 Task: Search one way flight ticket for 3 adults, 3 children in premium economy from Providence: Rhode Island T. F. Green International Airport to Rock Springs: Southwest Wyoming Regional Airport (rock Springs Sweetwater County Airport) on 8-5-2023. Choice of flights is Spirit. Number of bags: 9 checked bags. Price is upto 79000. Outbound departure time preference is 20:45.
Action: Mouse moved to (374, 364)
Screenshot: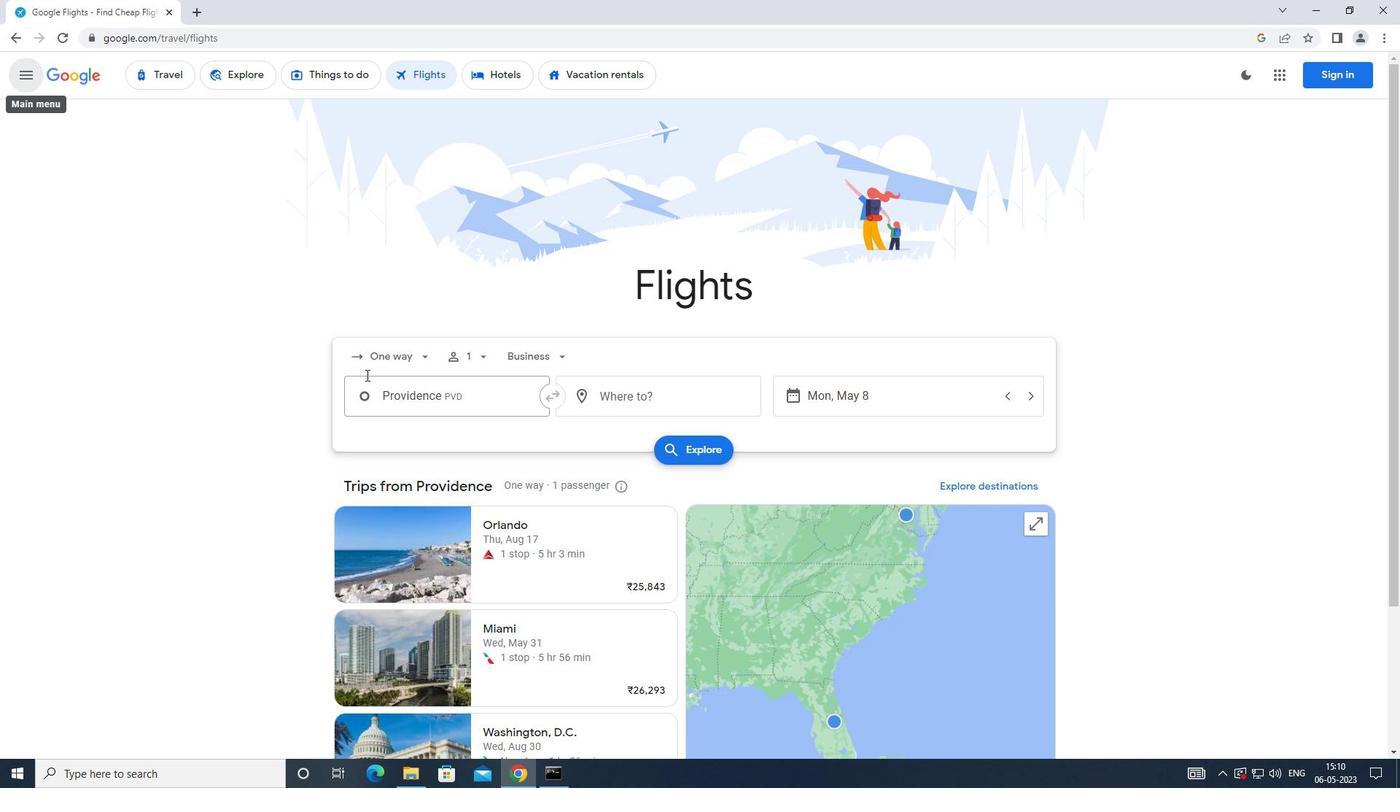 
Action: Mouse pressed left at (374, 364)
Screenshot: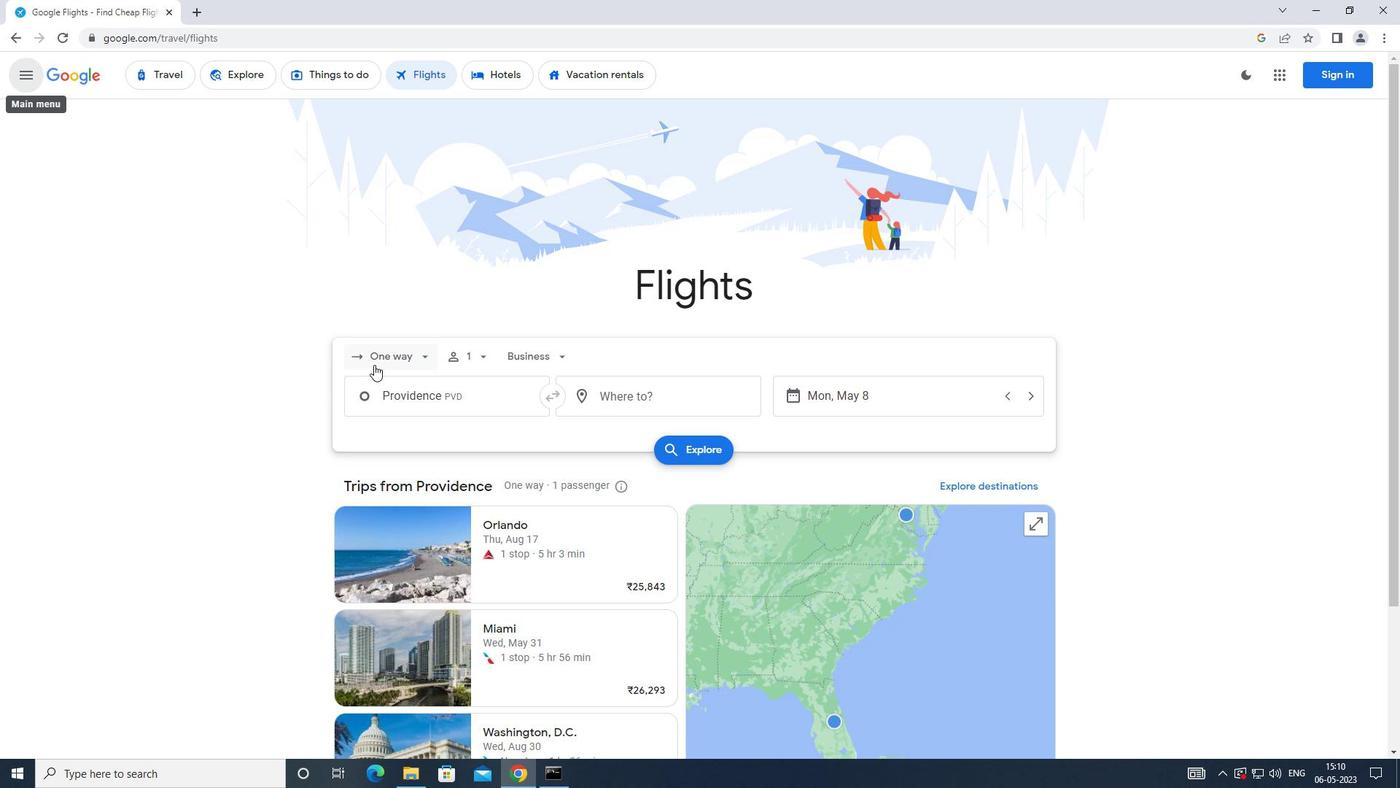 
Action: Mouse moved to (408, 436)
Screenshot: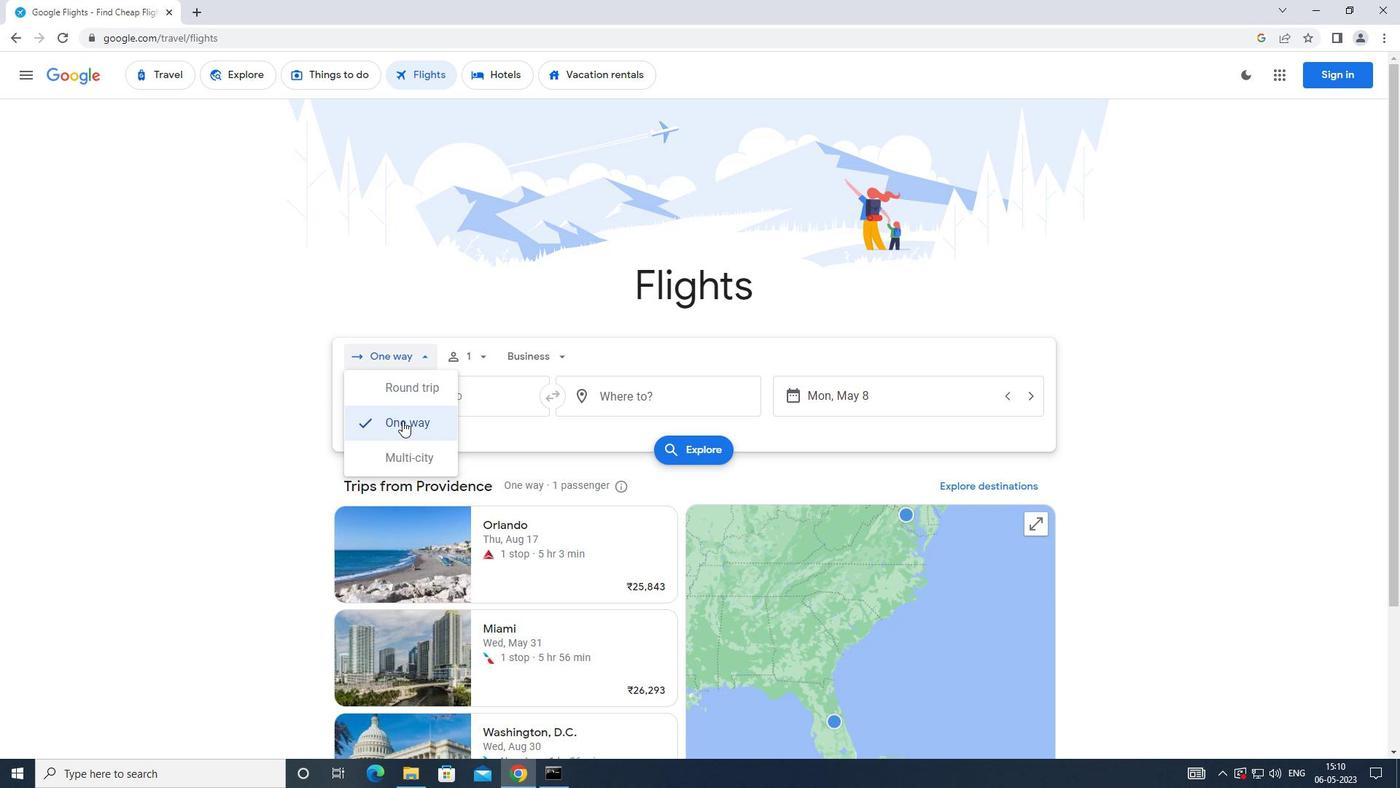 
Action: Mouse pressed left at (408, 436)
Screenshot: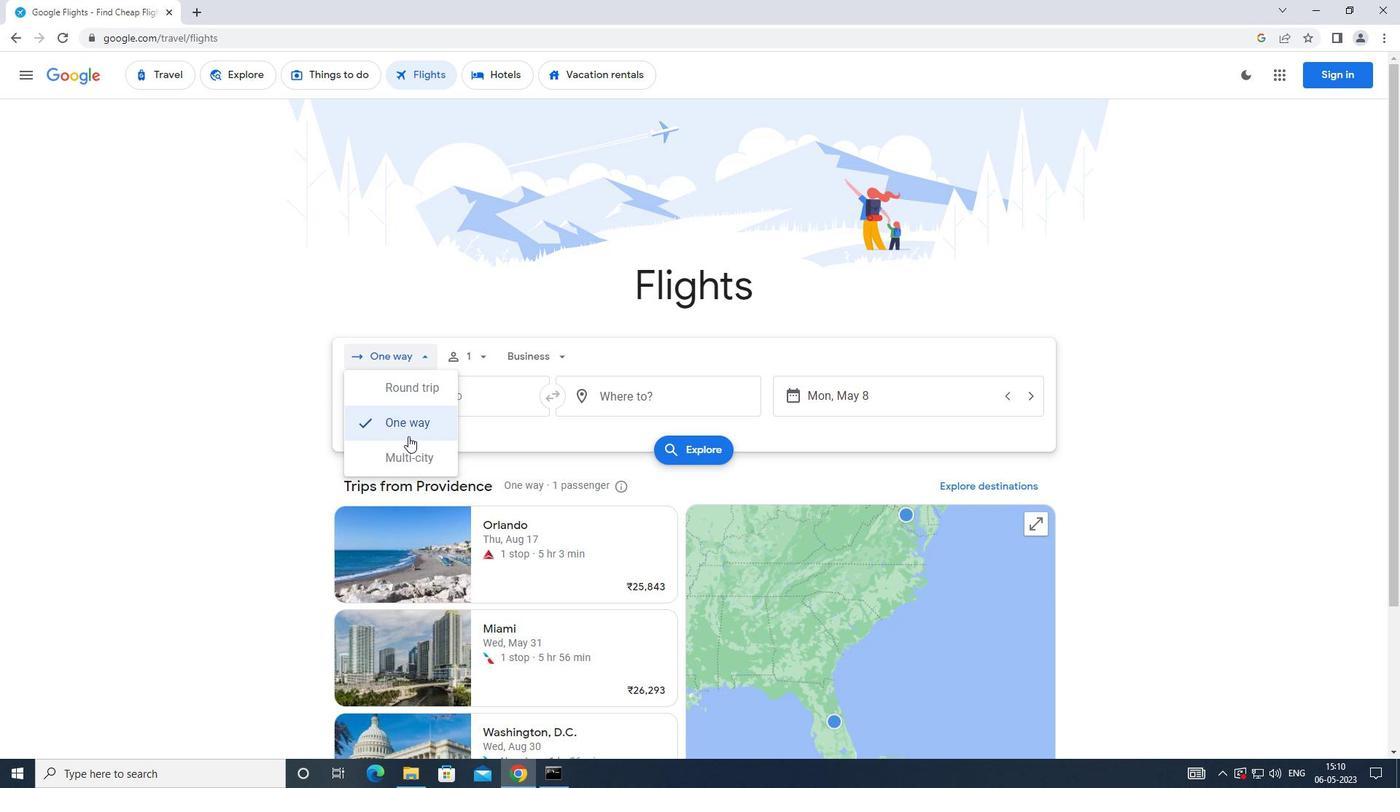 
Action: Mouse moved to (456, 364)
Screenshot: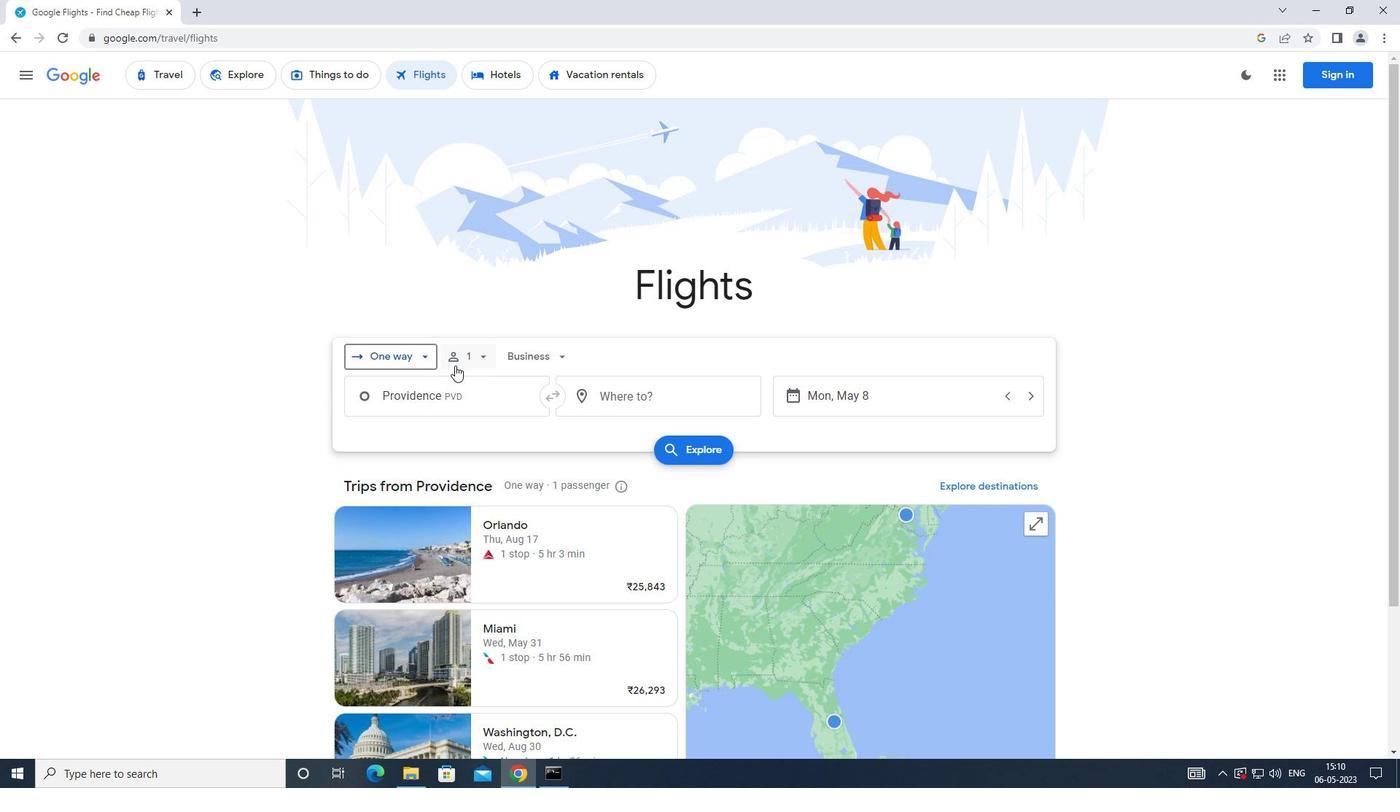 
Action: Mouse pressed left at (456, 364)
Screenshot: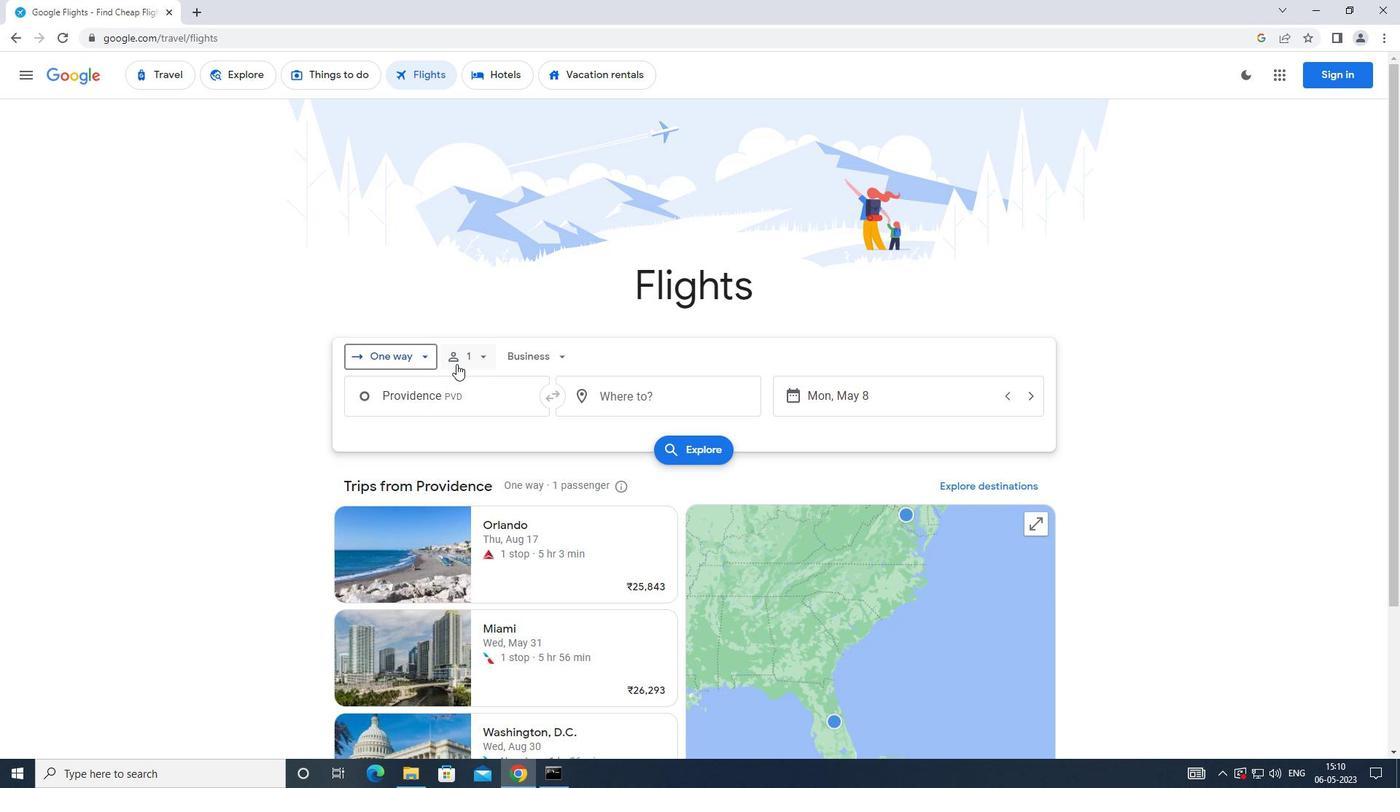 
Action: Mouse moved to (597, 394)
Screenshot: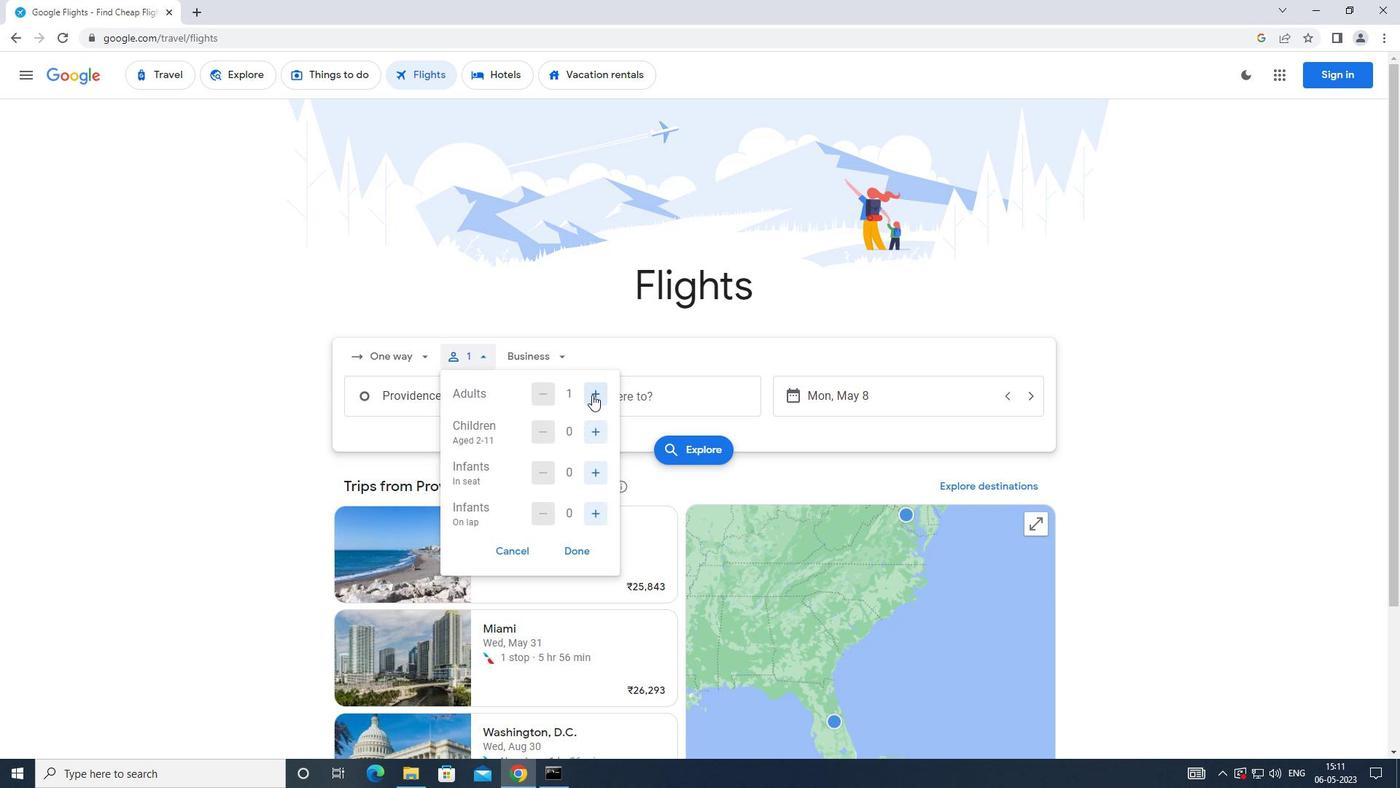 
Action: Mouse pressed left at (597, 394)
Screenshot: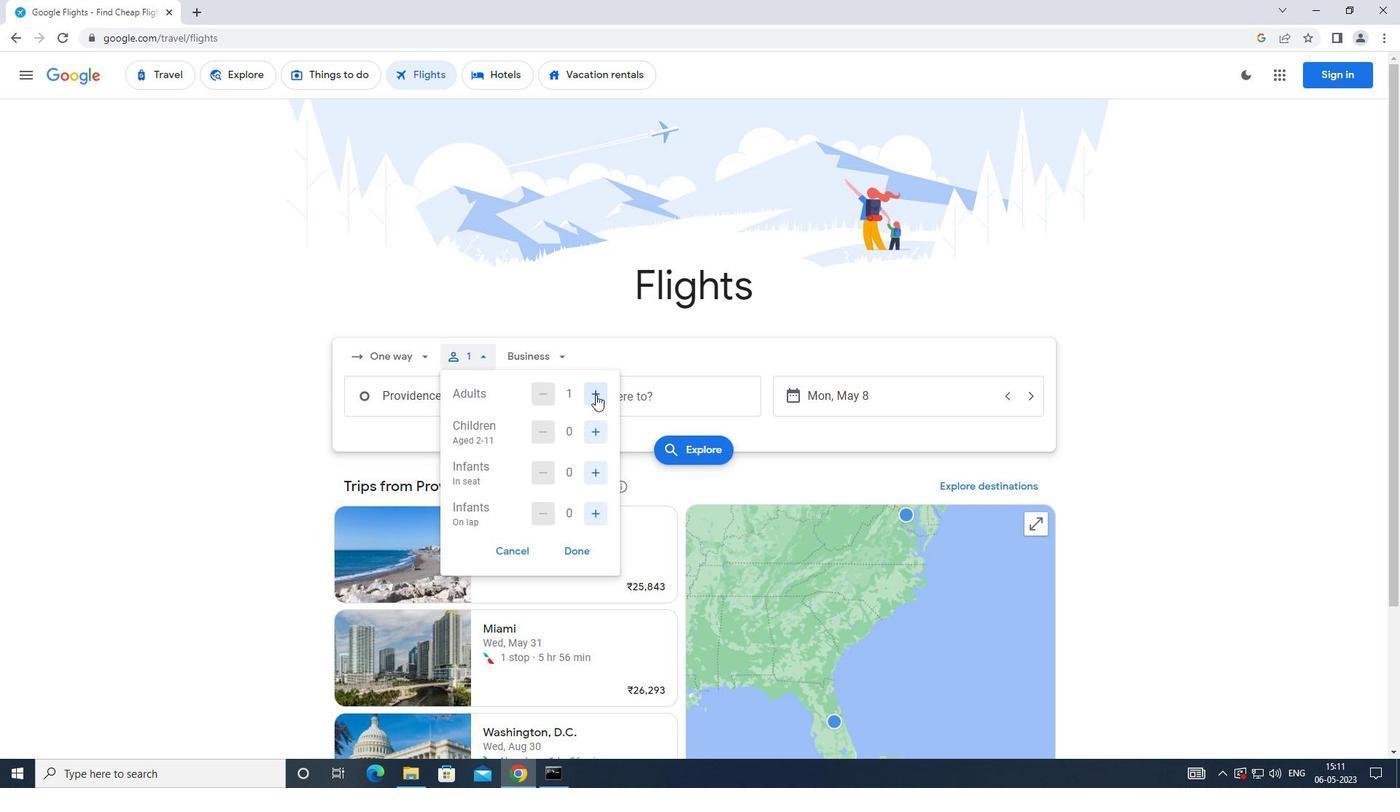 
Action: Mouse moved to (599, 394)
Screenshot: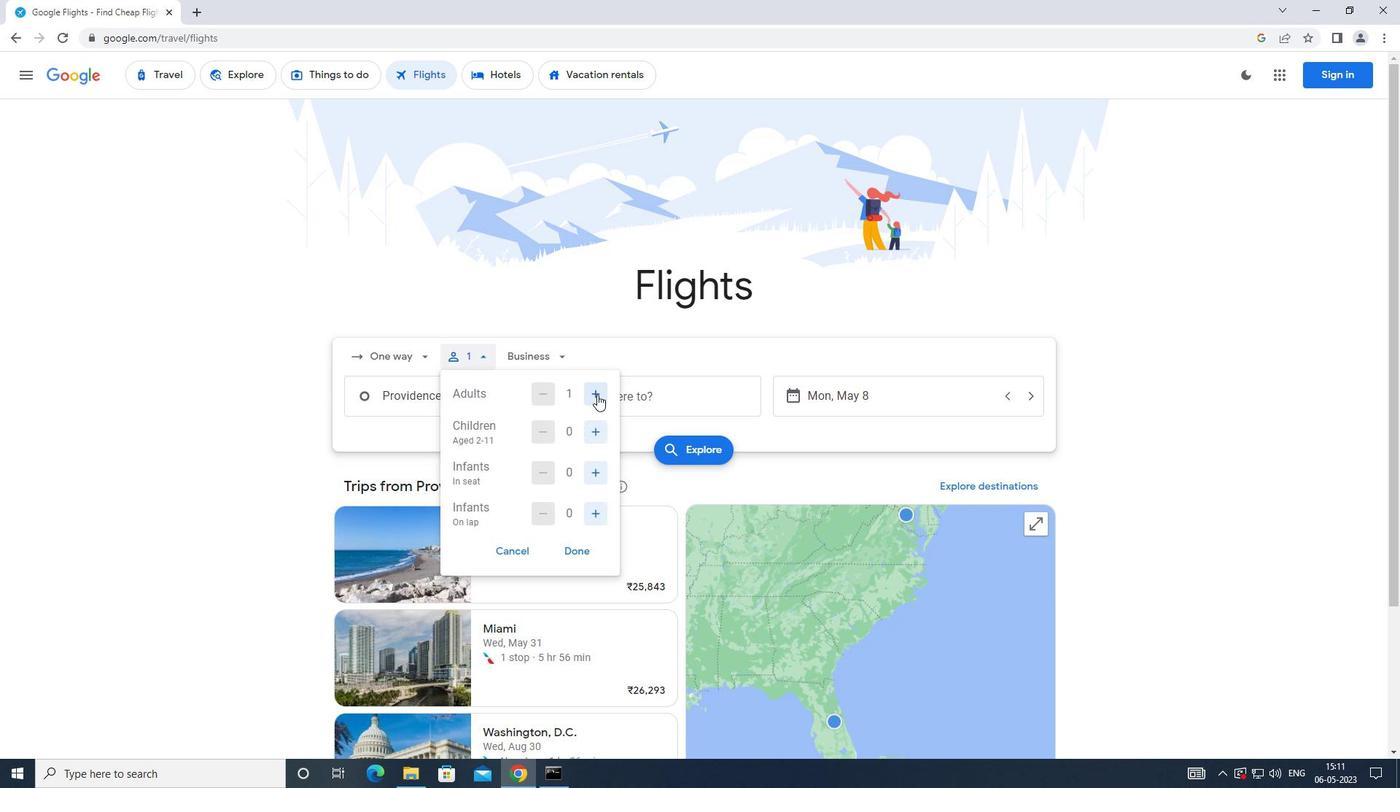 
Action: Mouse pressed left at (599, 394)
Screenshot: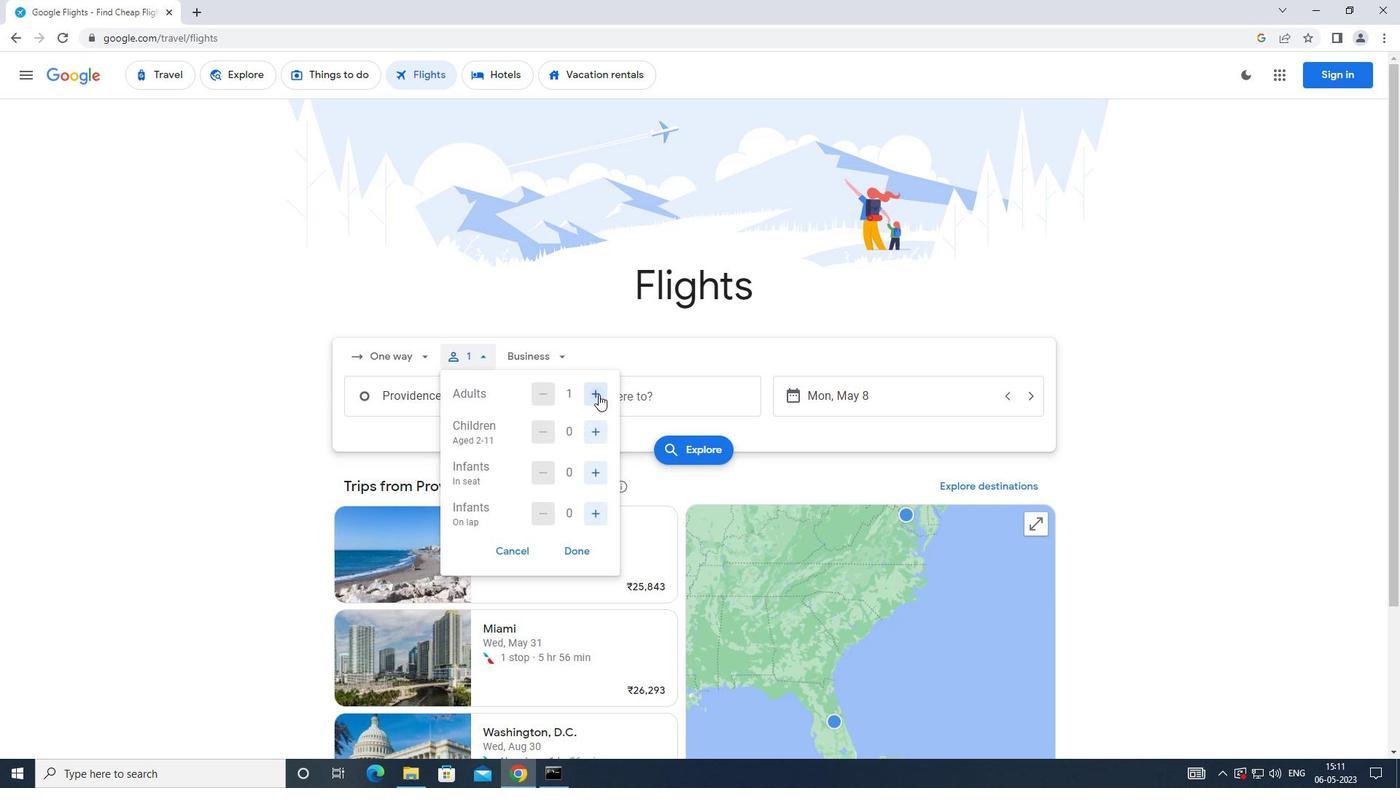 
Action: Mouse moved to (583, 431)
Screenshot: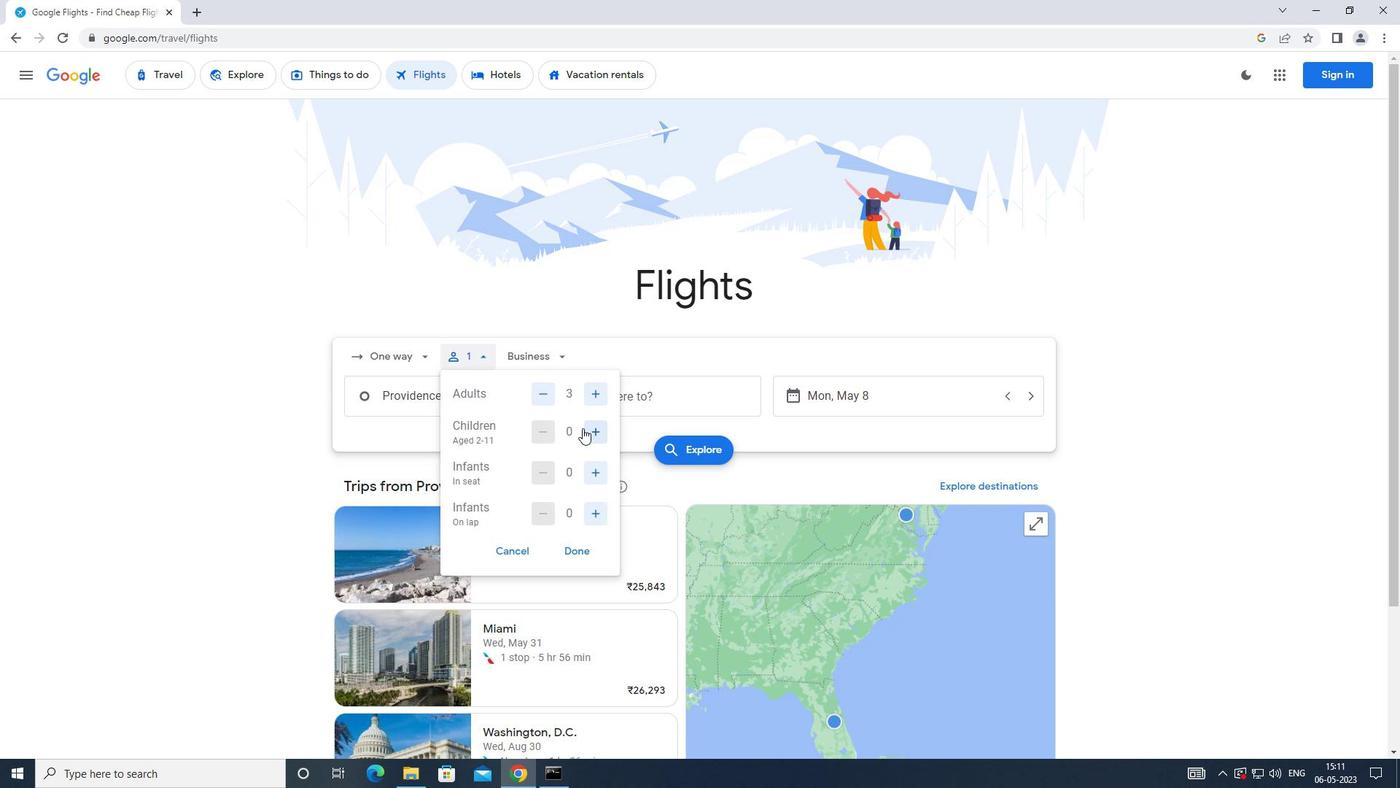 
Action: Mouse pressed left at (583, 431)
Screenshot: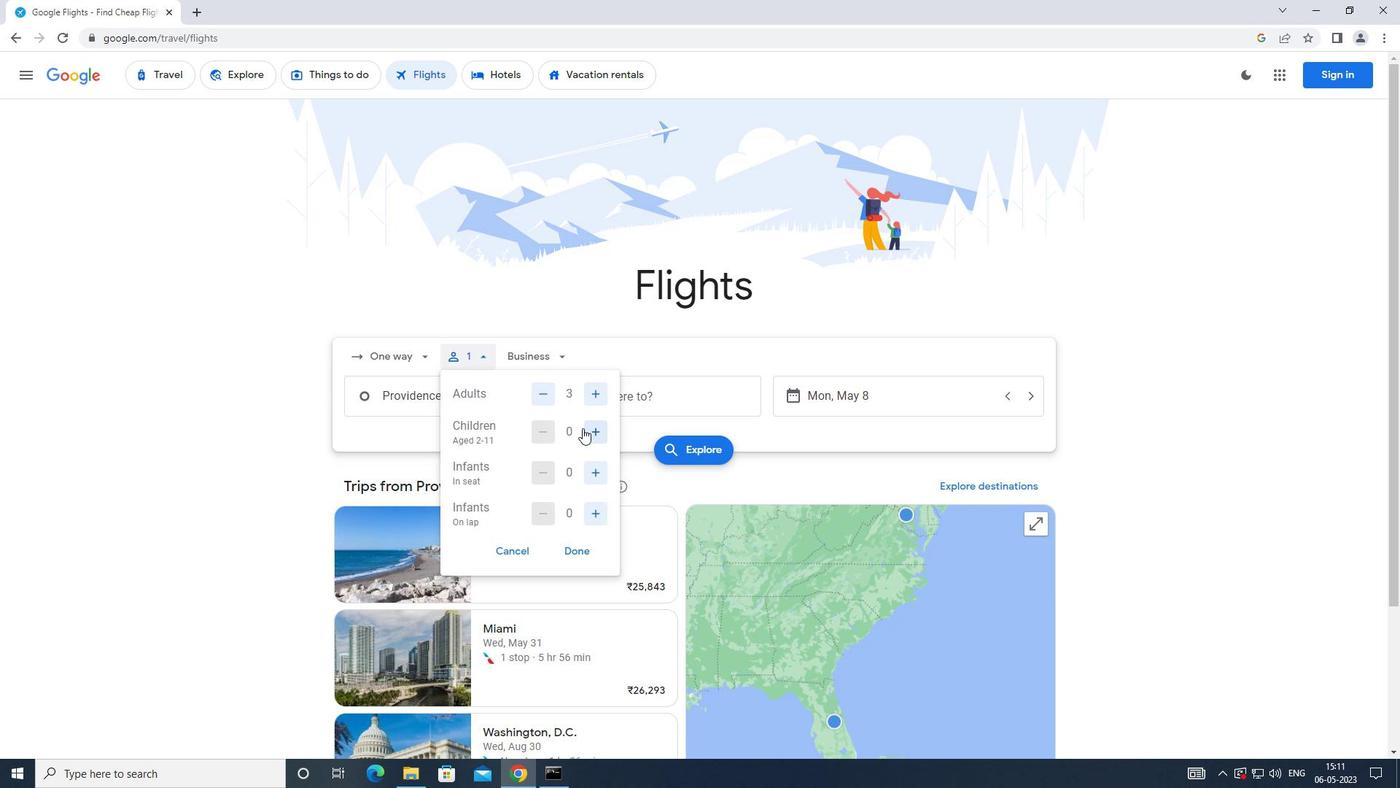 
Action: Mouse pressed left at (583, 431)
Screenshot: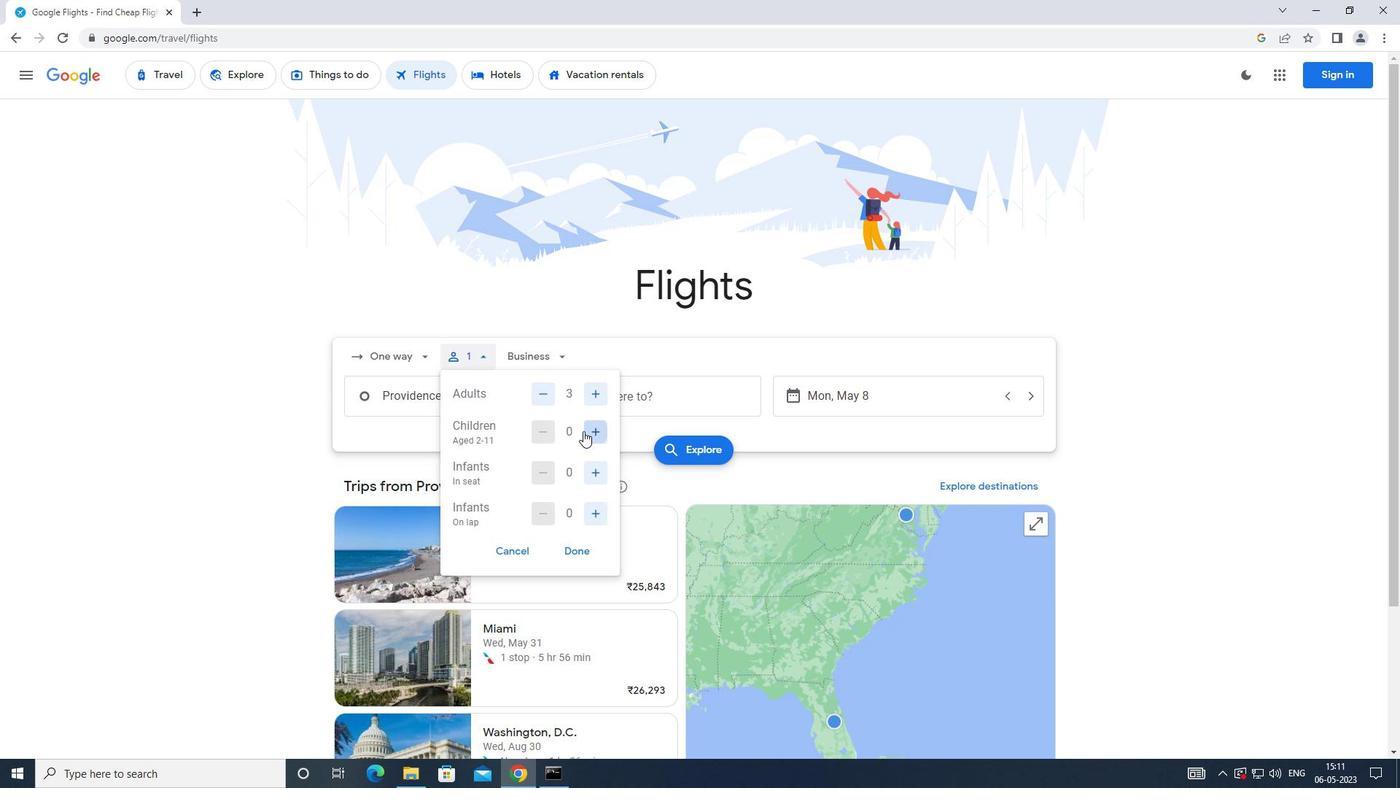 
Action: Mouse pressed left at (583, 431)
Screenshot: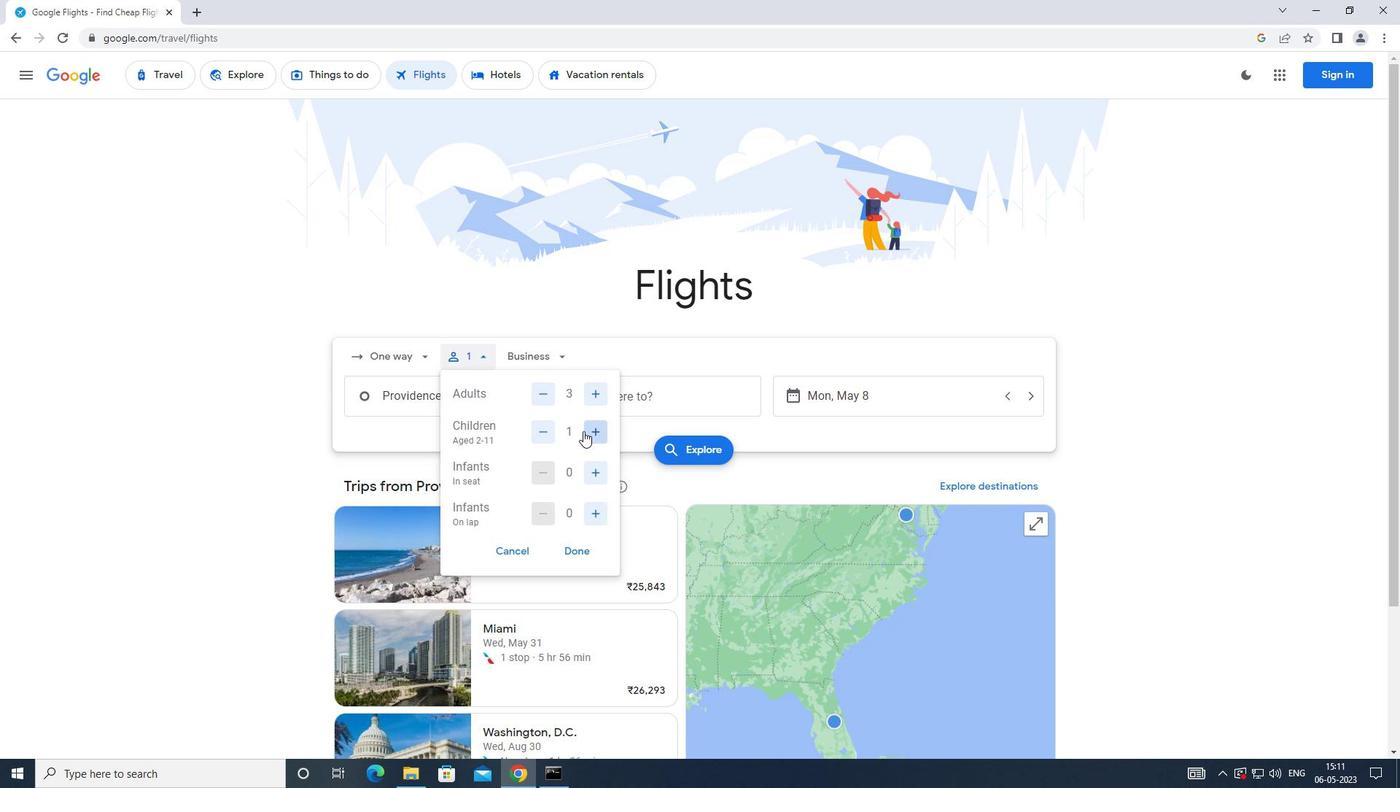 
Action: Mouse pressed left at (583, 431)
Screenshot: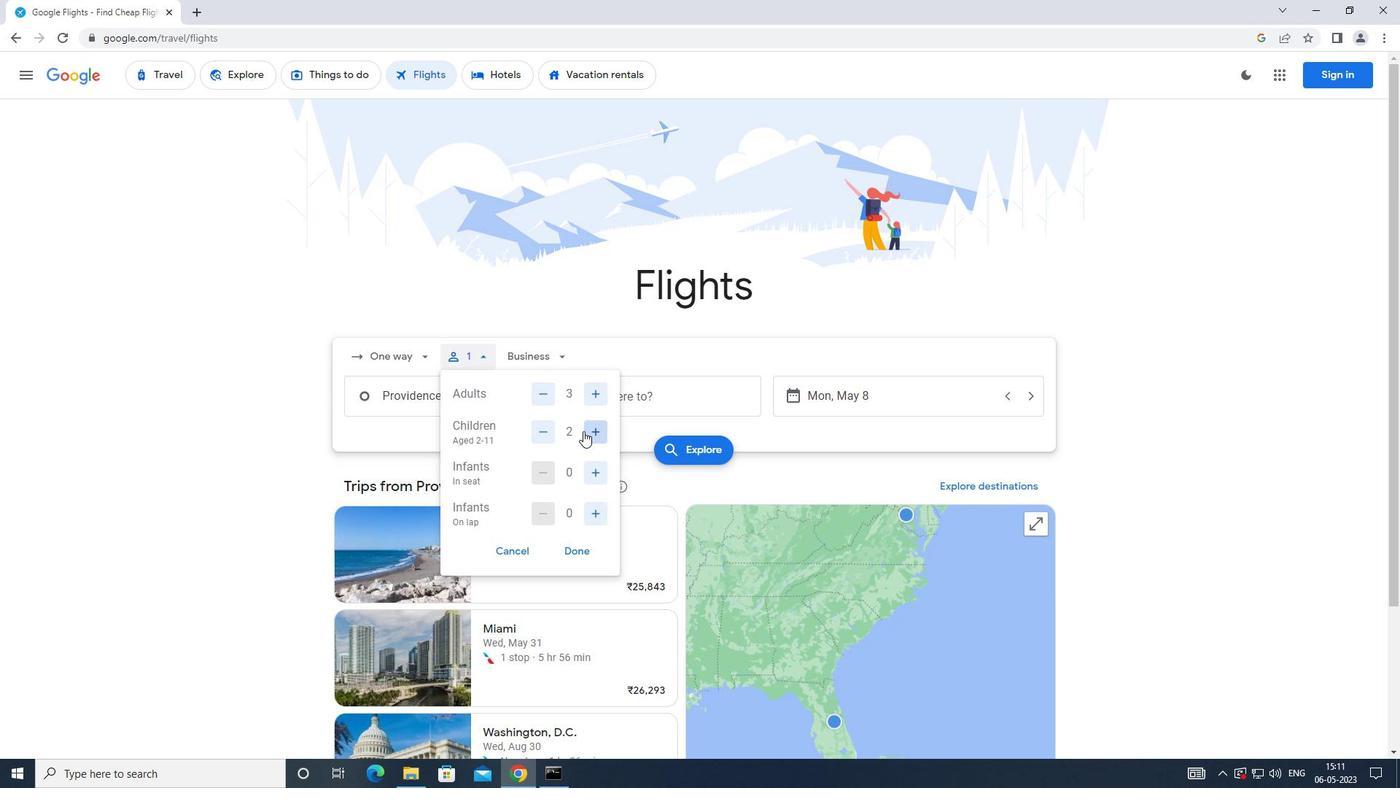 
Action: Mouse moved to (543, 431)
Screenshot: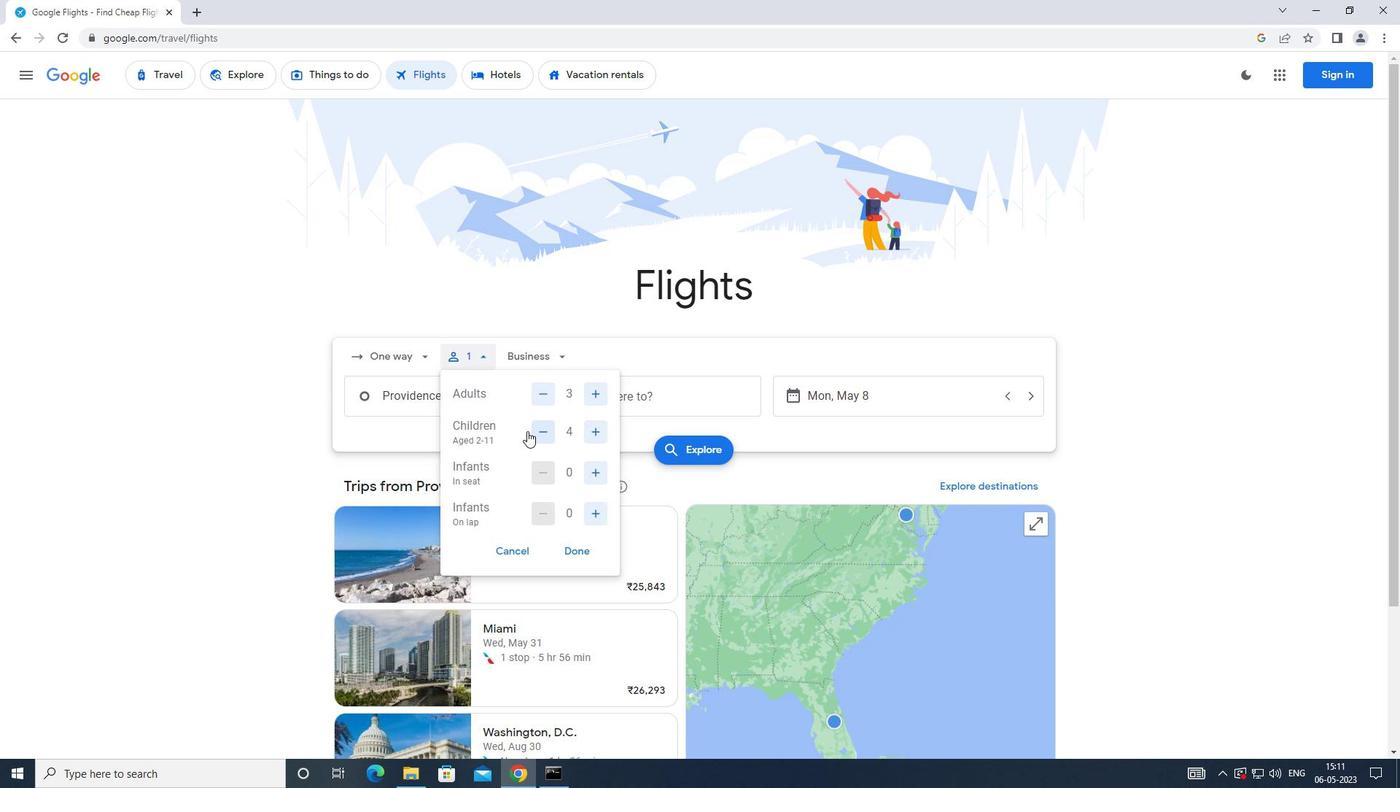 
Action: Mouse pressed left at (543, 431)
Screenshot: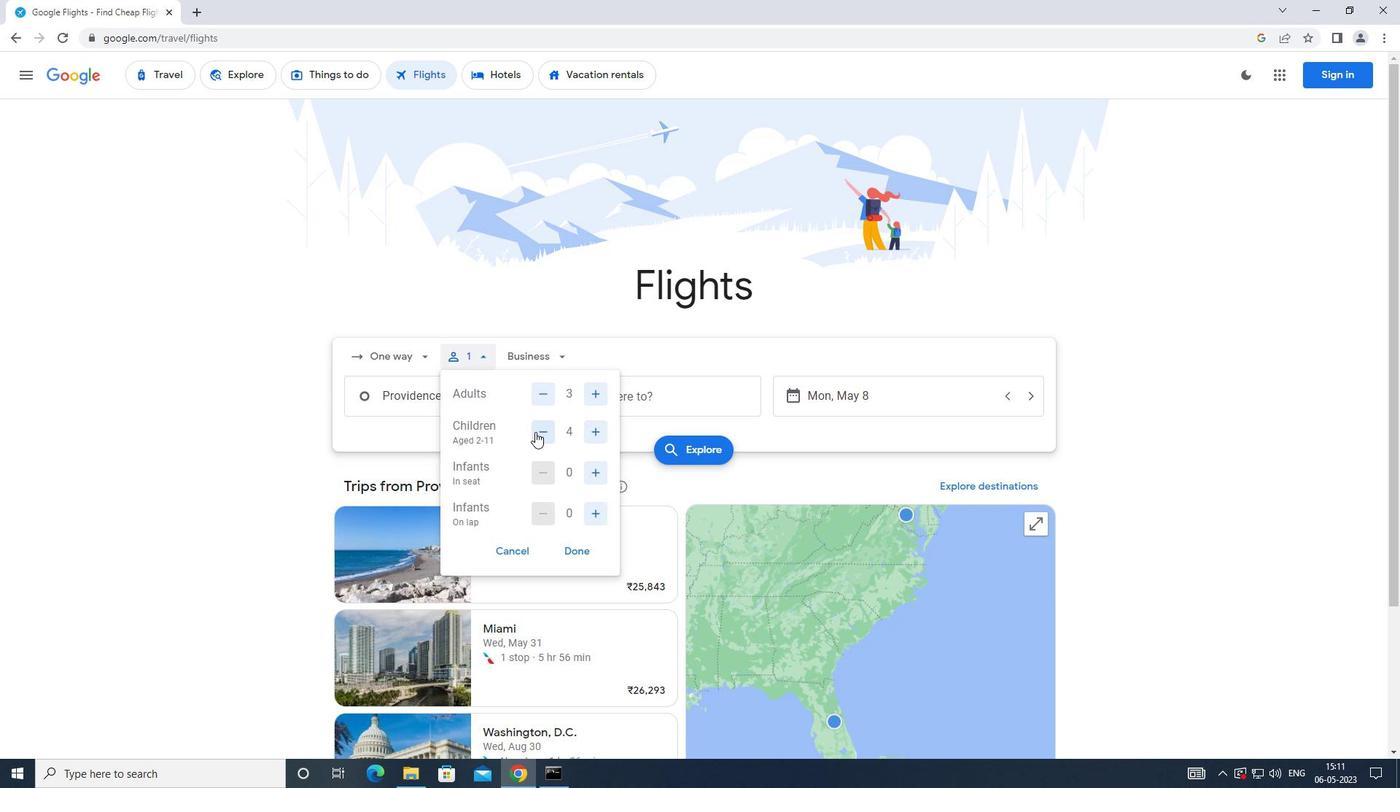 
Action: Mouse moved to (590, 559)
Screenshot: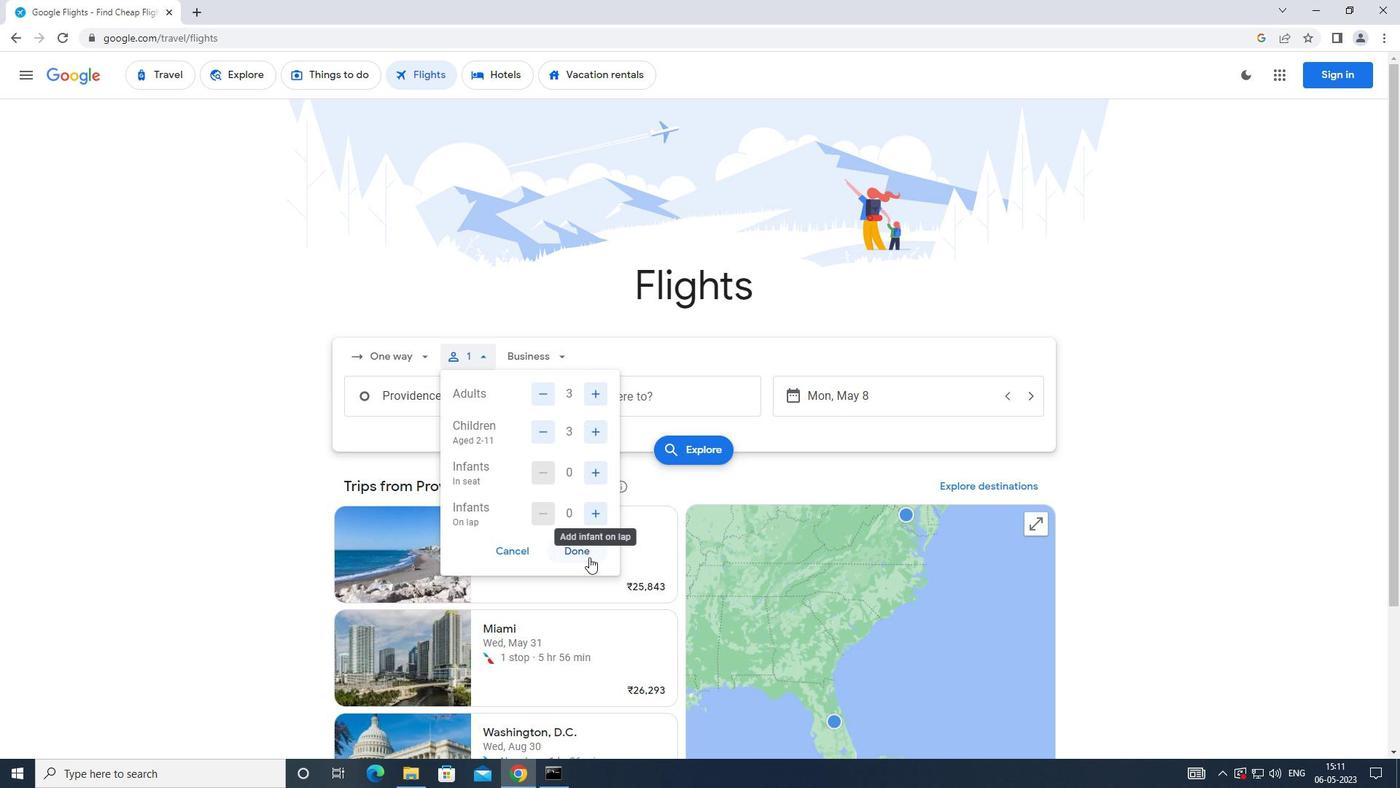 
Action: Mouse pressed left at (590, 559)
Screenshot: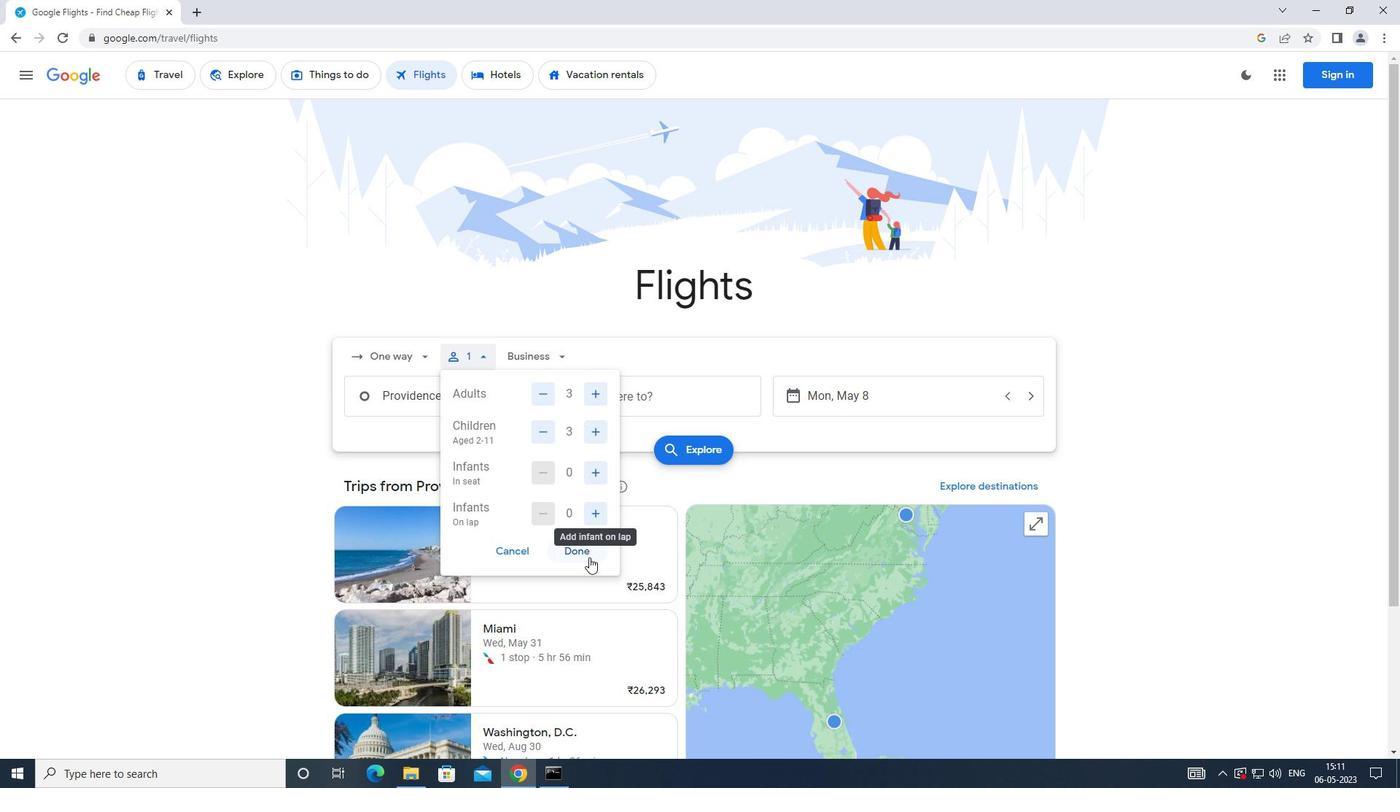 
Action: Mouse moved to (539, 367)
Screenshot: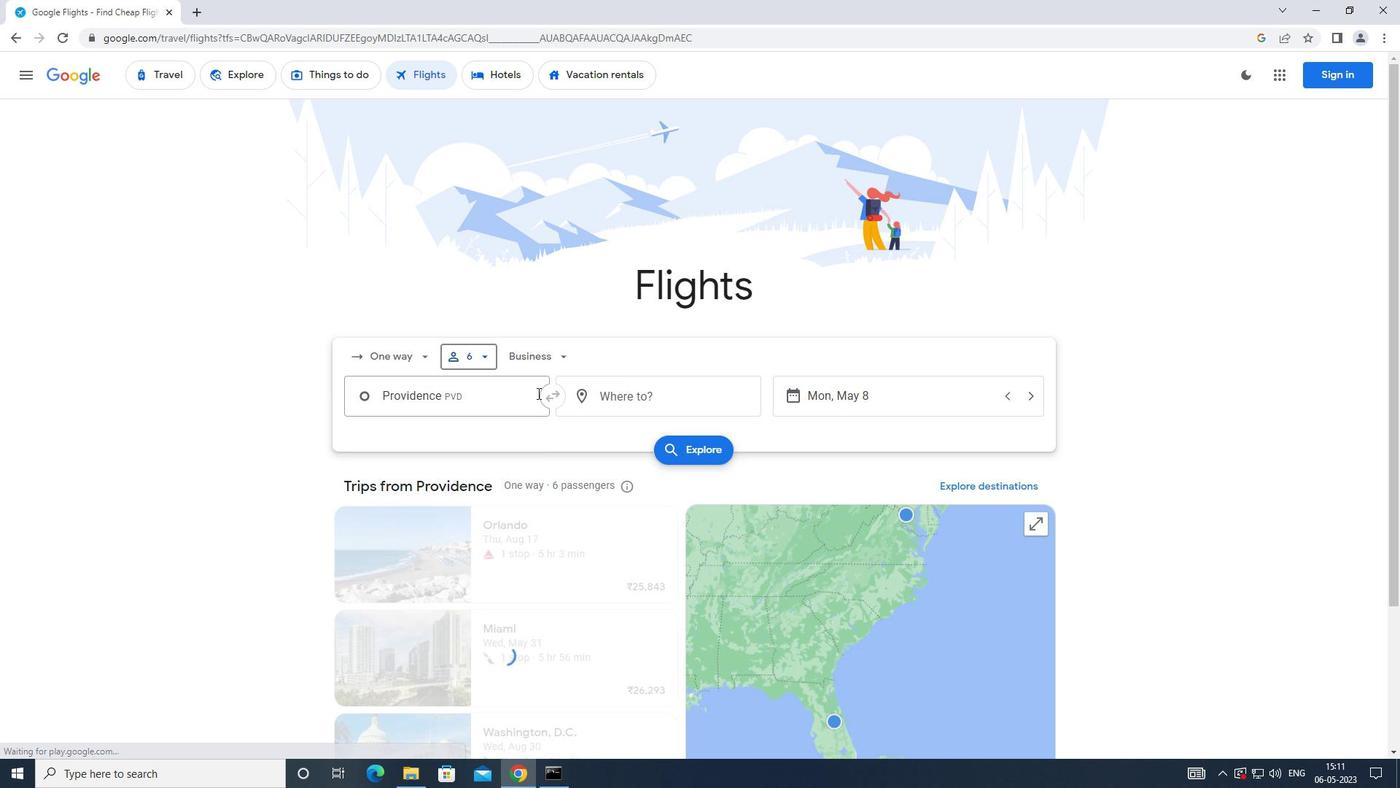 
Action: Mouse pressed left at (539, 367)
Screenshot: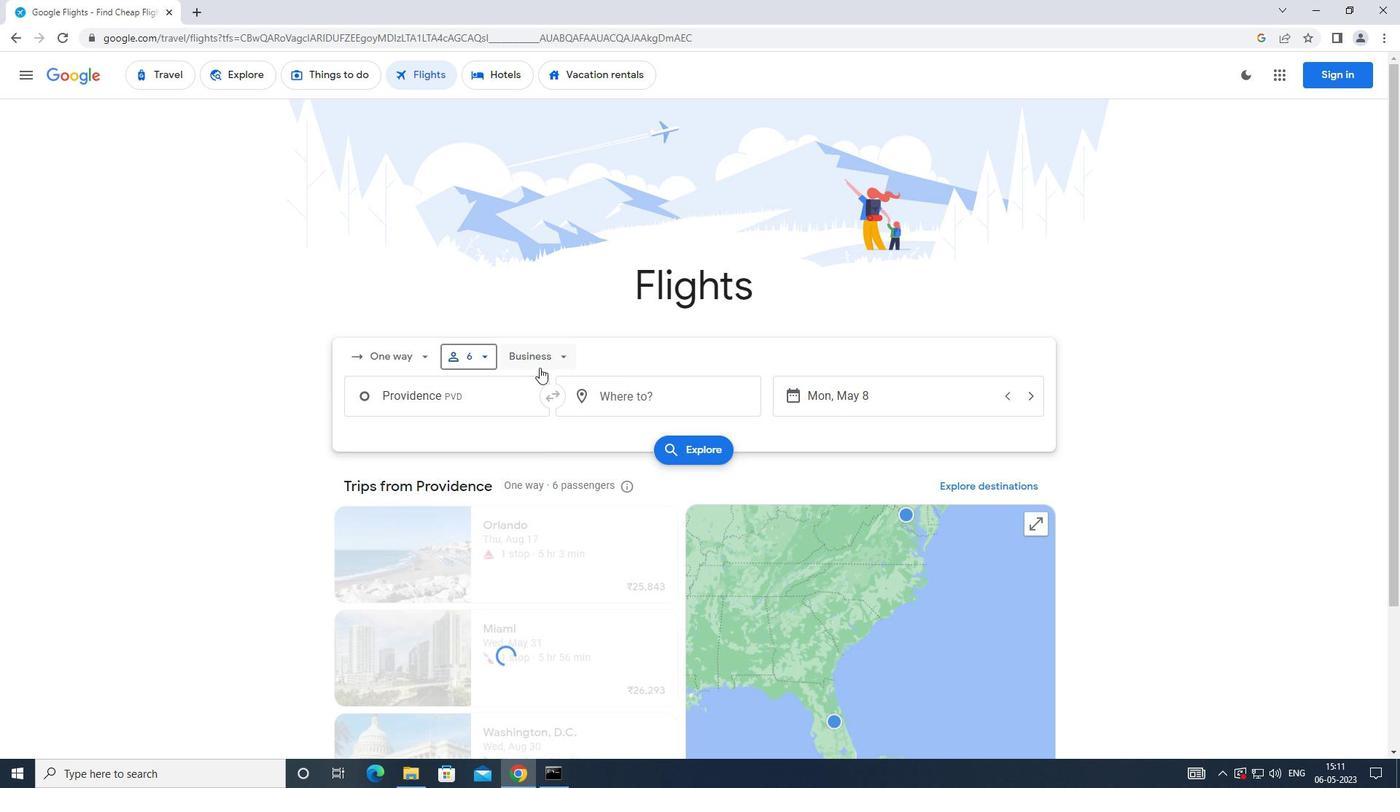 
Action: Mouse moved to (562, 435)
Screenshot: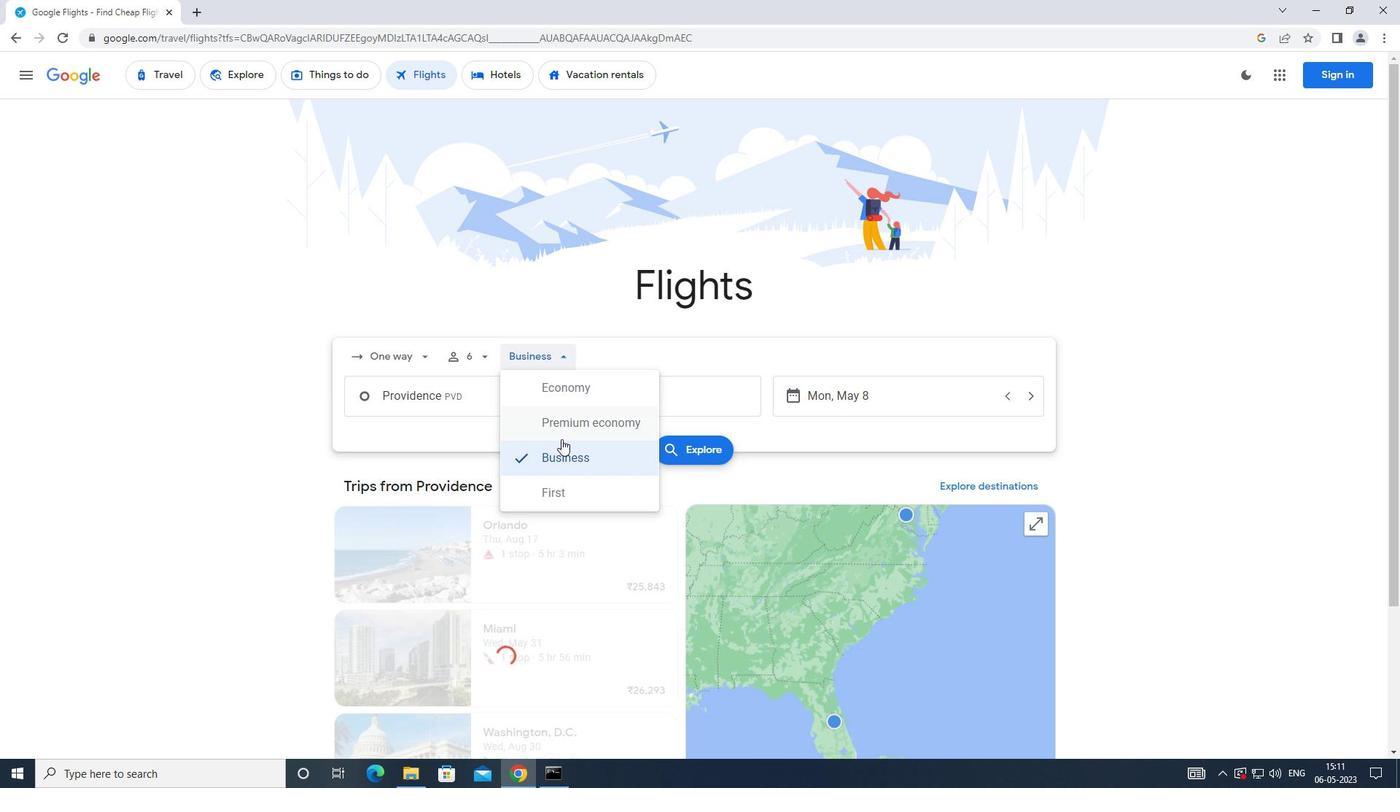 
Action: Mouse pressed left at (562, 435)
Screenshot: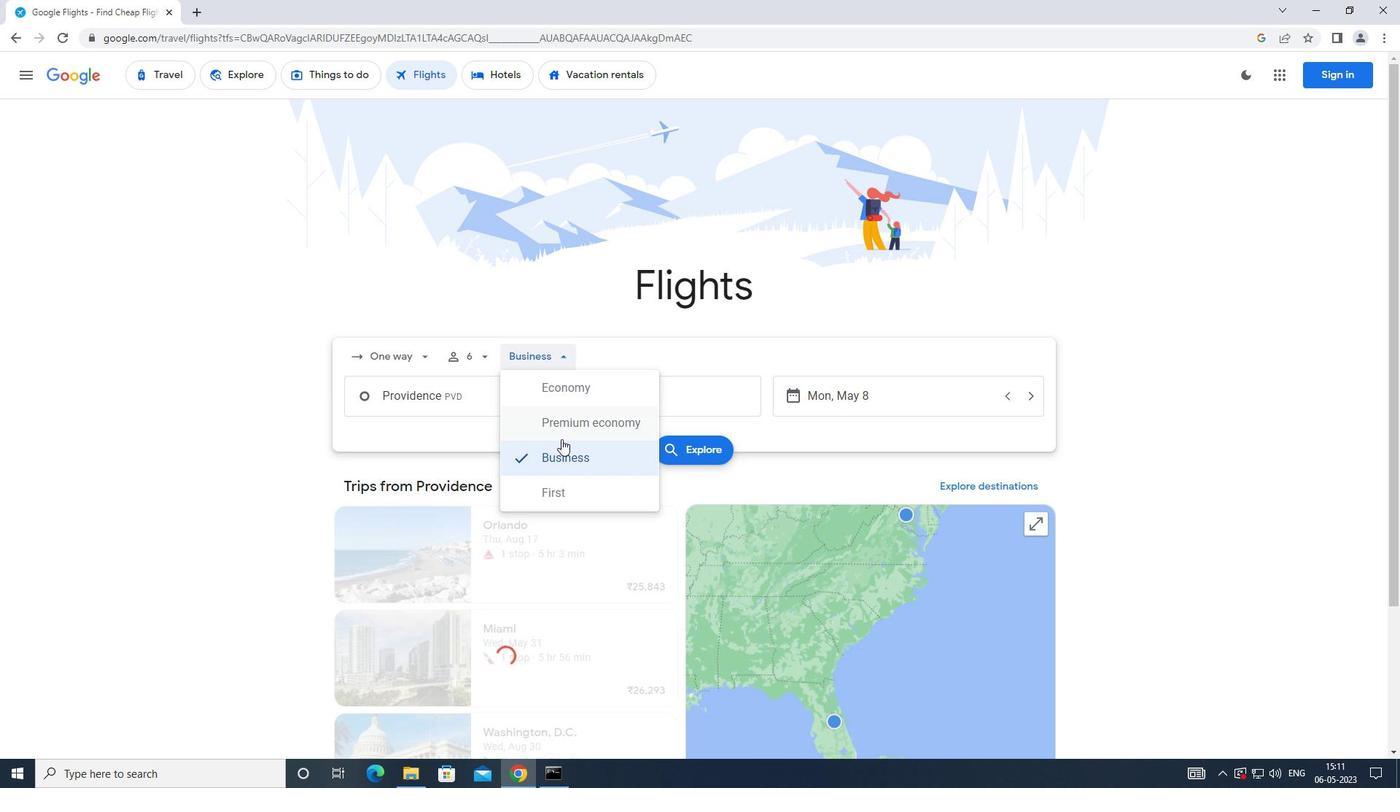 
Action: Mouse moved to (471, 409)
Screenshot: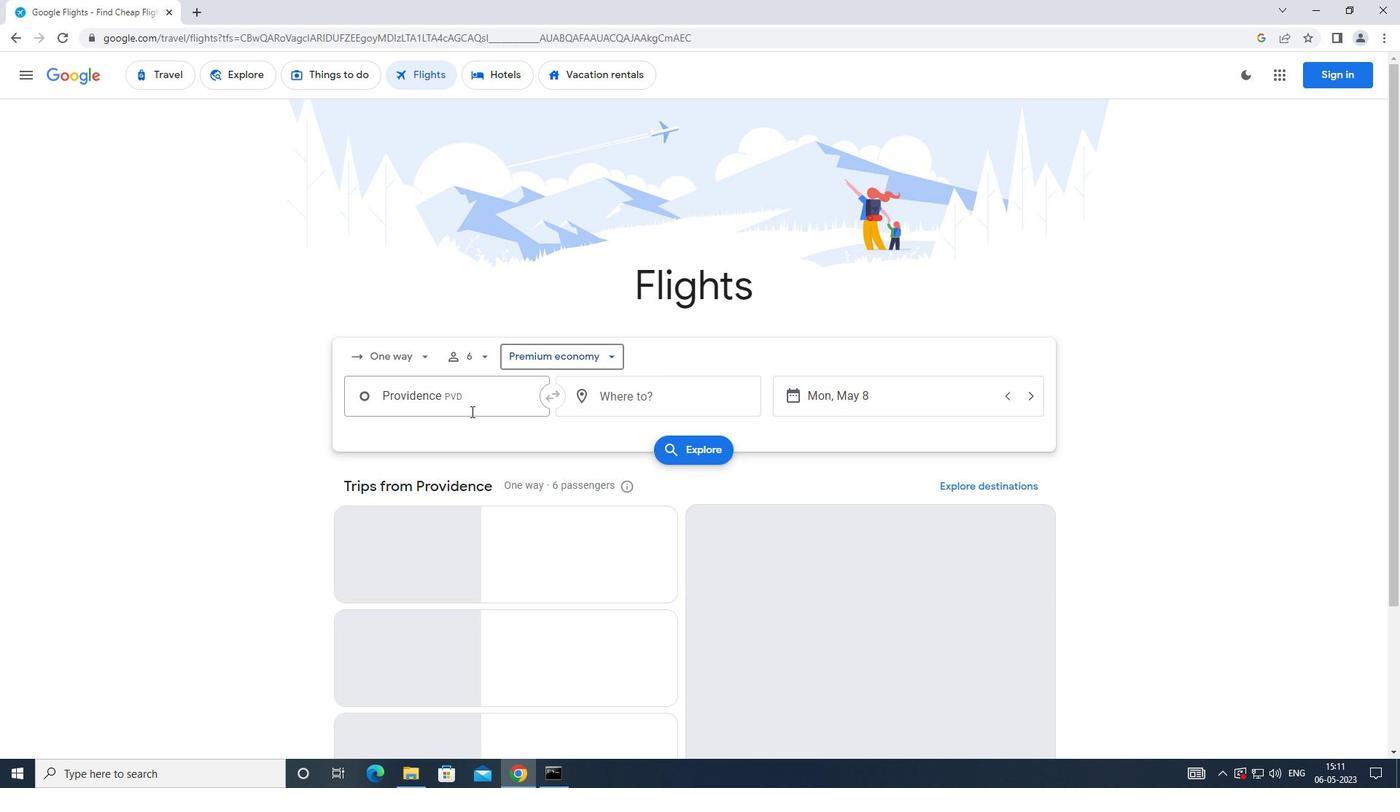 
Action: Mouse pressed left at (471, 409)
Screenshot: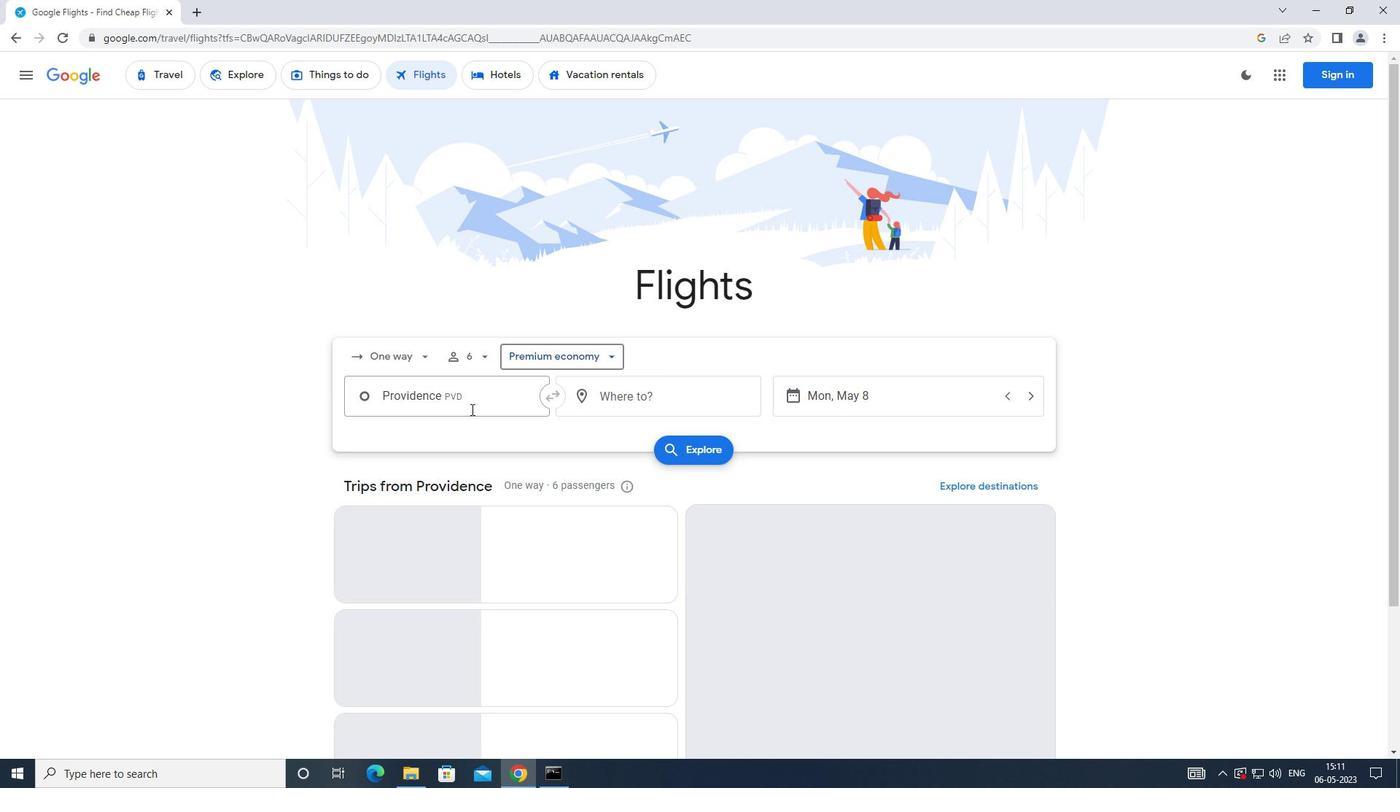 
Action: Mouse moved to (491, 477)
Screenshot: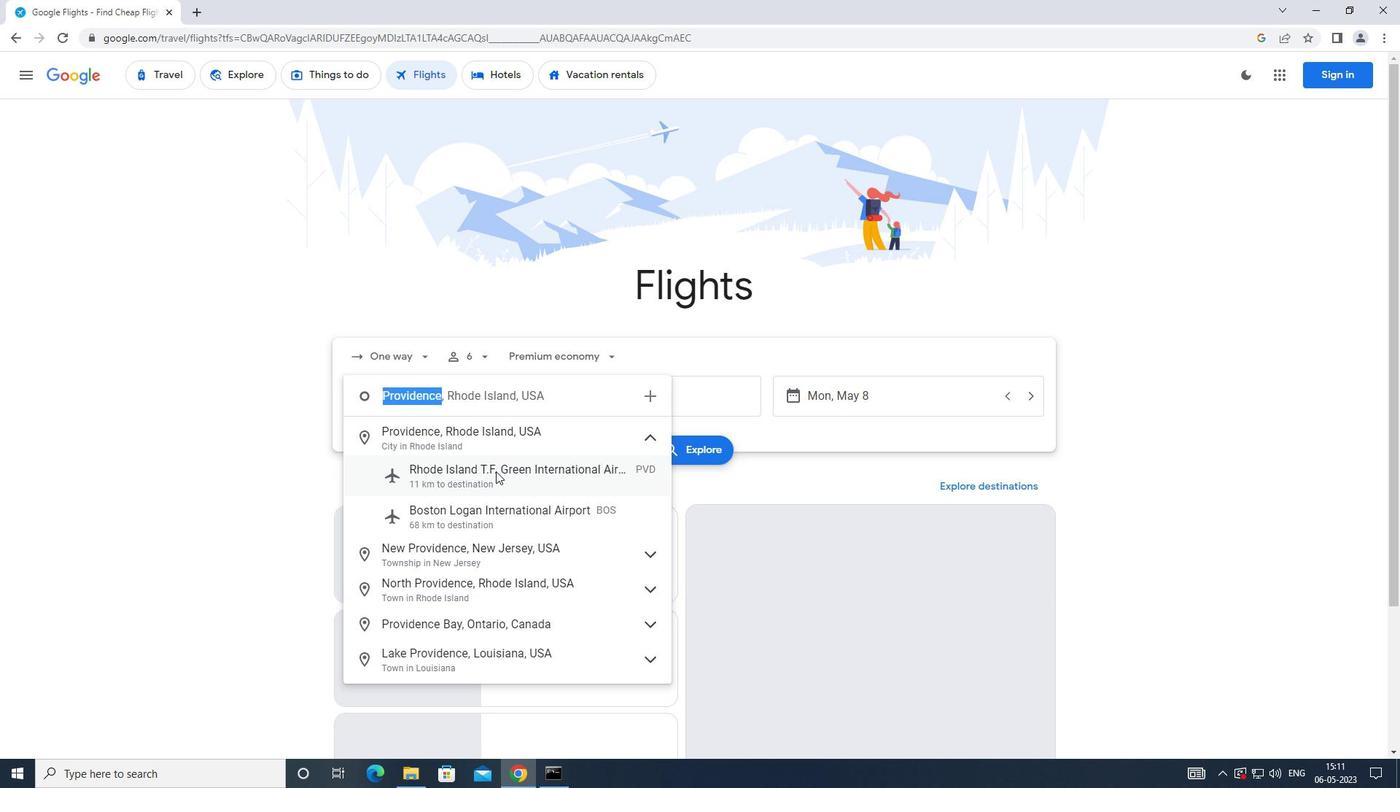 
Action: Mouse pressed left at (491, 477)
Screenshot: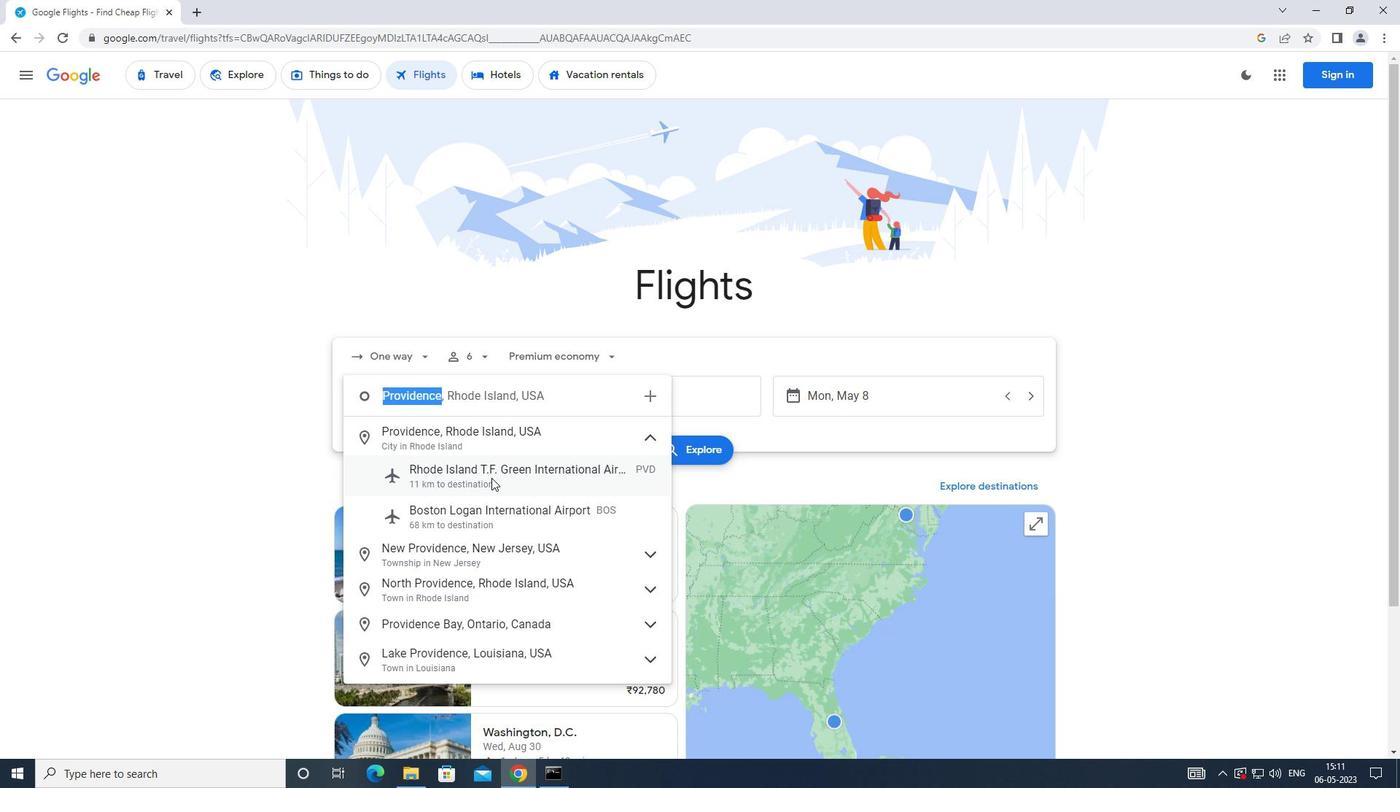 
Action: Mouse moved to (596, 402)
Screenshot: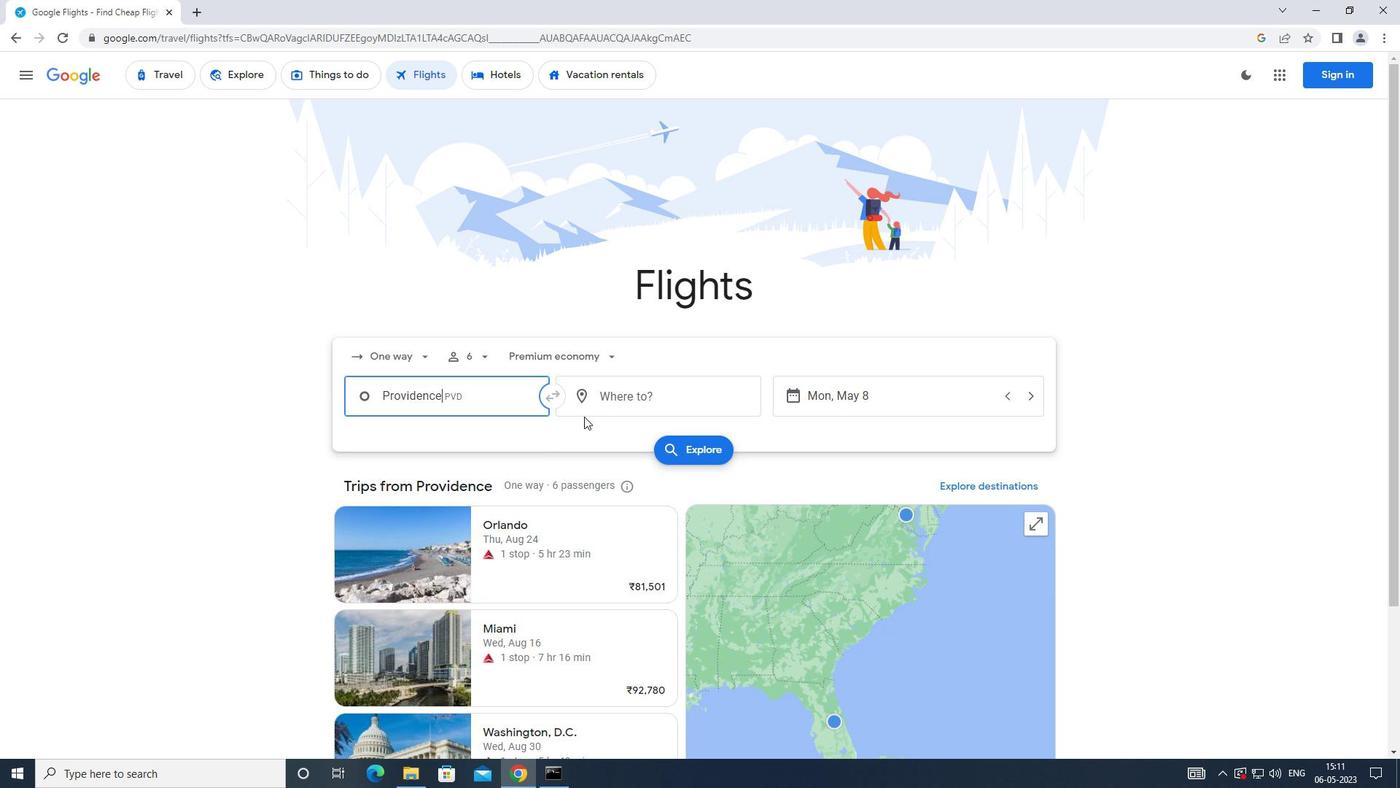 
Action: Mouse pressed left at (596, 402)
Screenshot: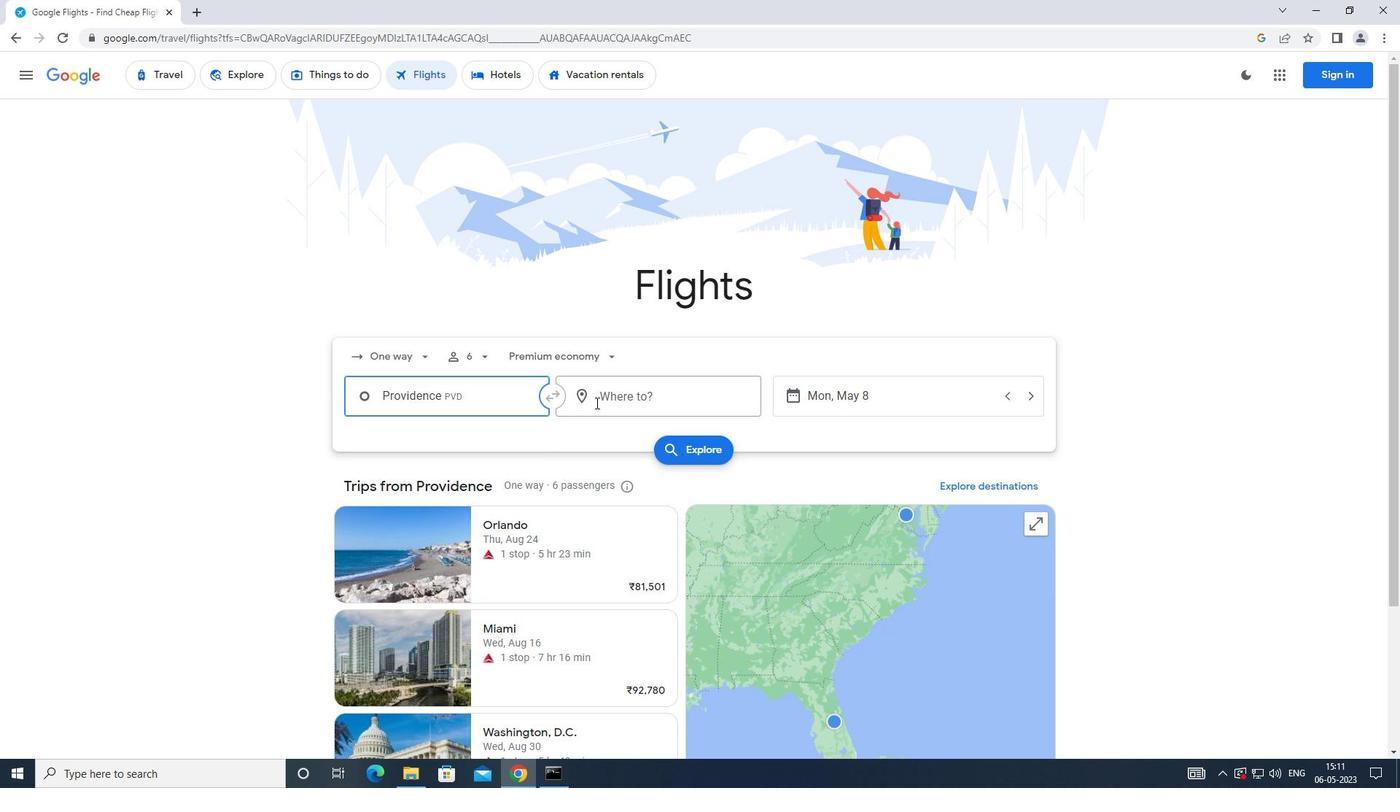 
Action: Mouse moved to (548, 417)
Screenshot: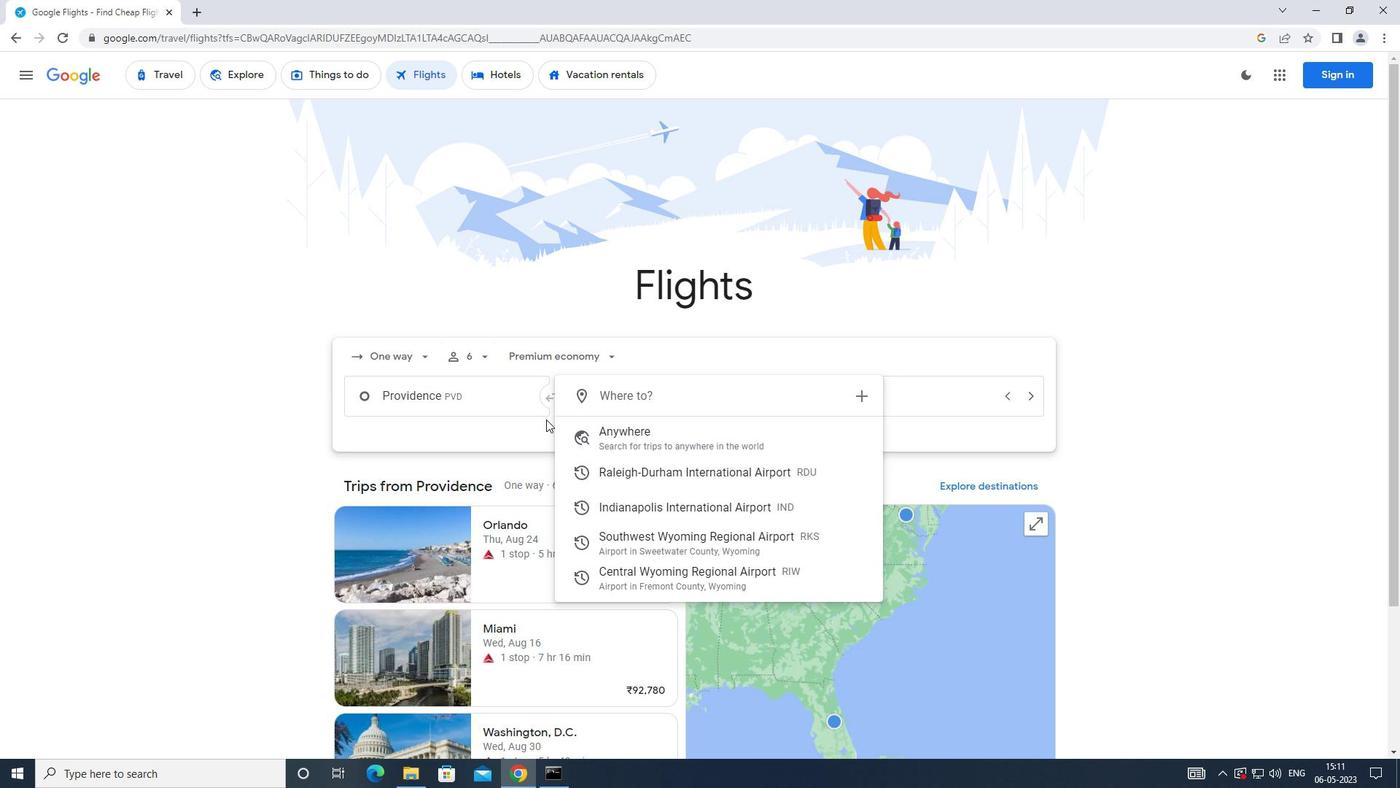 
Action: Key pressed <Key.caps_lock>s<Key.caps_lock>u<Key.backspace>outhwest
Screenshot: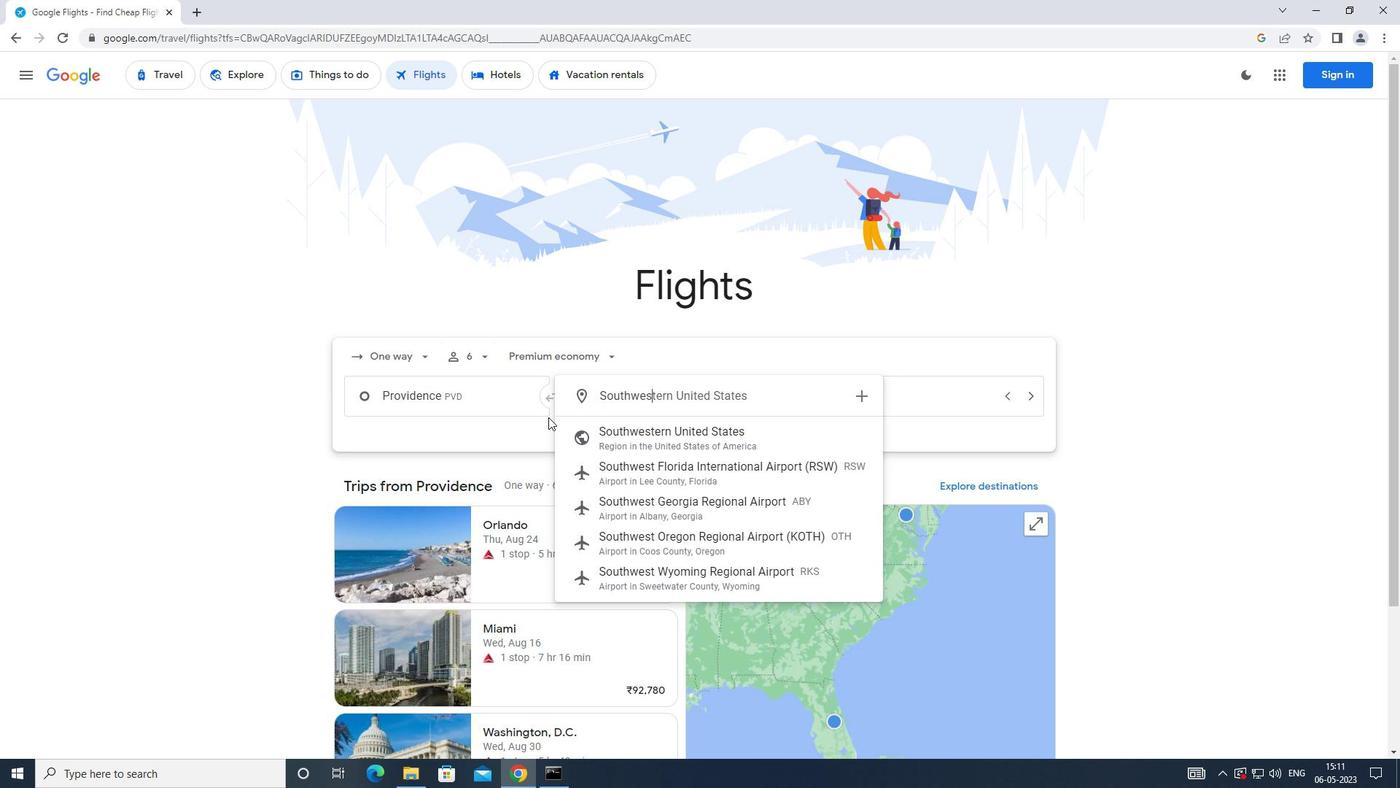 
Action: Mouse moved to (598, 577)
Screenshot: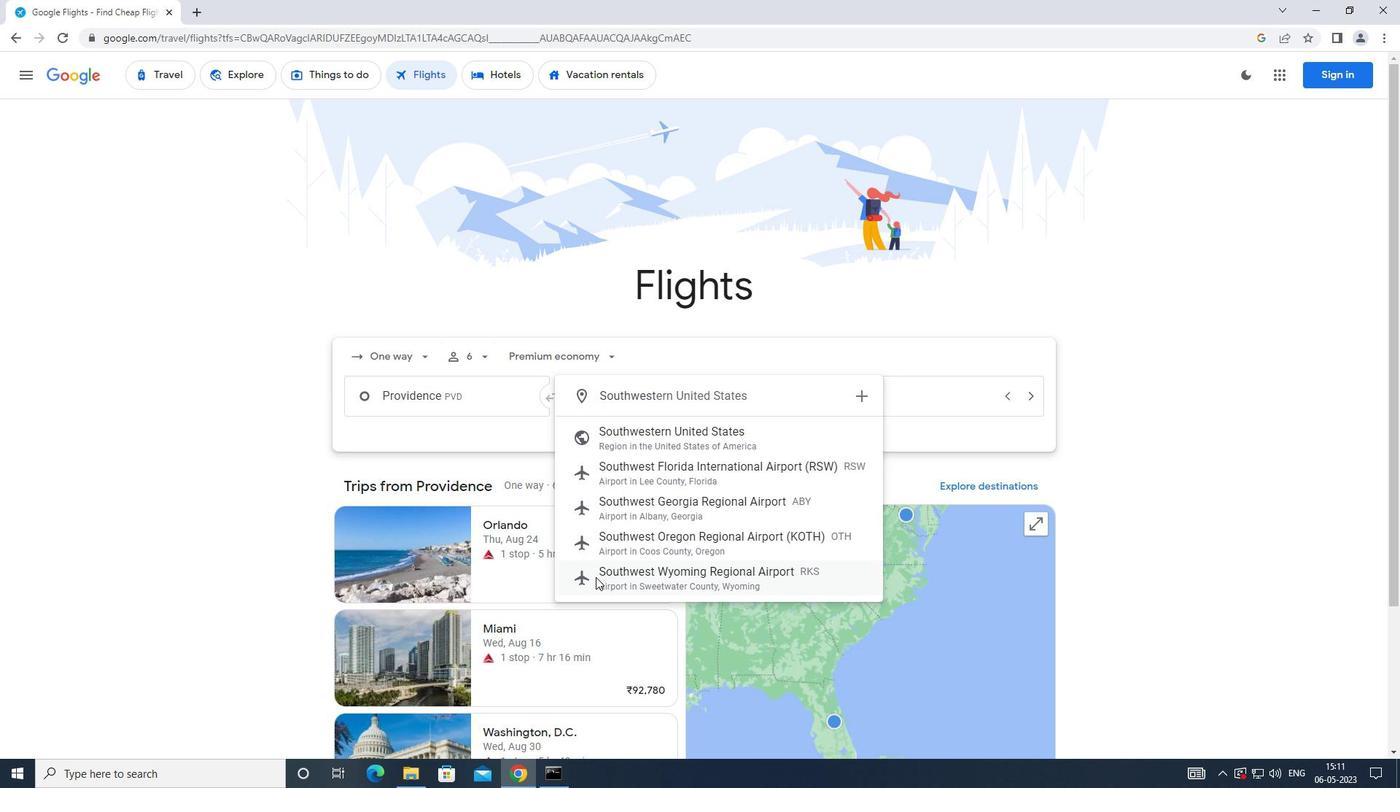 
Action: Mouse pressed left at (598, 577)
Screenshot: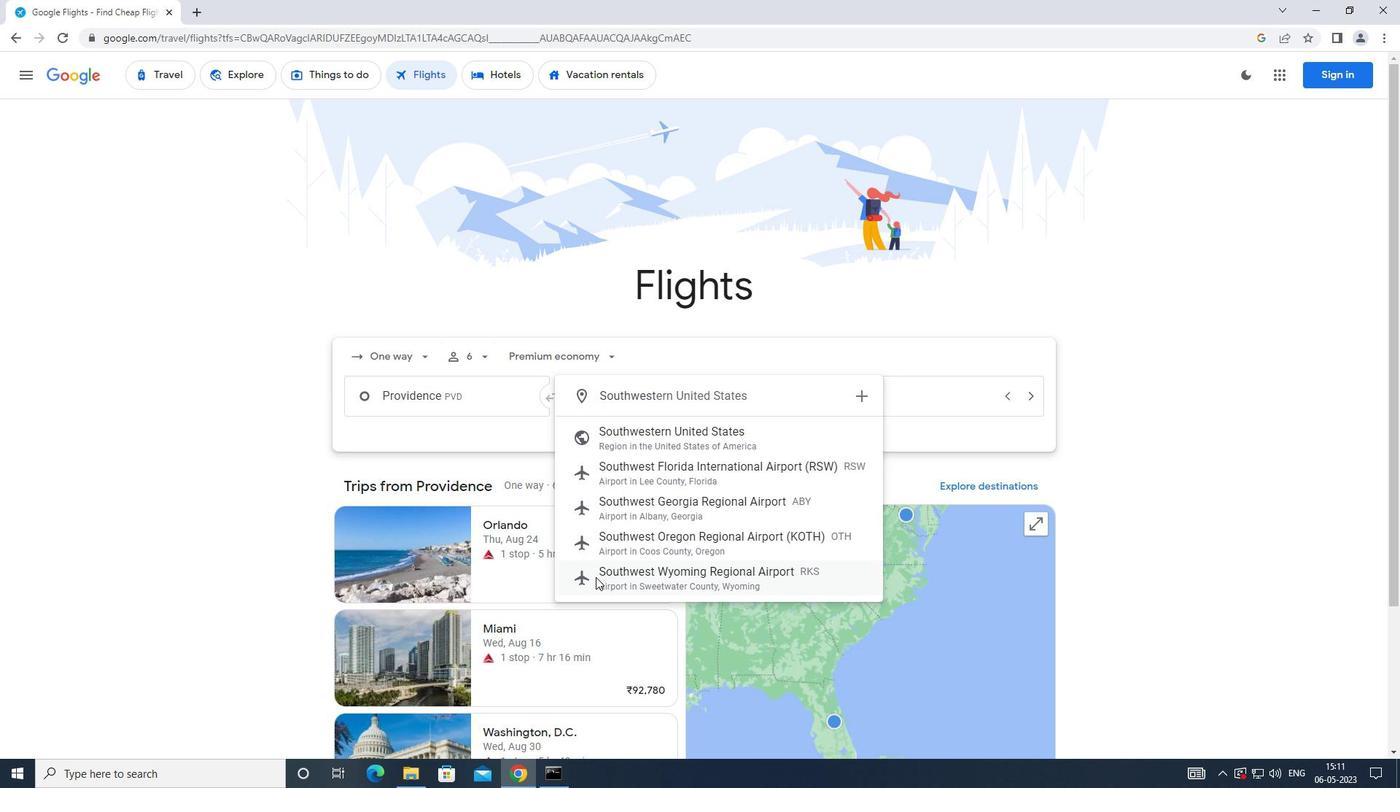 
Action: Mouse moved to (803, 391)
Screenshot: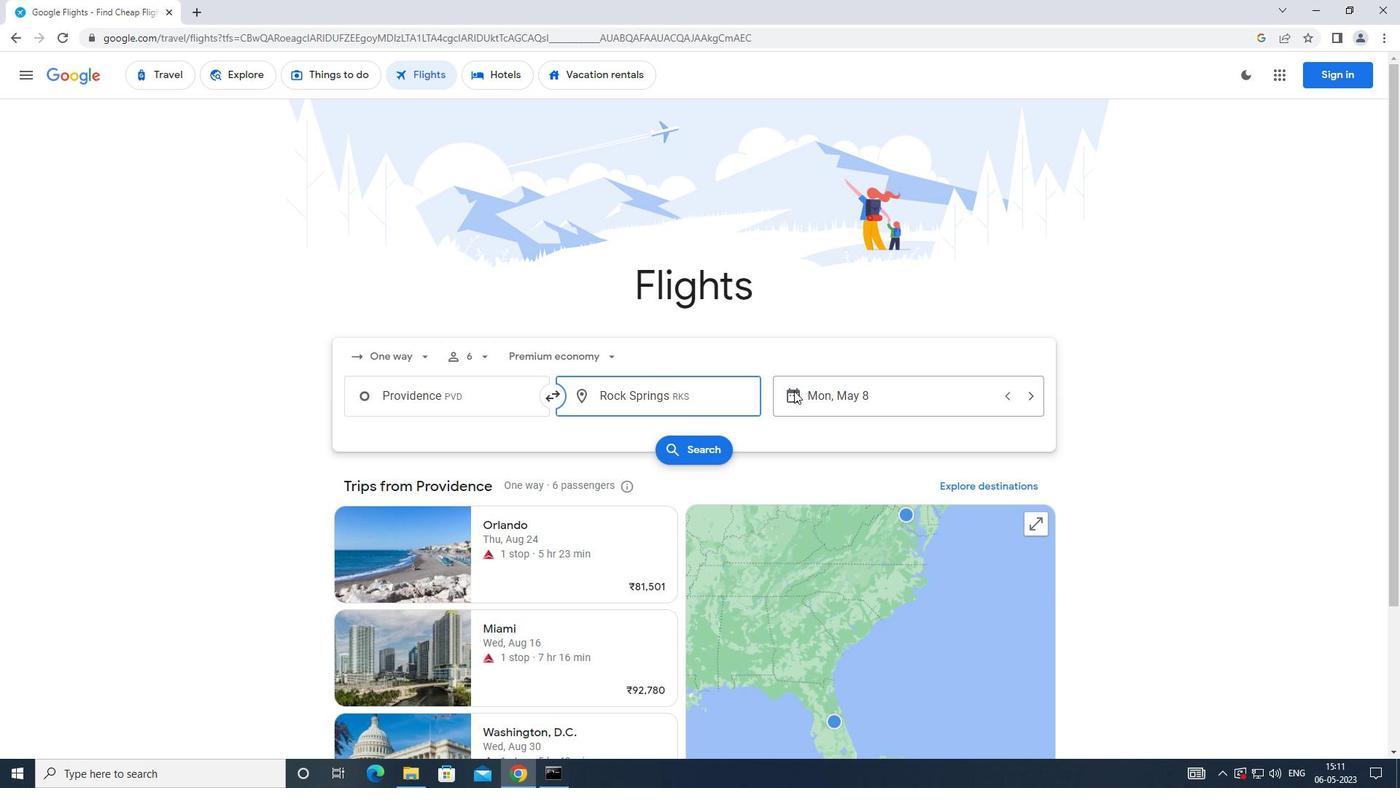 
Action: Mouse pressed left at (803, 391)
Screenshot: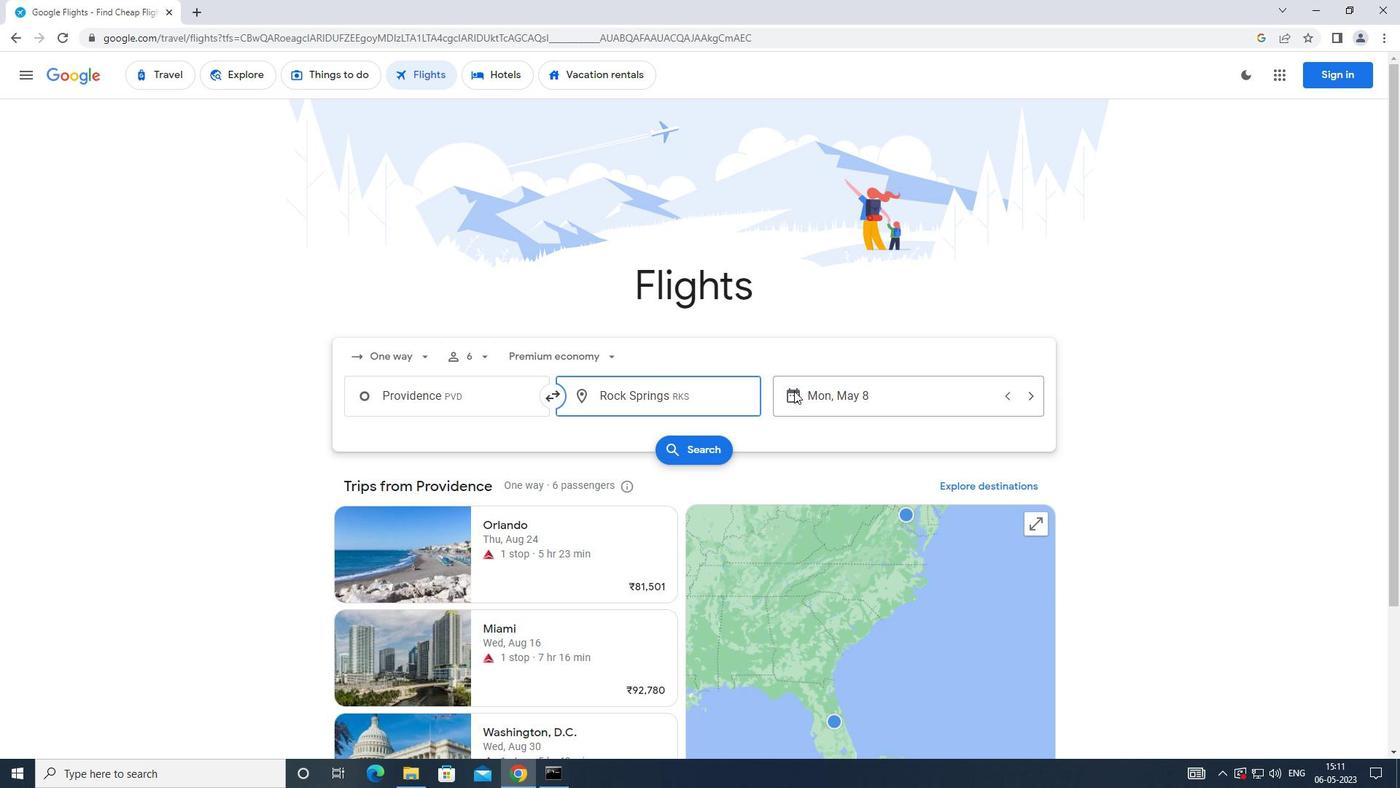 
Action: Mouse moved to (564, 530)
Screenshot: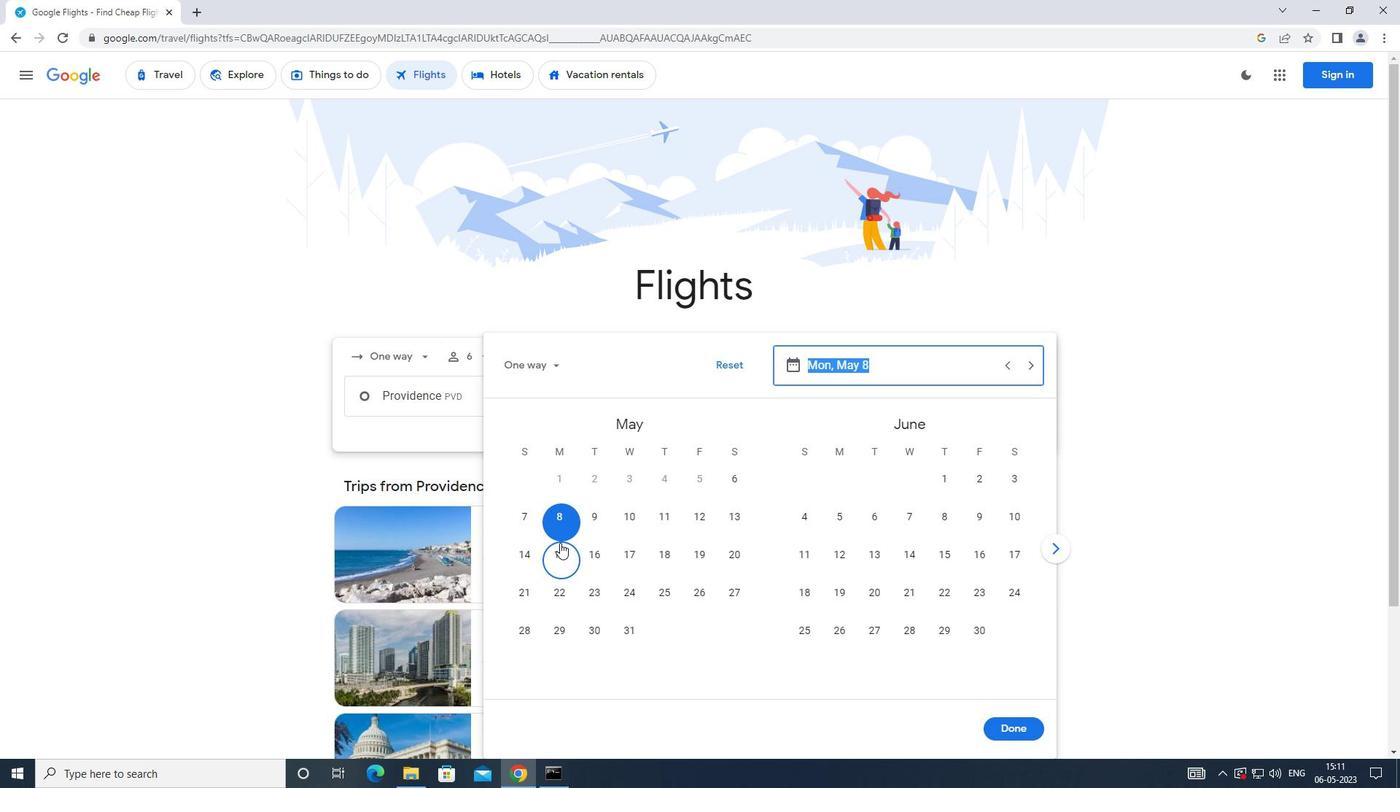 
Action: Mouse pressed left at (564, 530)
Screenshot: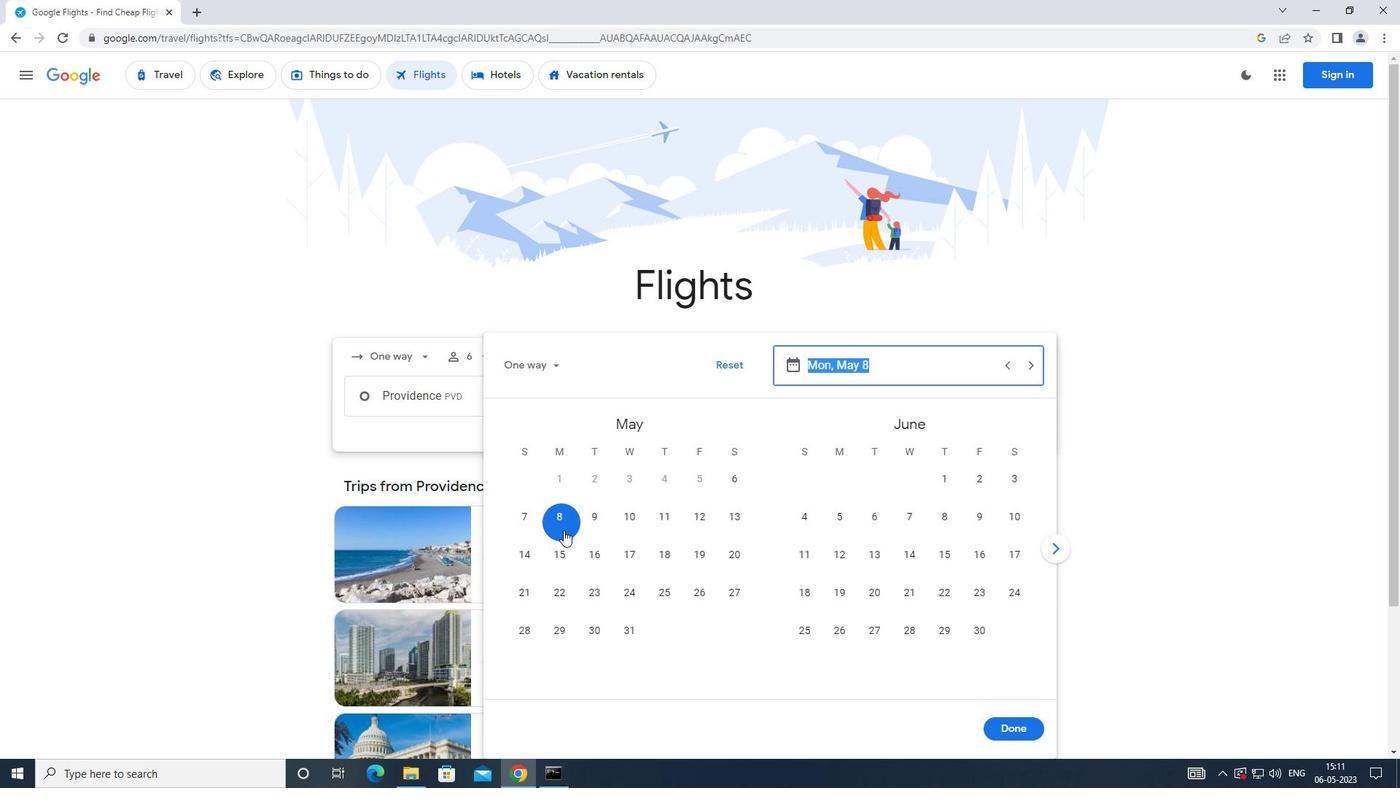 
Action: Mouse moved to (987, 718)
Screenshot: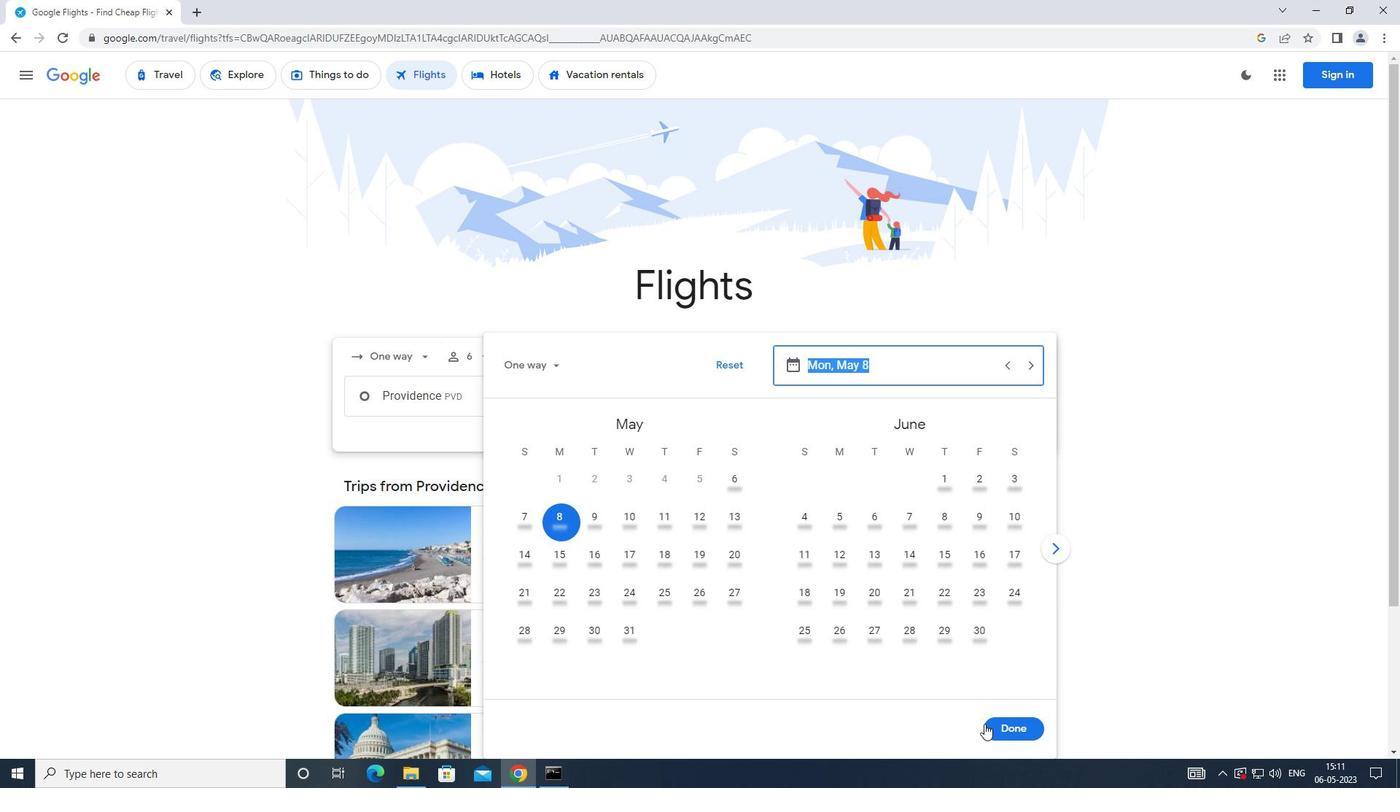 
Action: Mouse pressed left at (987, 718)
Screenshot: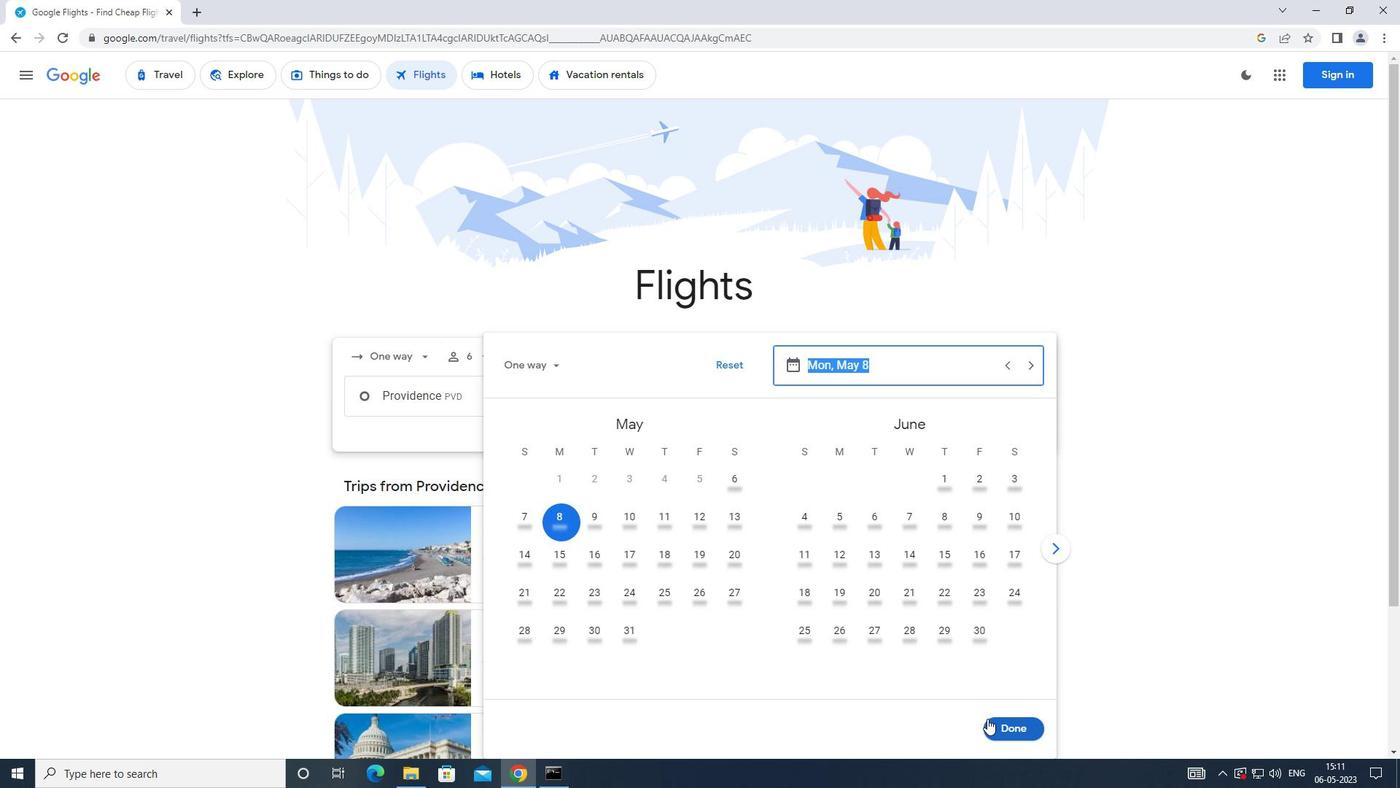 
Action: Mouse moved to (705, 458)
Screenshot: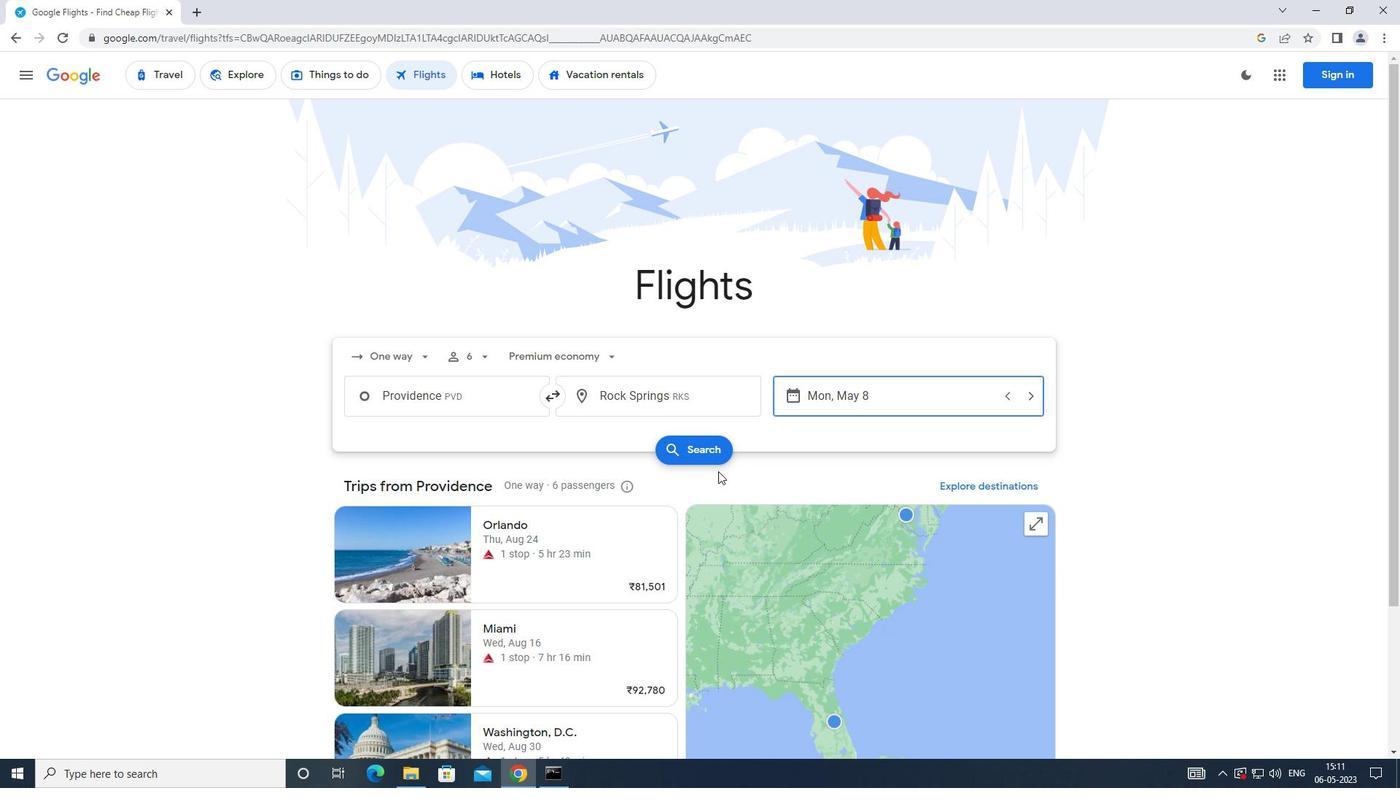 
Action: Mouse pressed left at (705, 458)
Screenshot: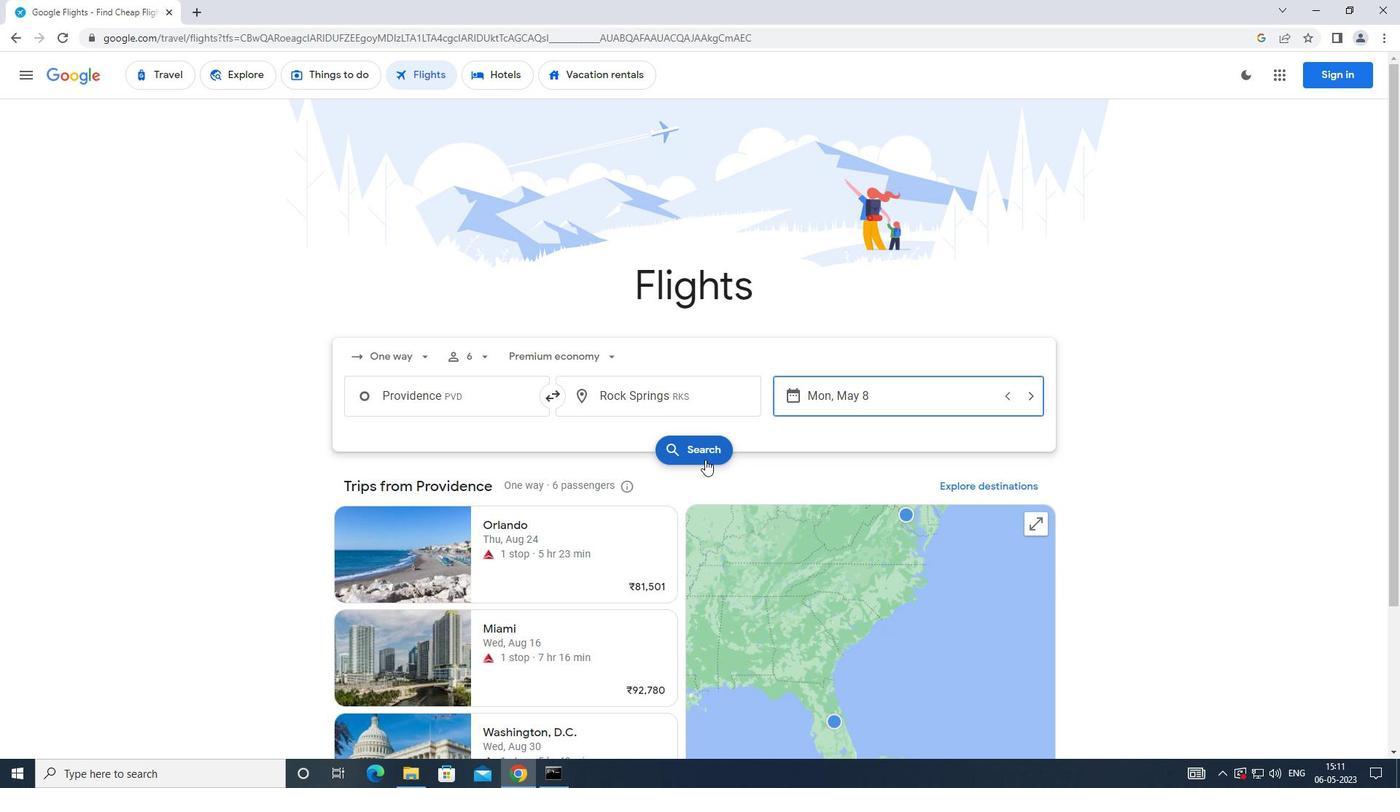 
Action: Mouse moved to (345, 207)
Screenshot: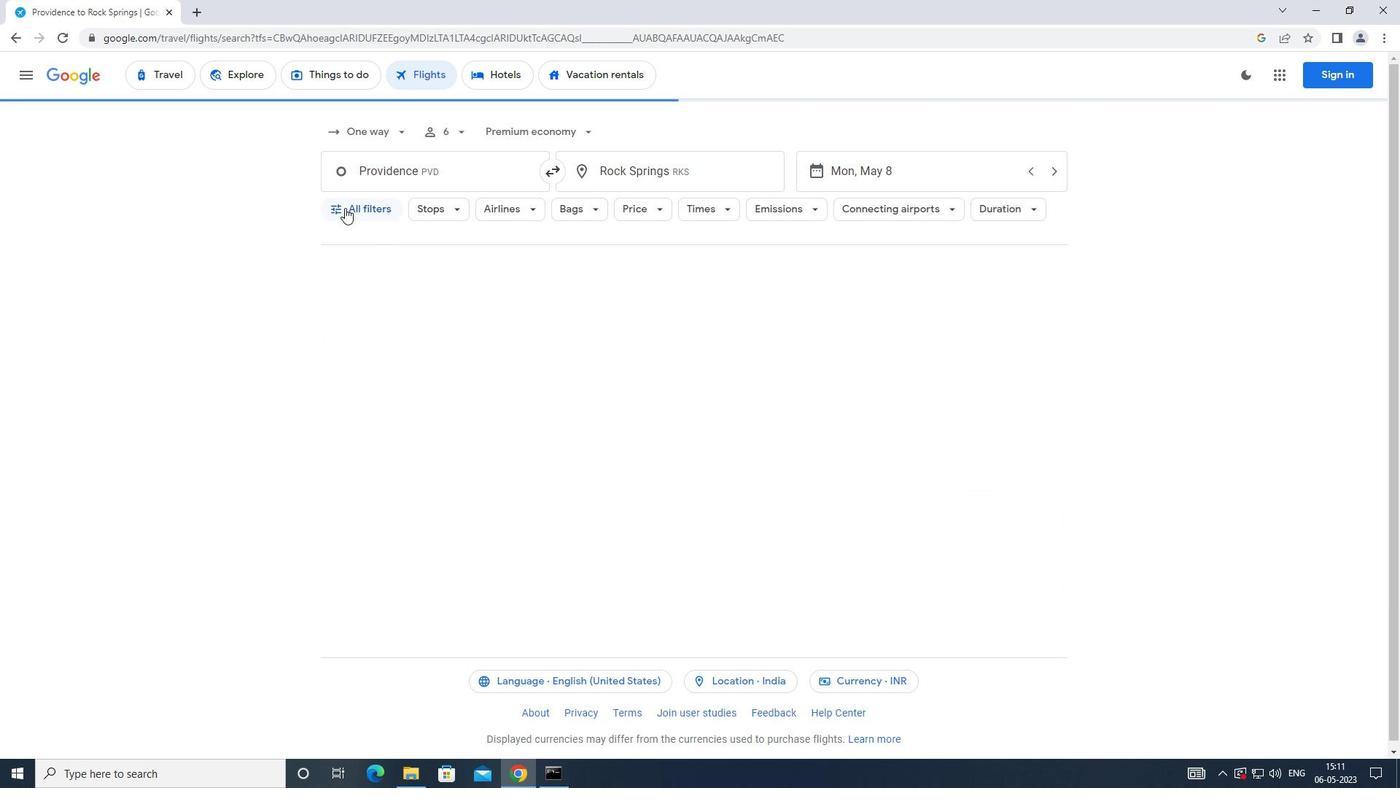 
Action: Mouse pressed left at (345, 207)
Screenshot: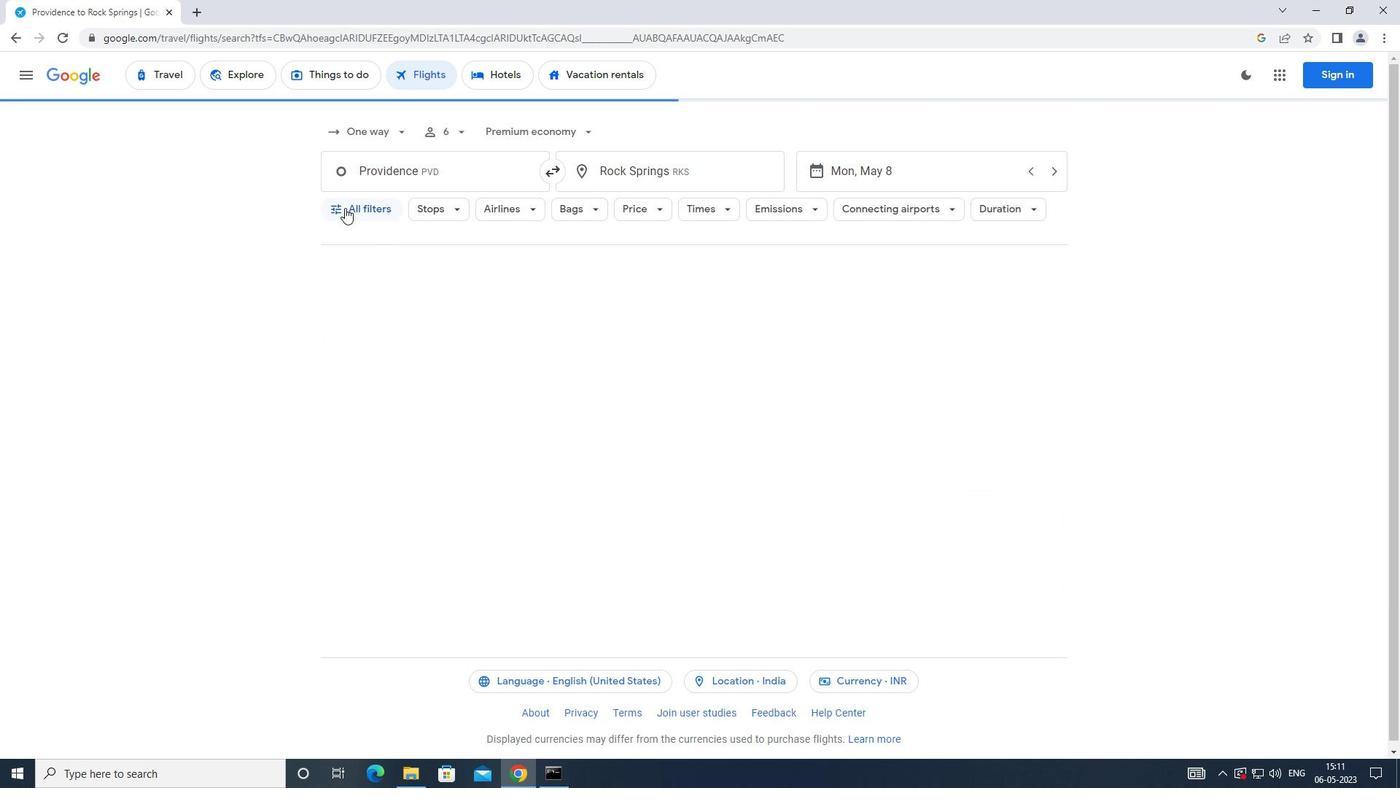 
Action: Mouse moved to (537, 520)
Screenshot: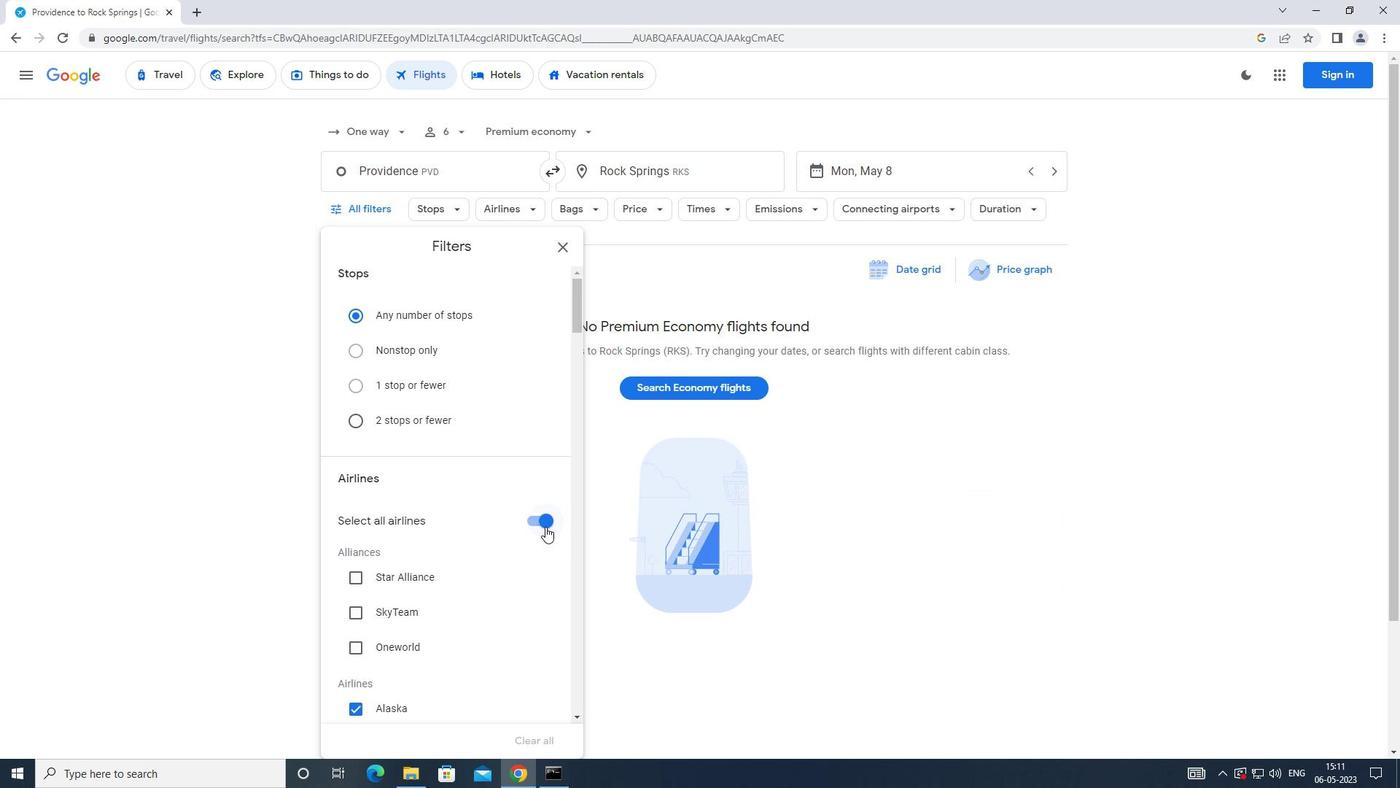 
Action: Mouse pressed left at (537, 520)
Screenshot: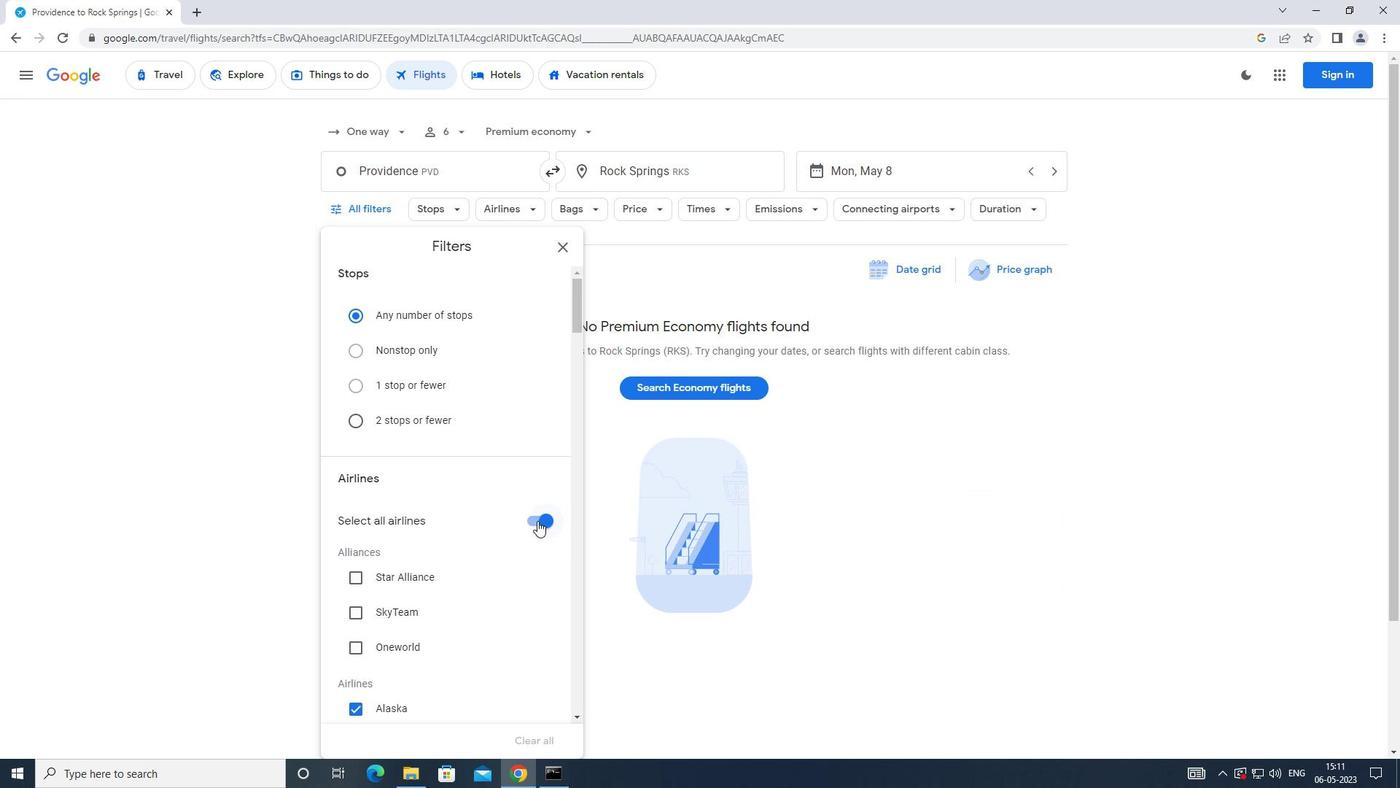 
Action: Mouse moved to (524, 509)
Screenshot: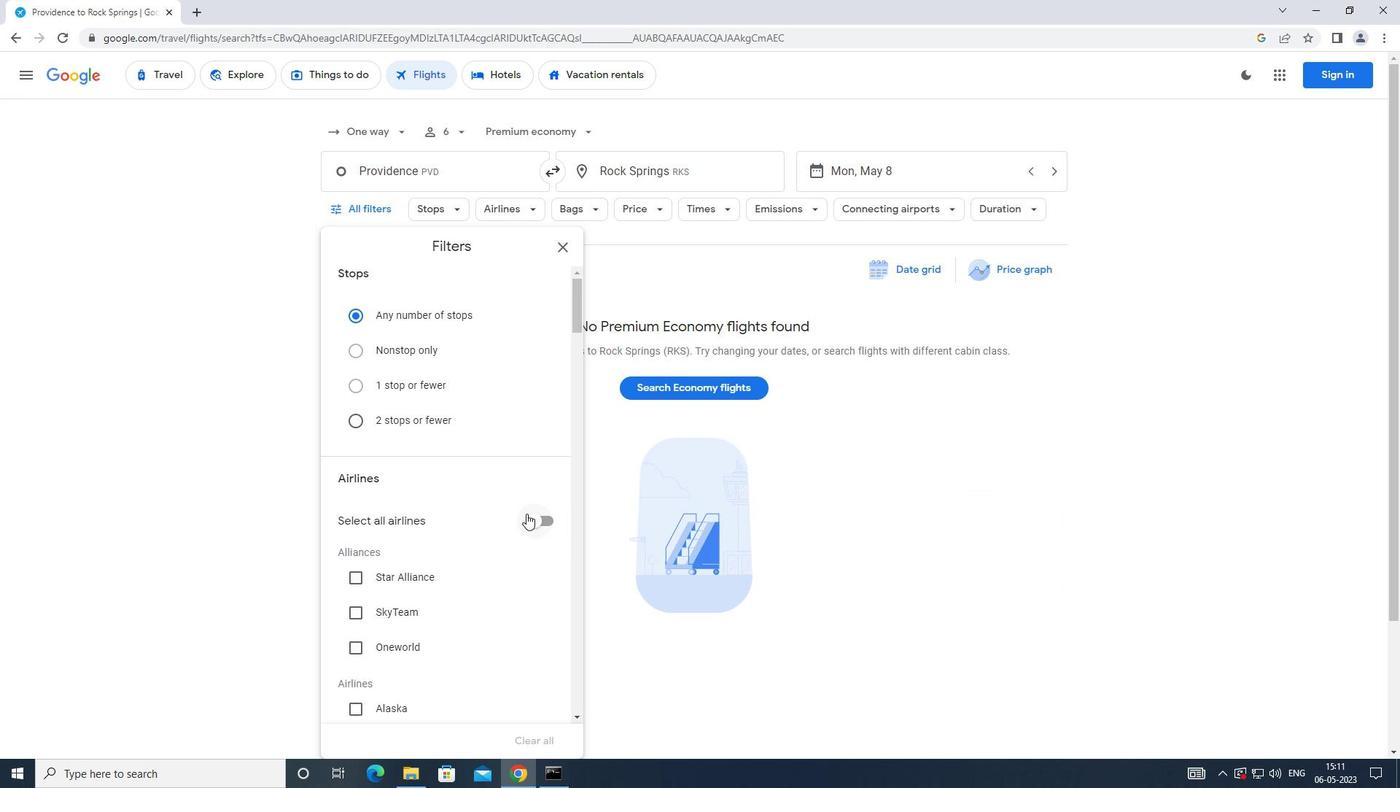 
Action: Mouse scrolled (524, 508) with delta (0, 0)
Screenshot: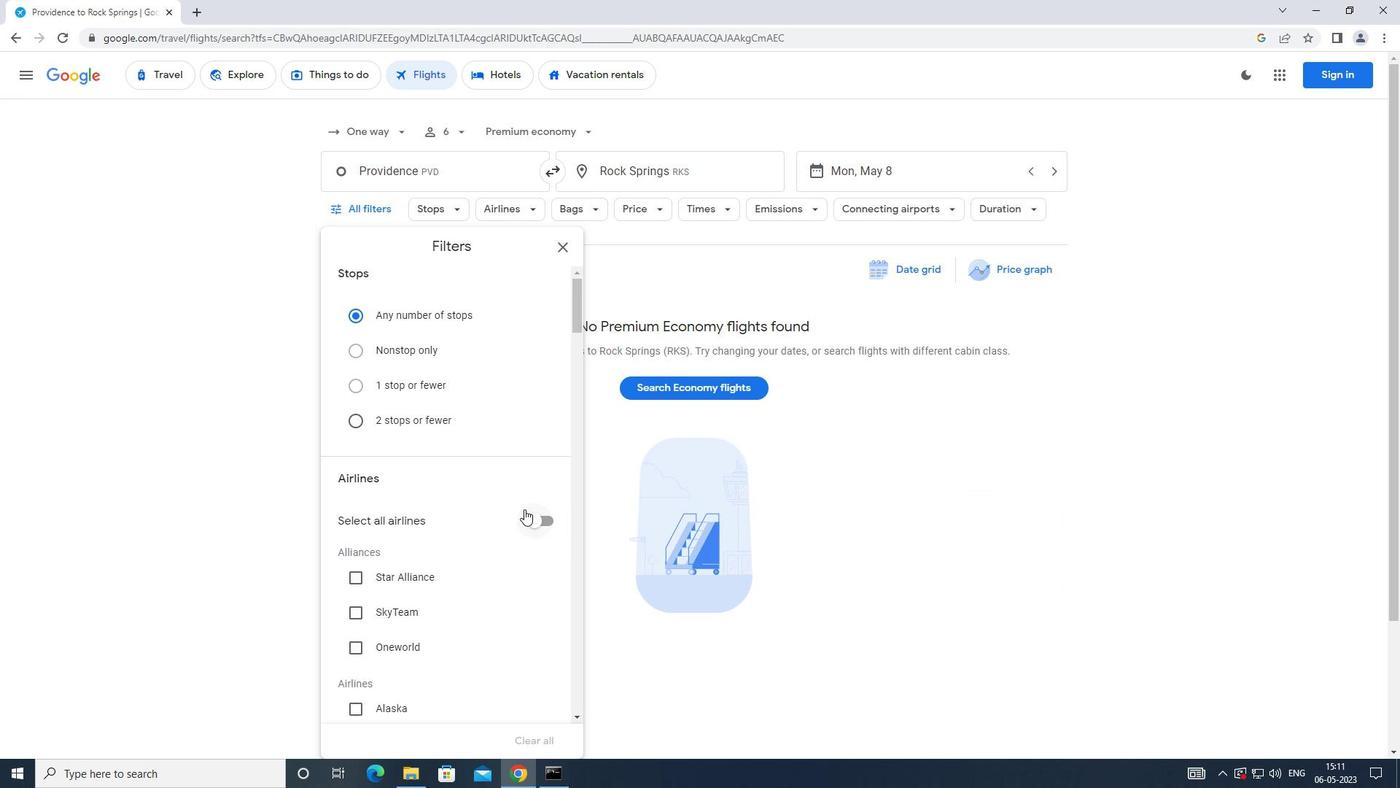 
Action: Mouse scrolled (524, 508) with delta (0, 0)
Screenshot: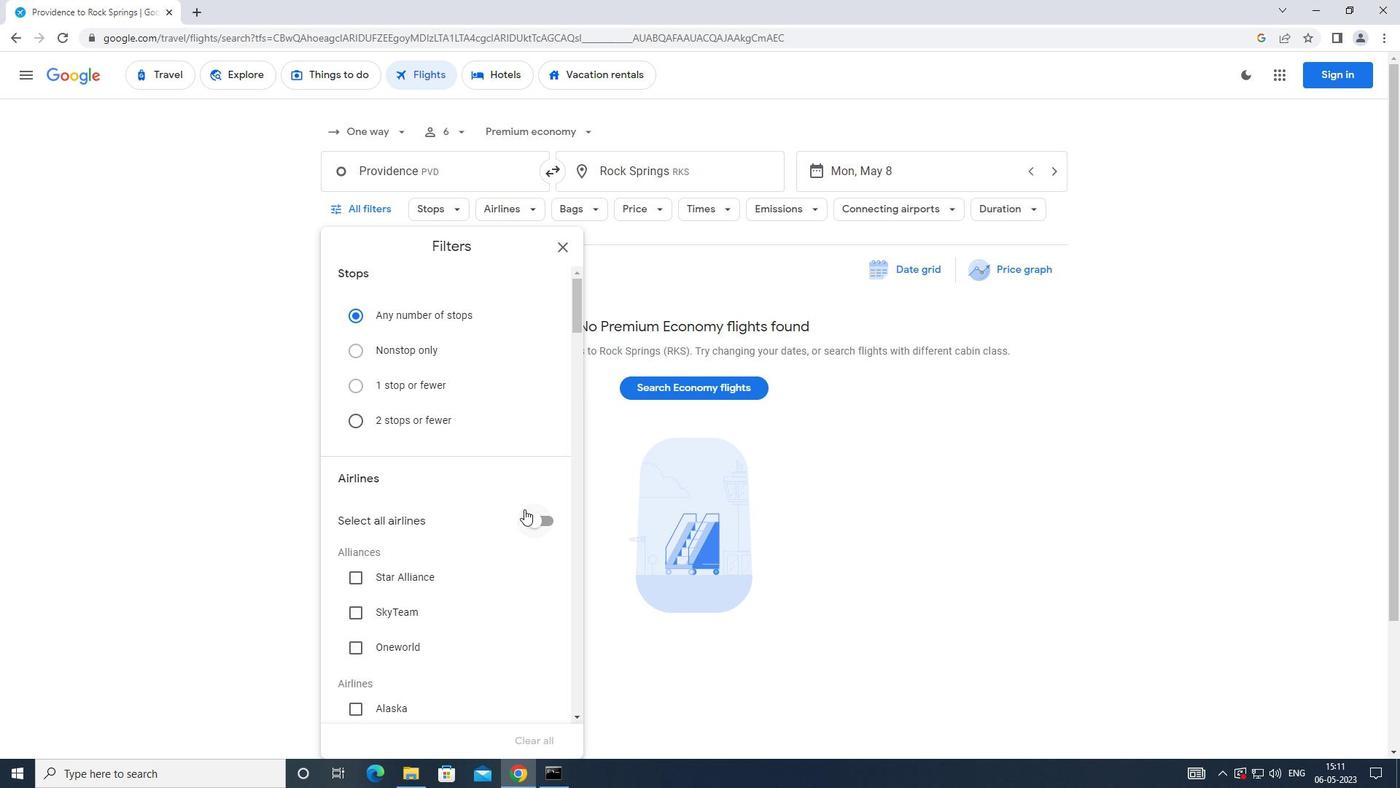 
Action: Mouse moved to (524, 508)
Screenshot: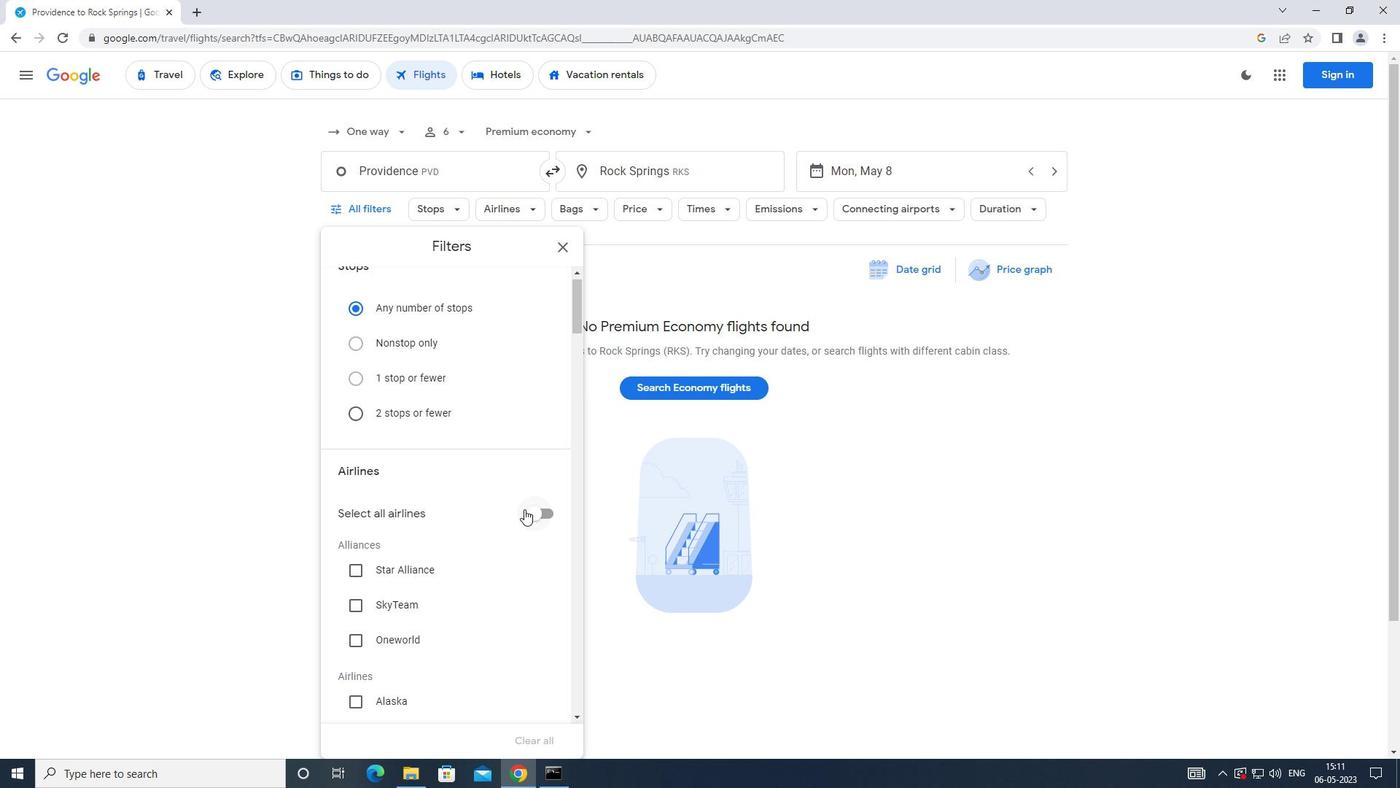
Action: Mouse scrolled (524, 507) with delta (0, 0)
Screenshot: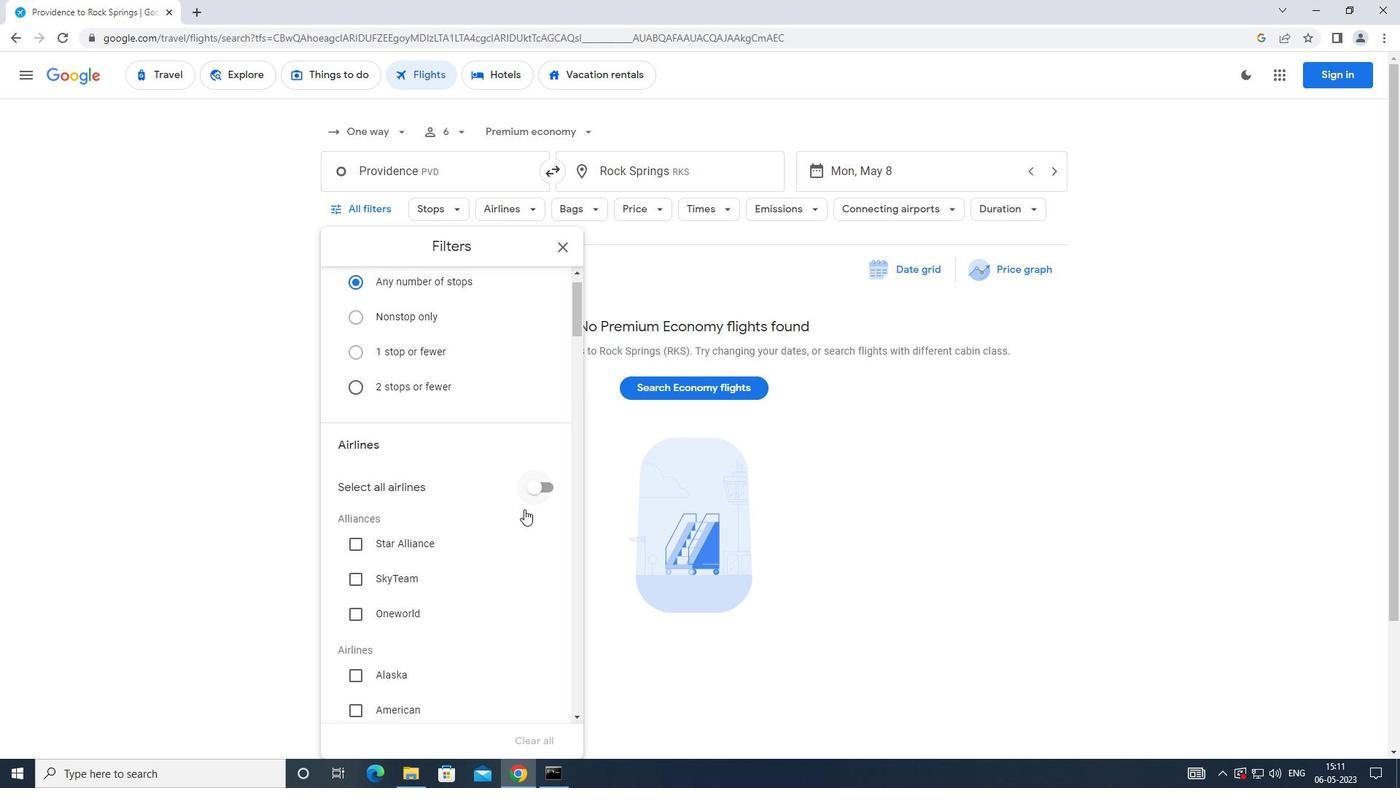 
Action: Mouse moved to (531, 504)
Screenshot: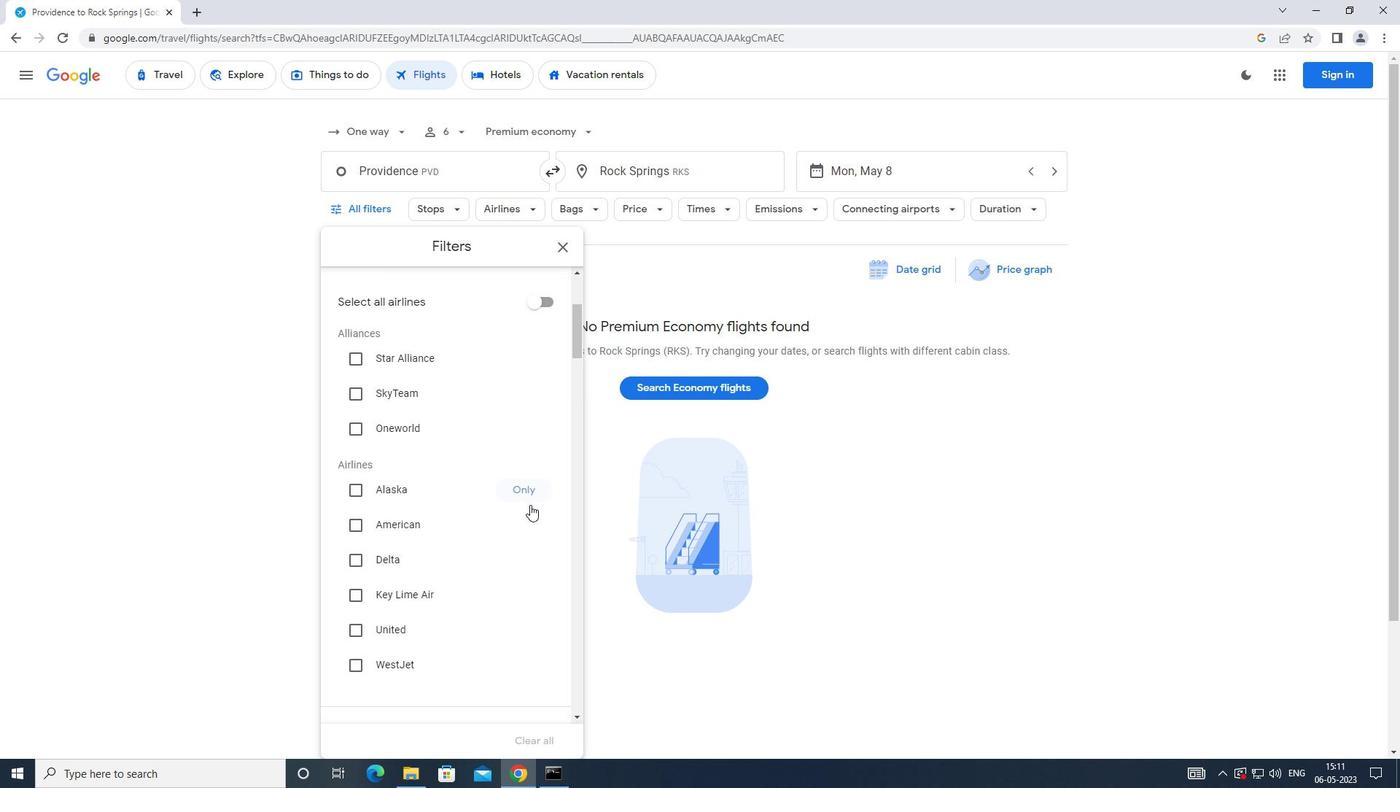 
Action: Mouse scrolled (531, 504) with delta (0, 0)
Screenshot: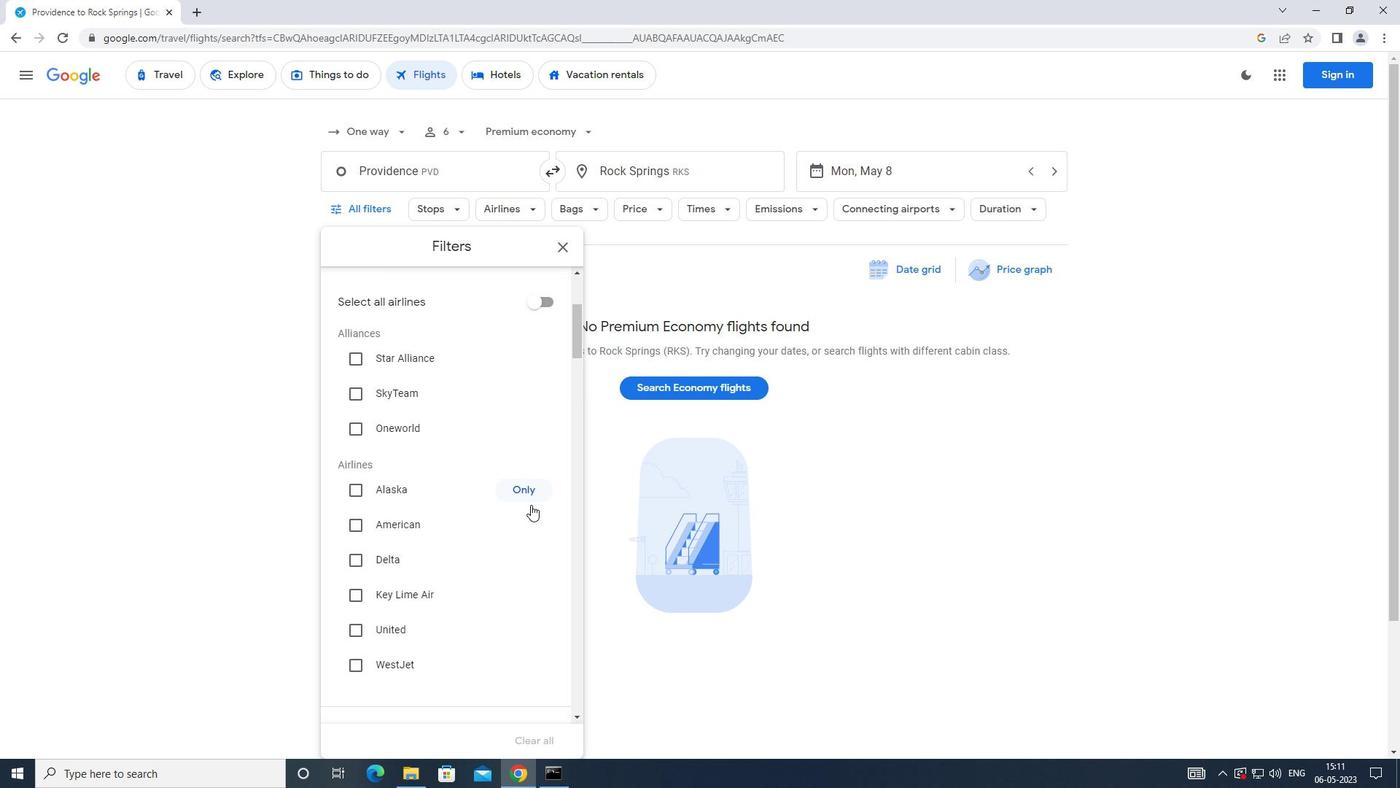 
Action: Mouse moved to (531, 504)
Screenshot: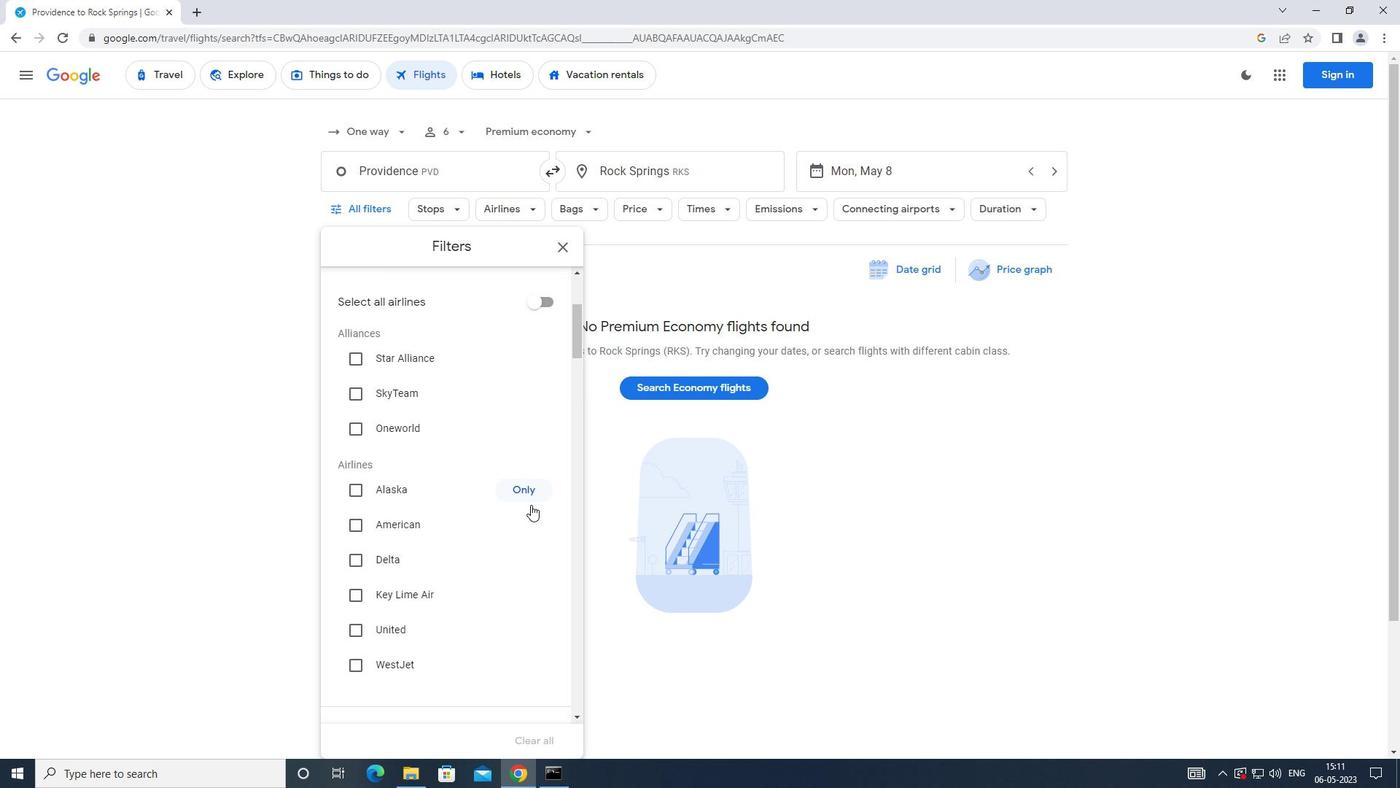 
Action: Mouse scrolled (531, 504) with delta (0, 0)
Screenshot: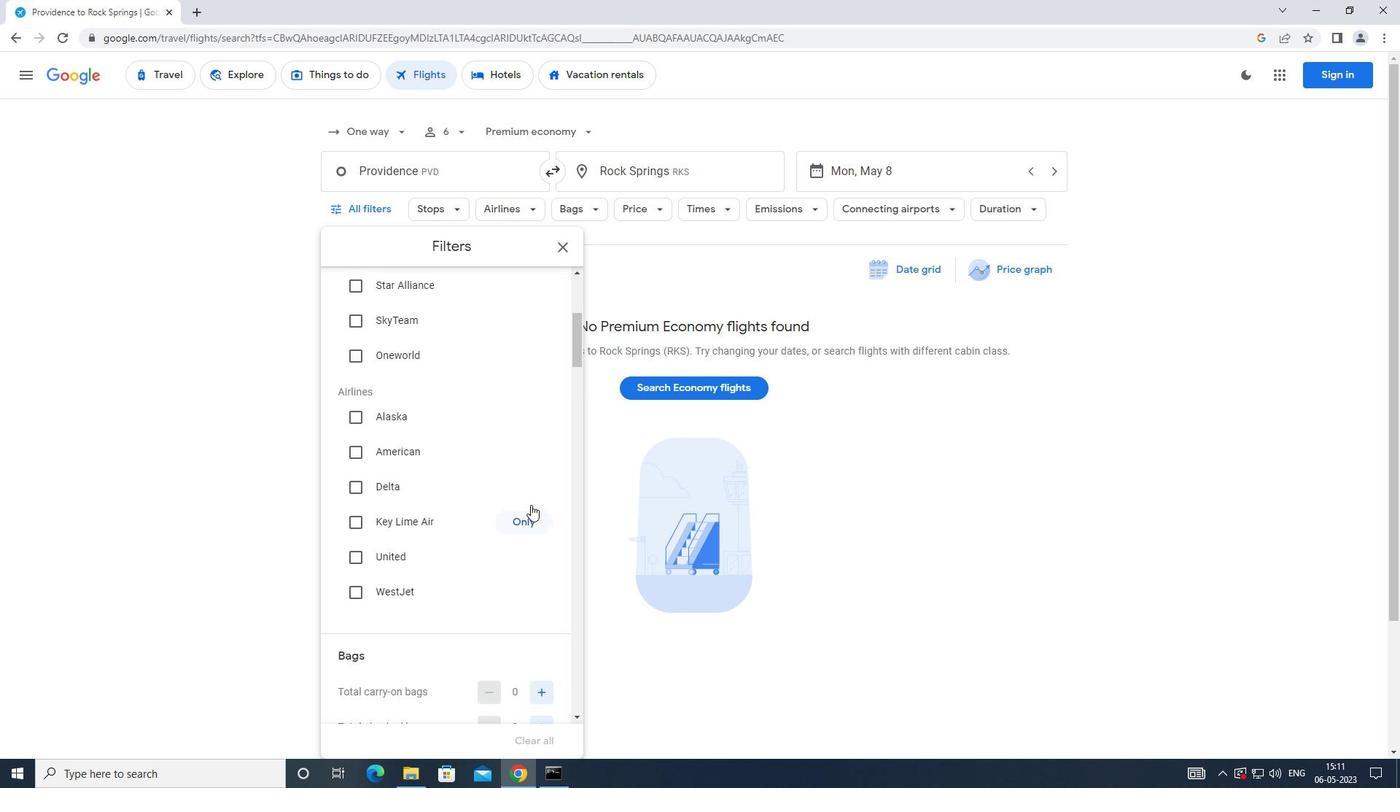 
Action: Mouse scrolled (531, 504) with delta (0, 0)
Screenshot: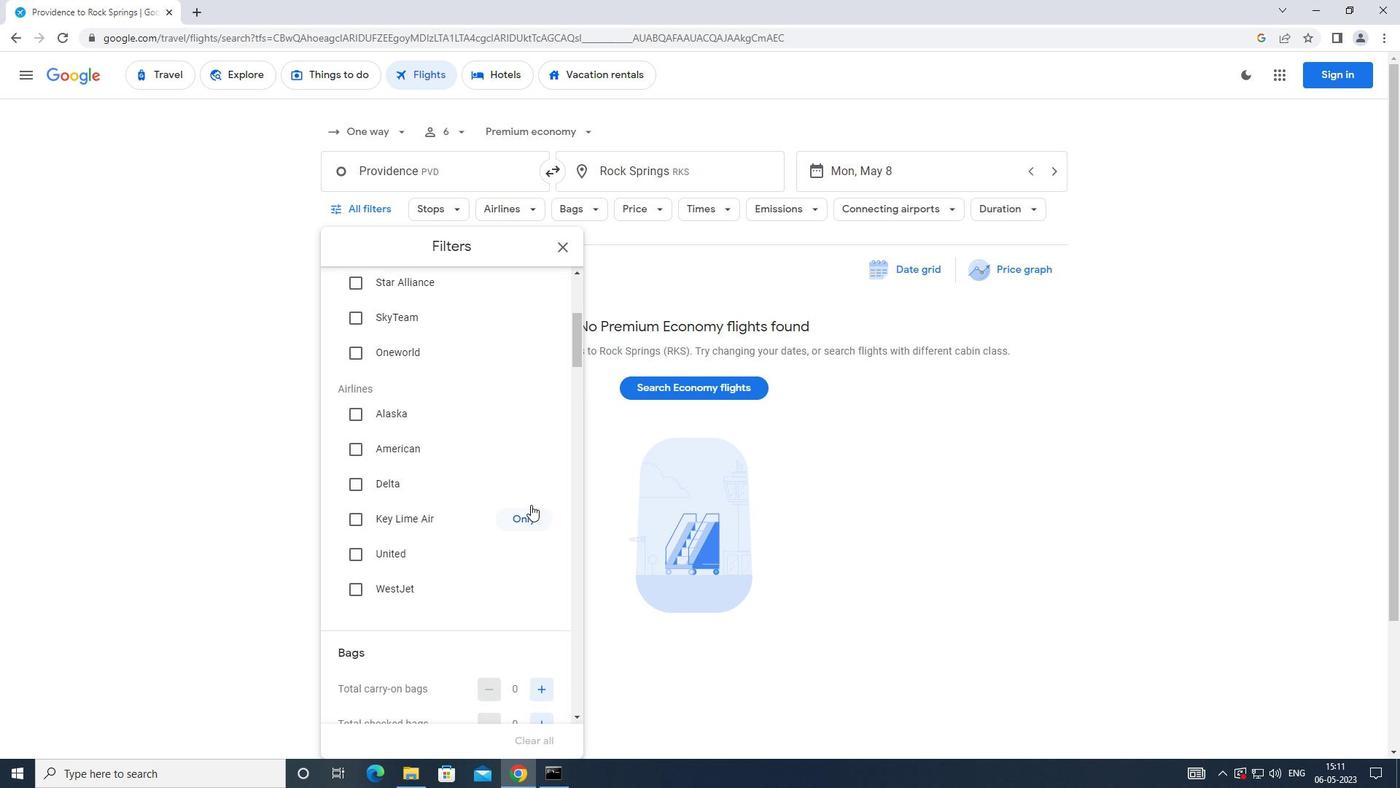 
Action: Mouse scrolled (531, 504) with delta (0, 0)
Screenshot: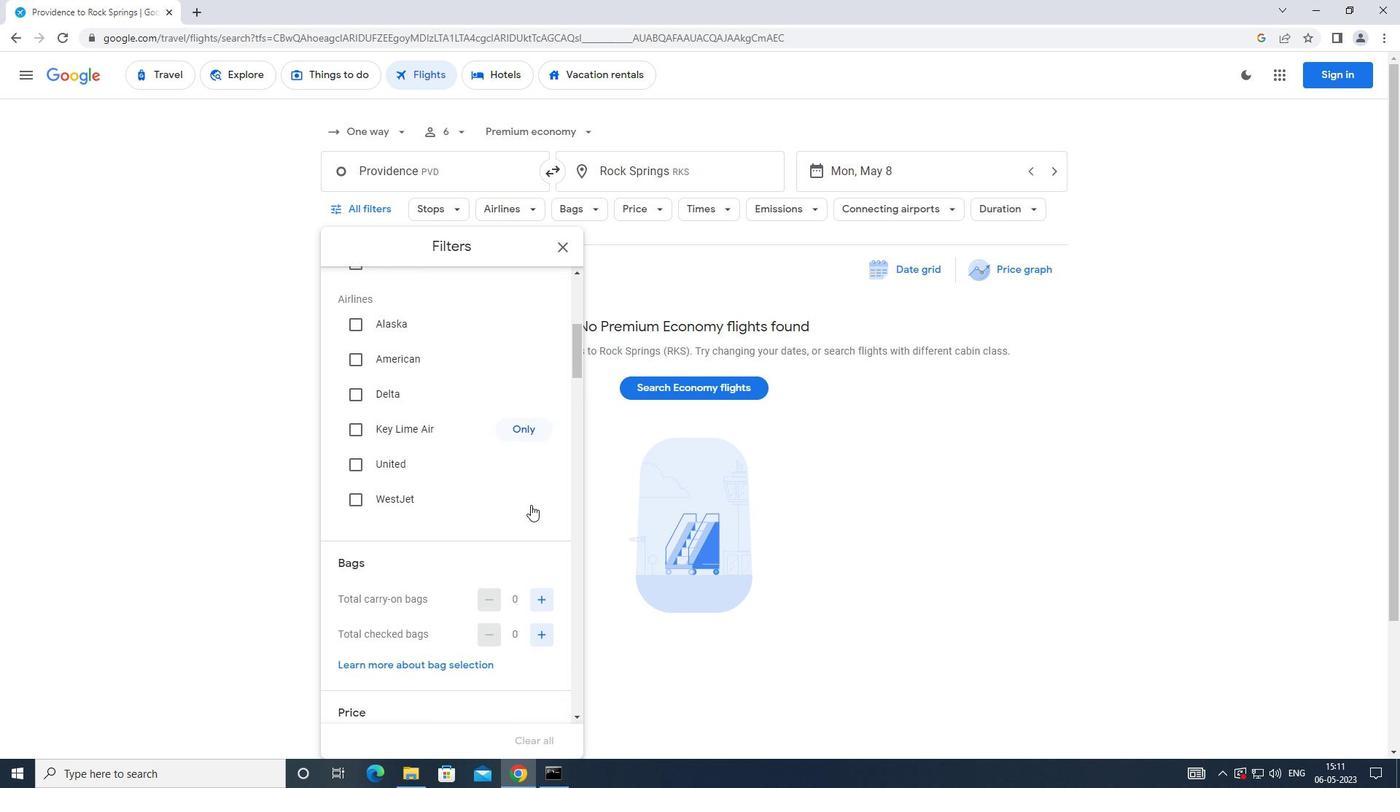 
Action: Mouse moved to (537, 510)
Screenshot: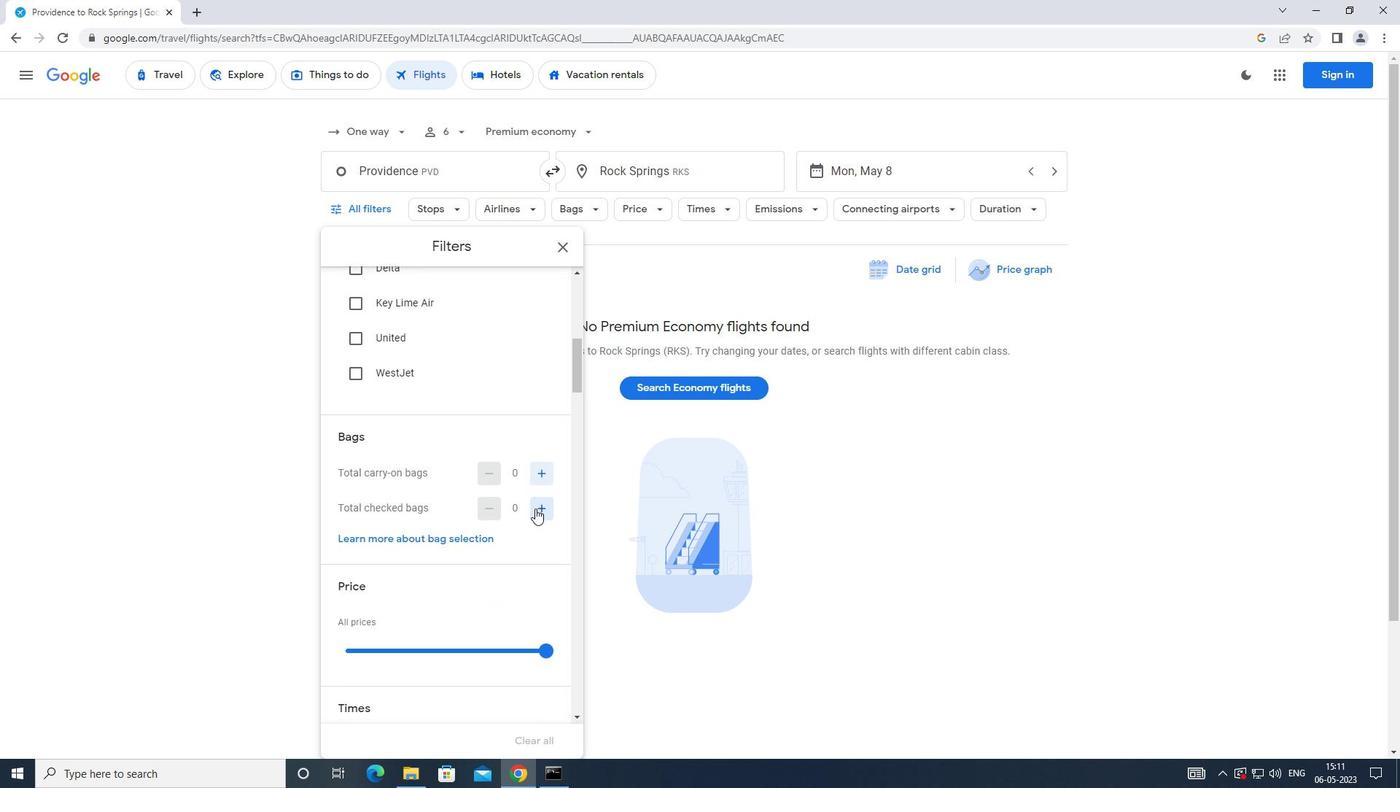 
Action: Mouse pressed left at (537, 510)
Screenshot: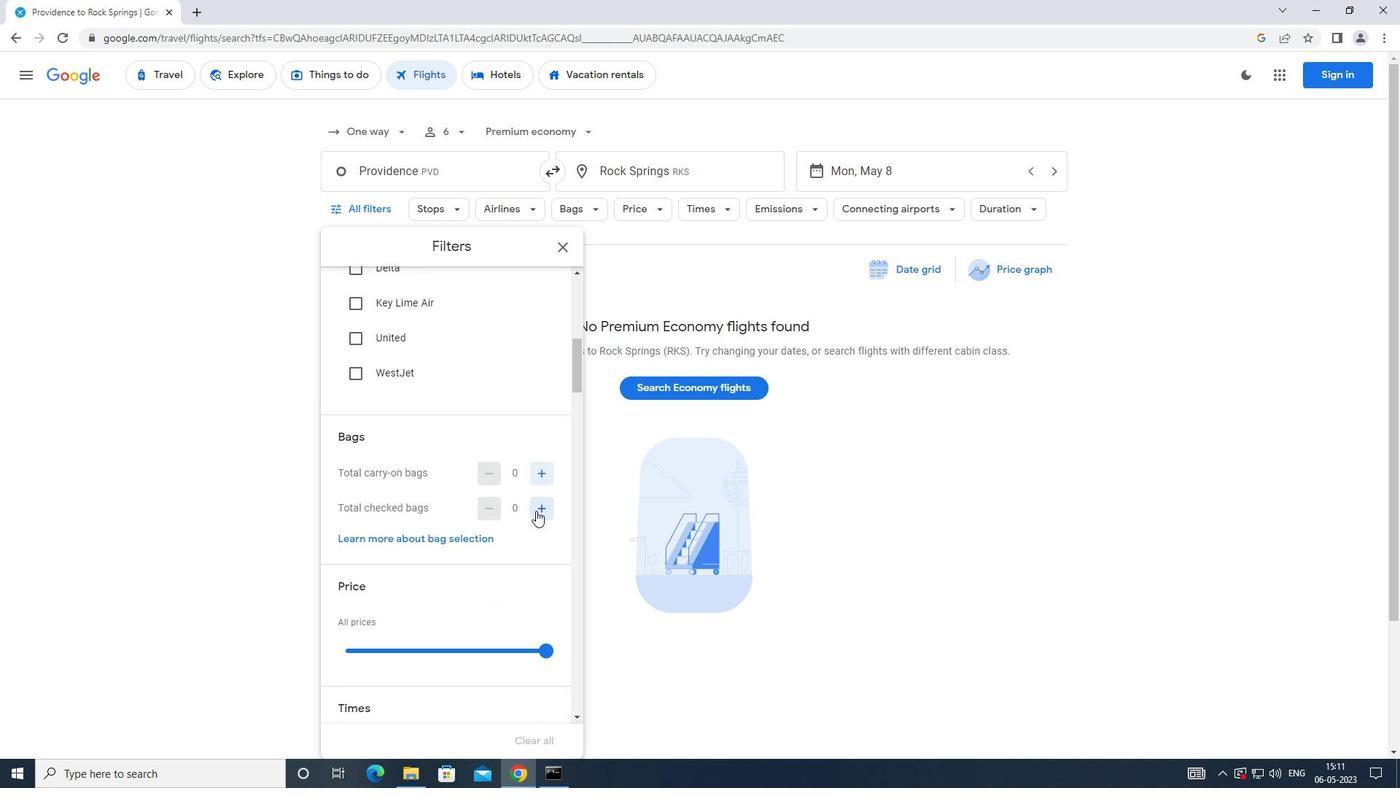 
Action: Mouse pressed left at (537, 510)
Screenshot: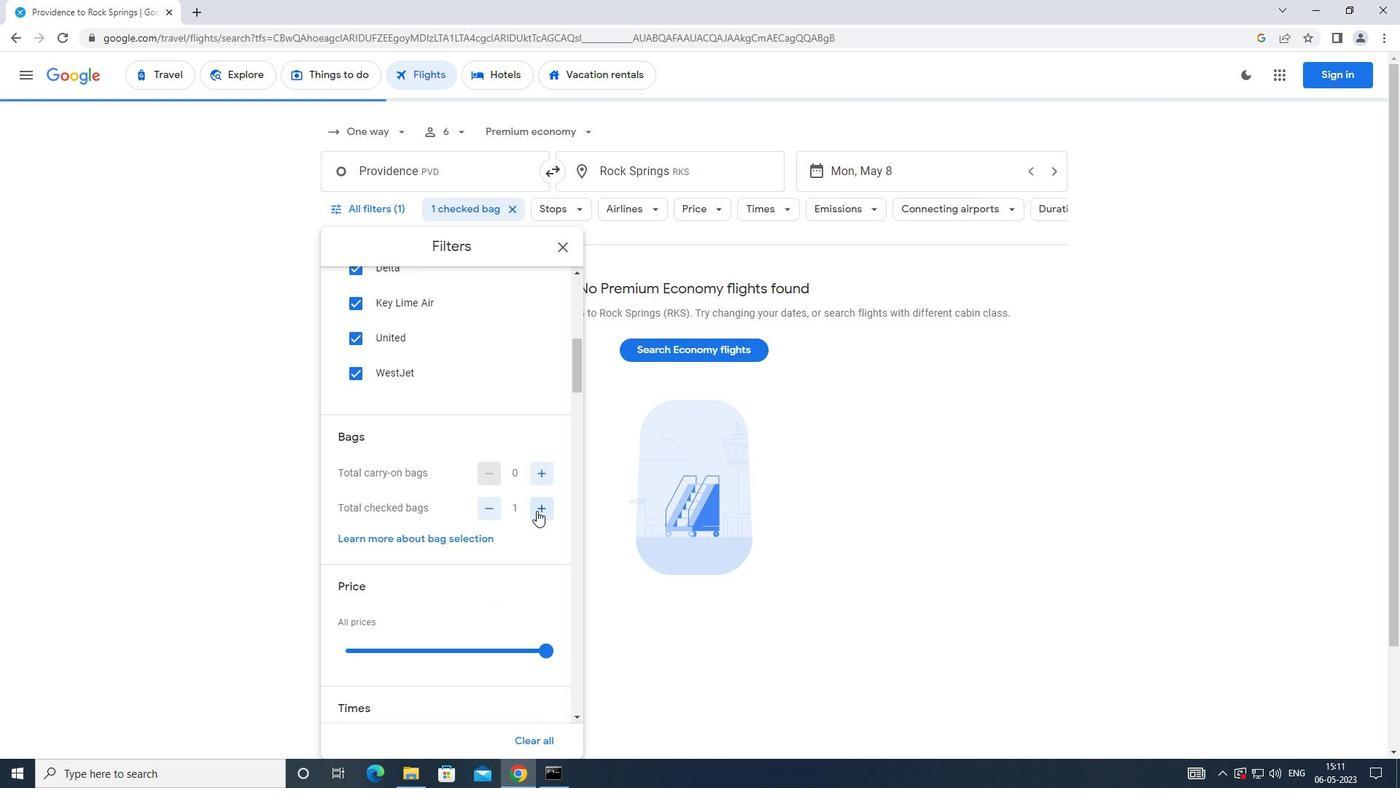 
Action: Mouse pressed left at (537, 510)
Screenshot: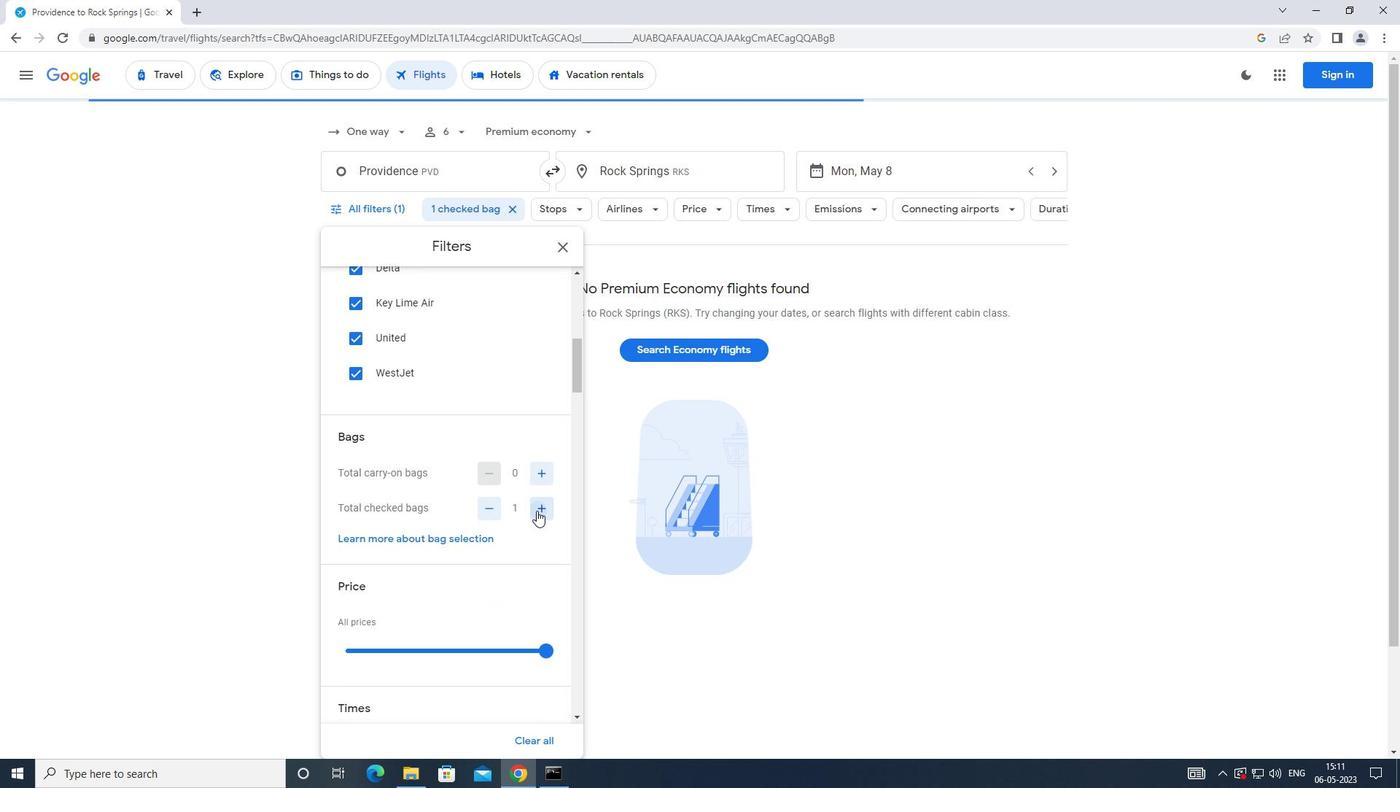 
Action: Mouse pressed left at (537, 510)
Screenshot: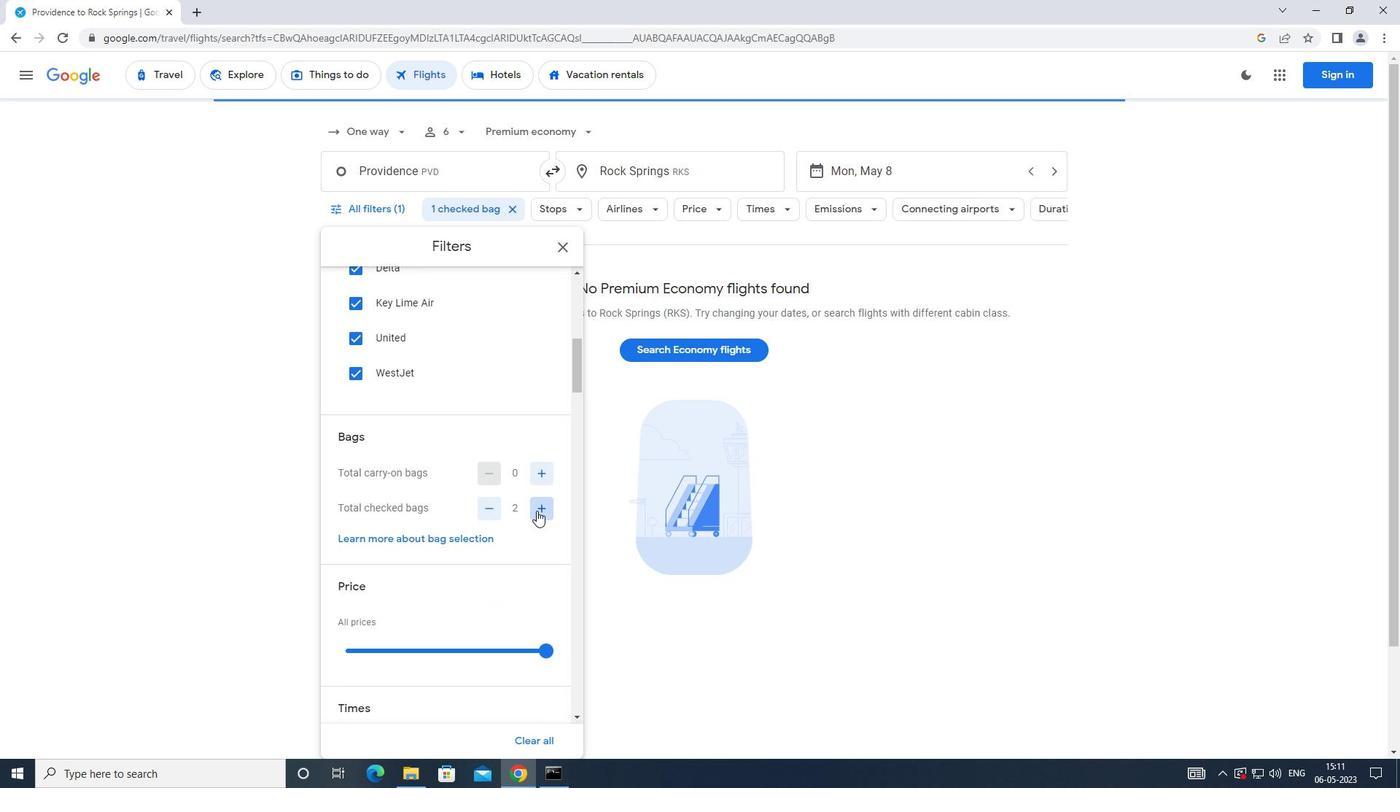 
Action: Mouse pressed left at (537, 510)
Screenshot: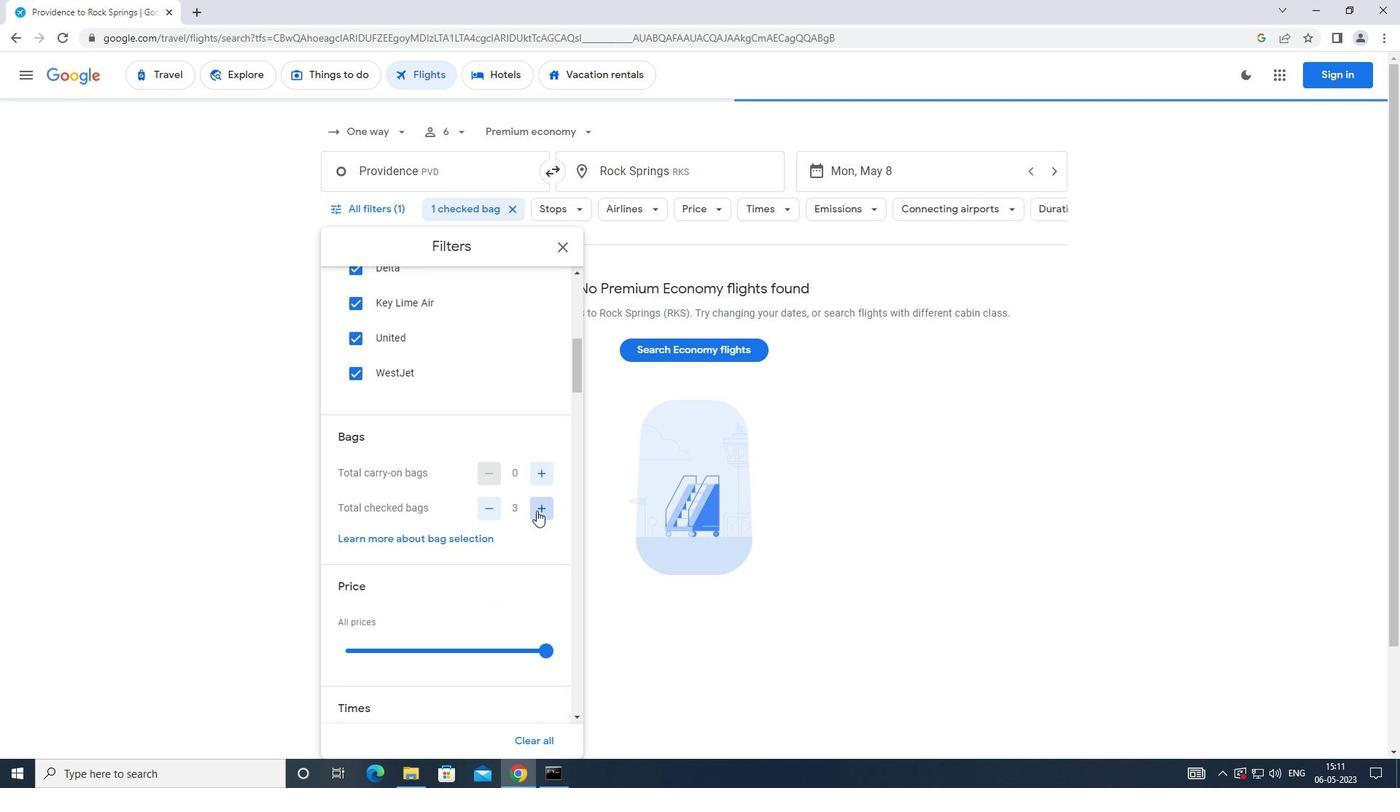 
Action: Mouse pressed left at (537, 510)
Screenshot: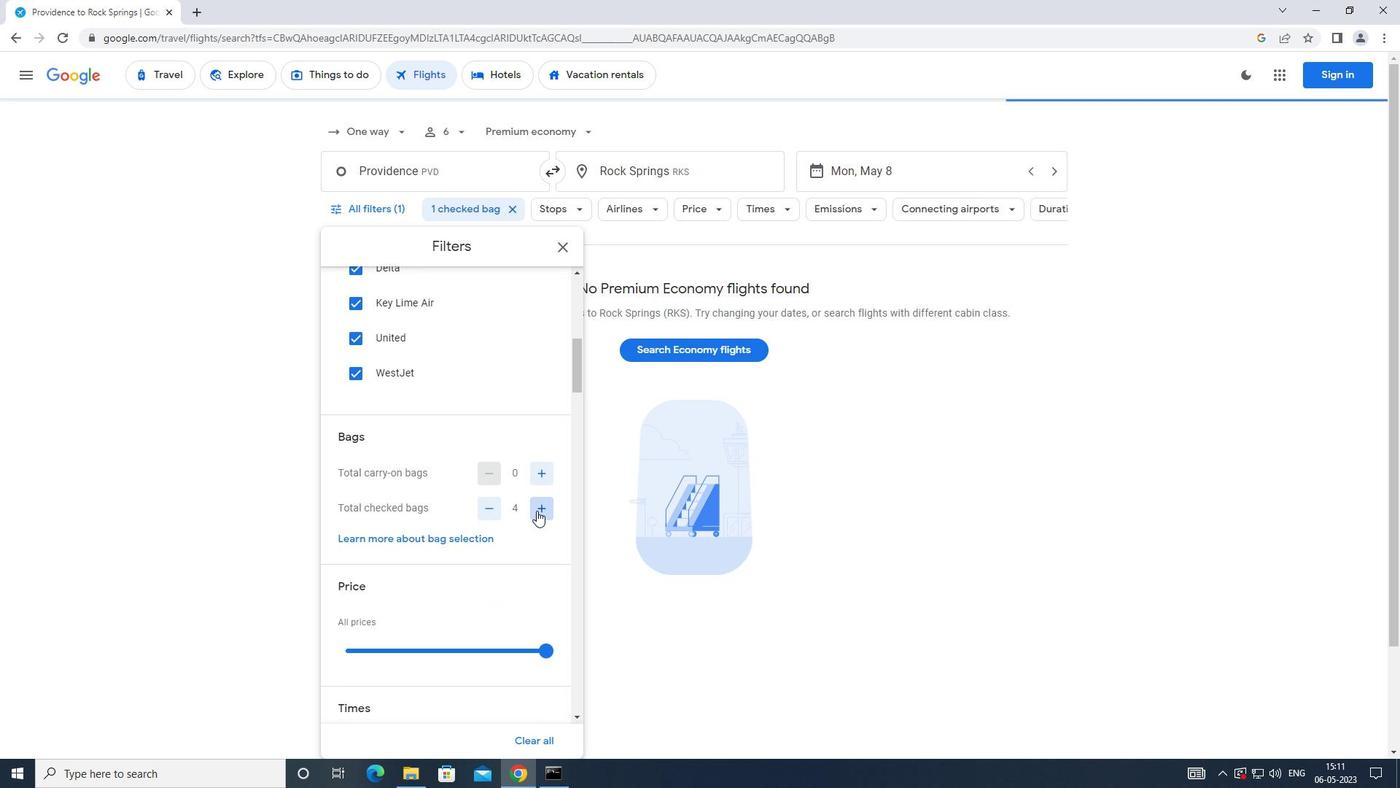 
Action: Mouse pressed left at (537, 510)
Screenshot: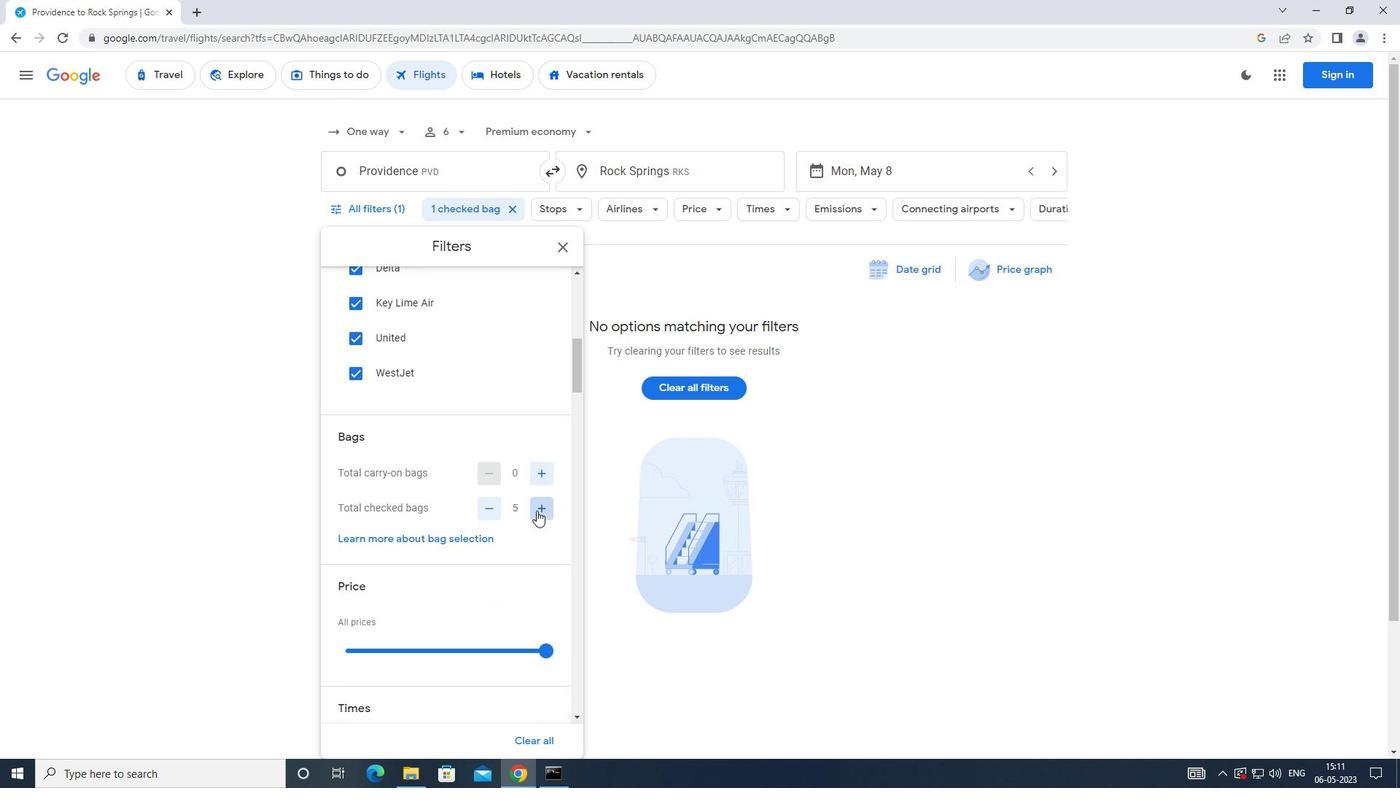 
Action: Mouse pressed left at (537, 510)
Screenshot: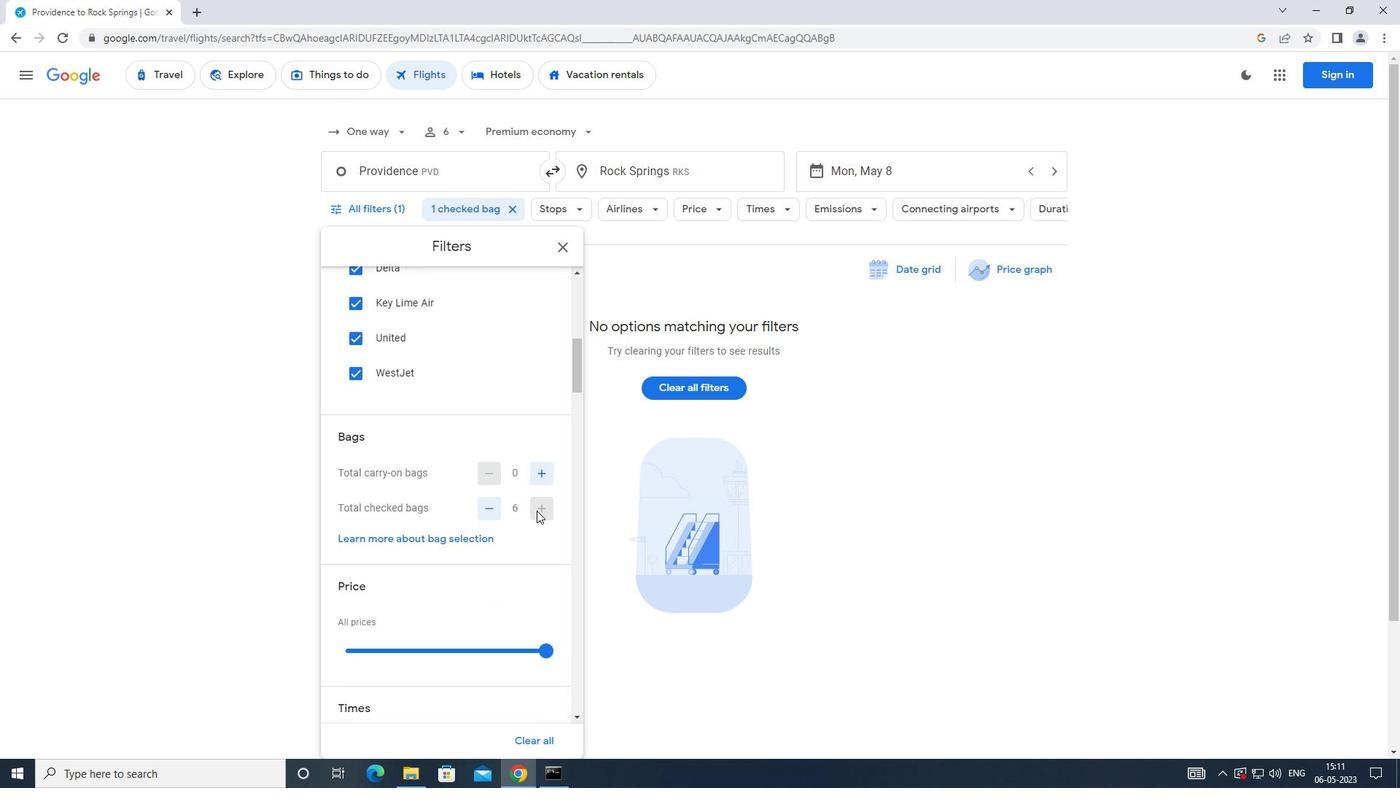 
Action: Mouse moved to (491, 493)
Screenshot: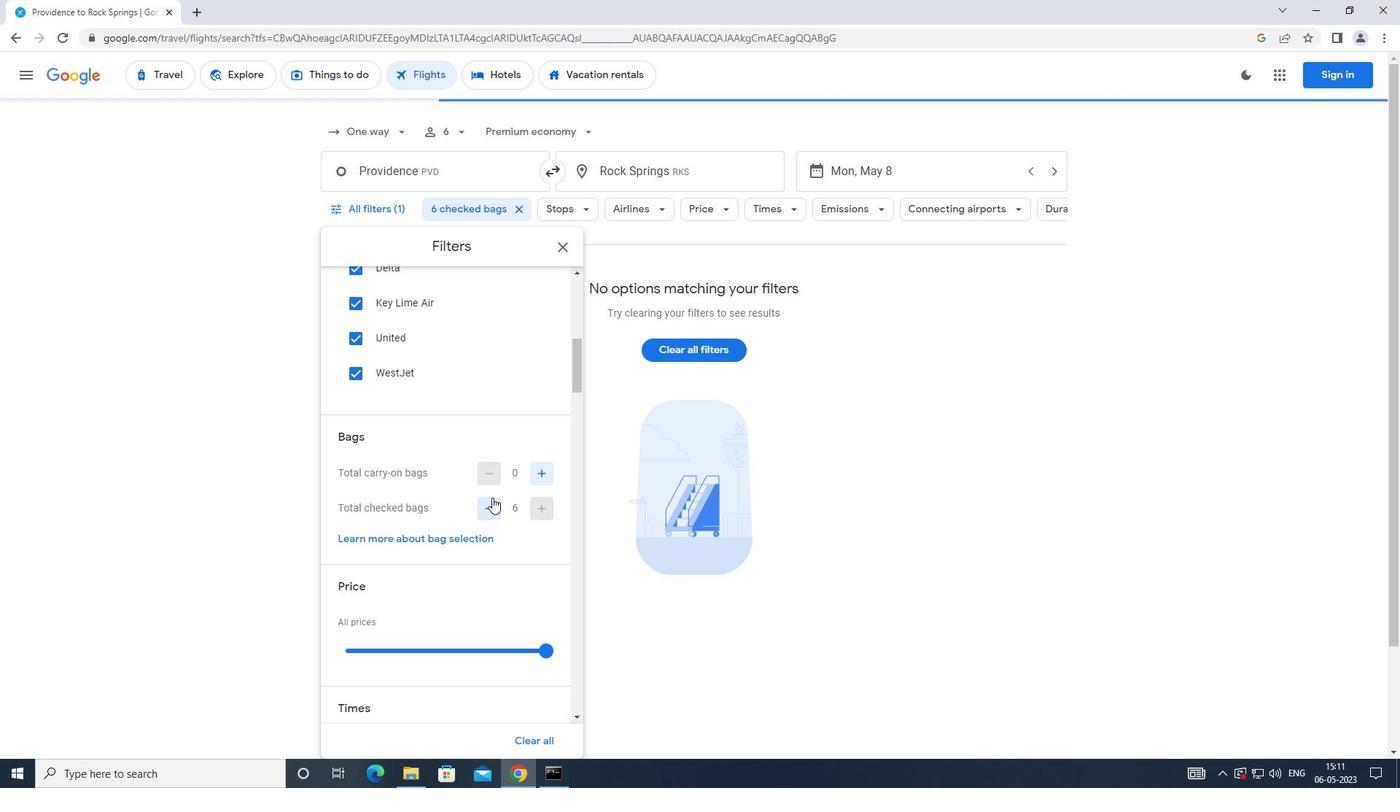
Action: Mouse scrolled (491, 493) with delta (0, 0)
Screenshot: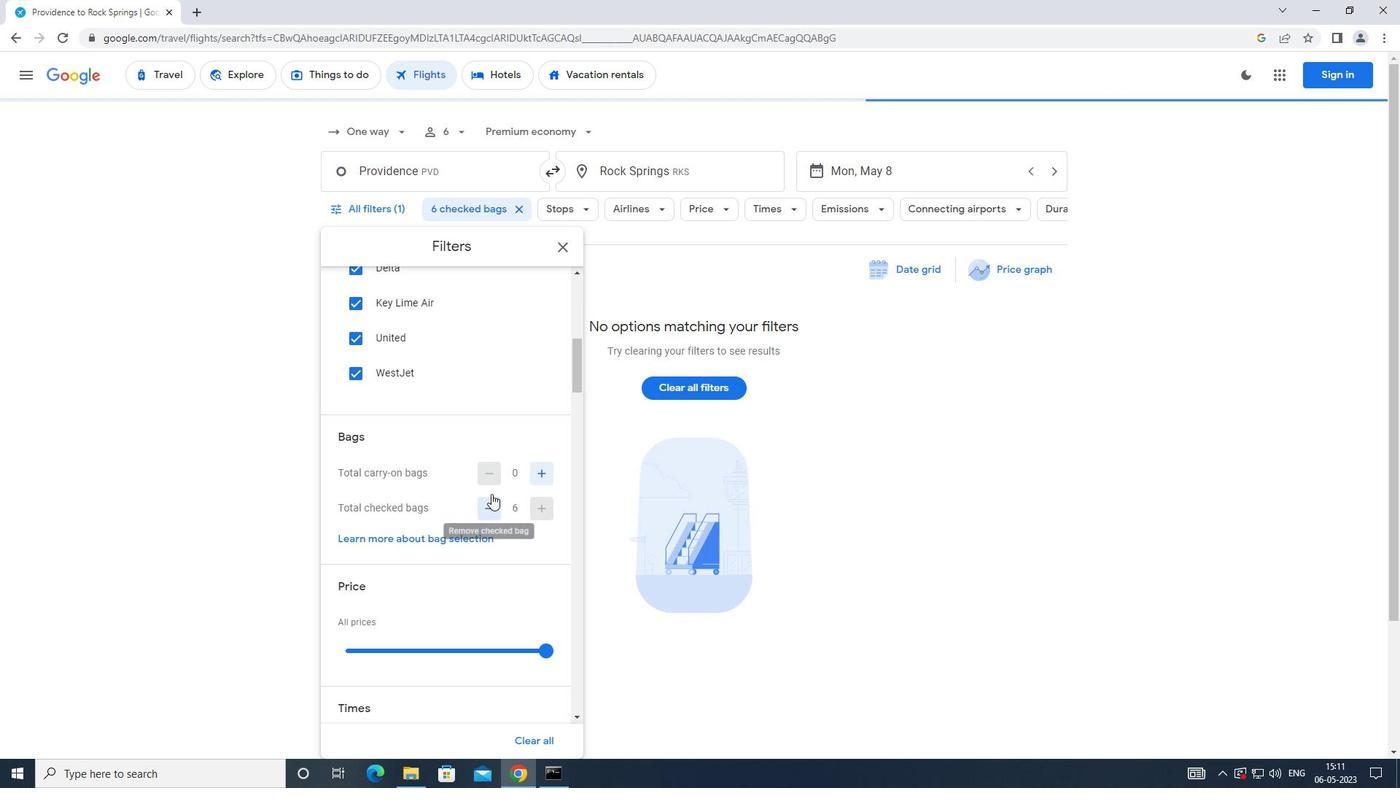 
Action: Mouse scrolled (491, 493) with delta (0, 0)
Screenshot: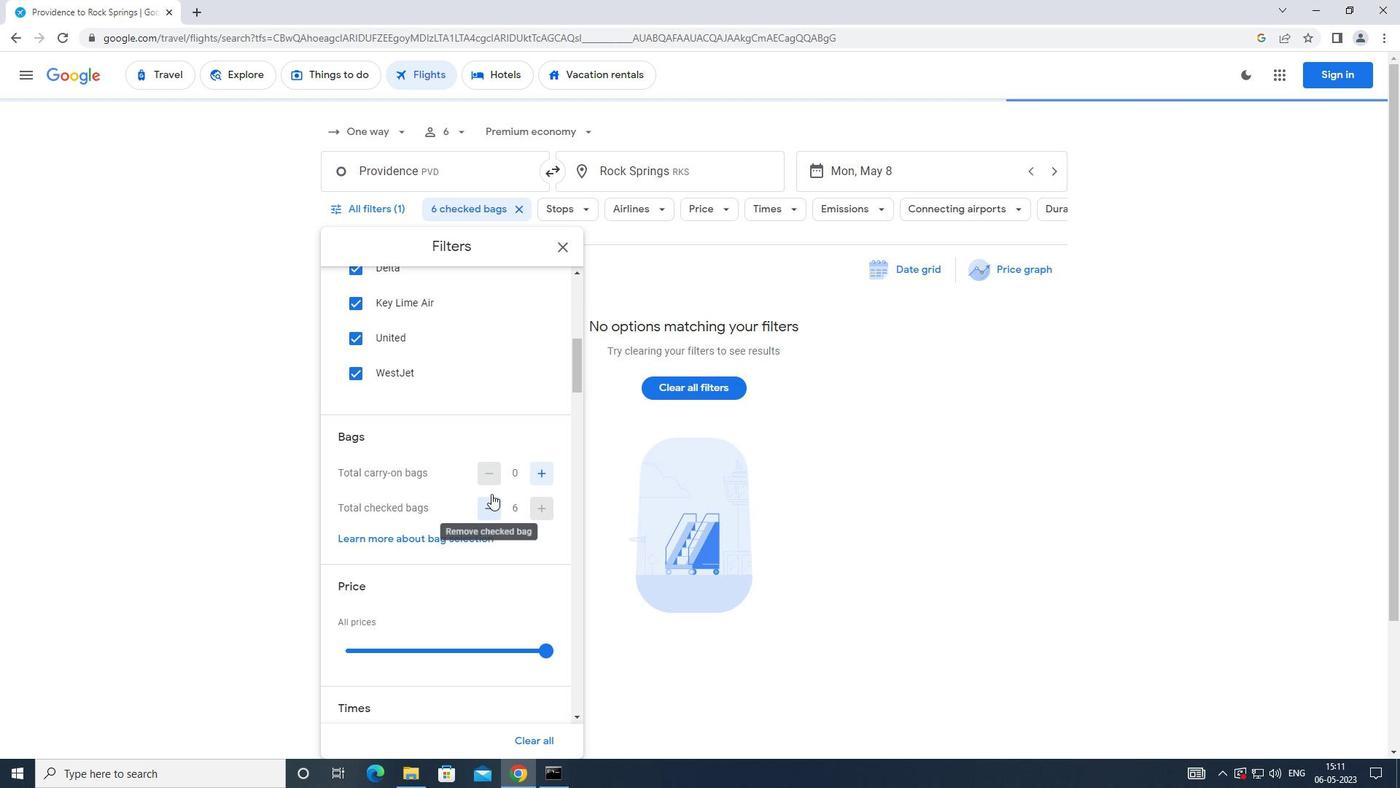 
Action: Mouse moved to (550, 501)
Screenshot: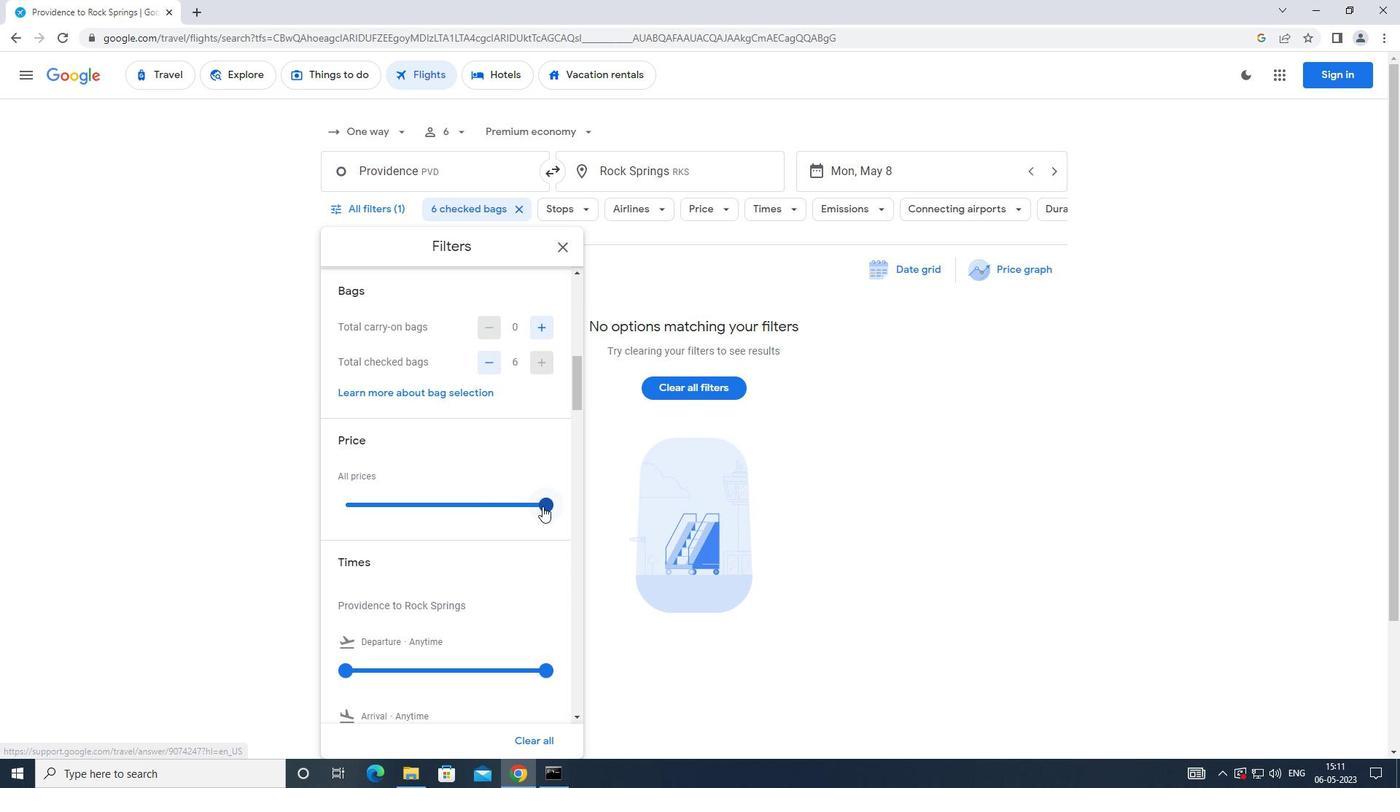 
Action: Mouse pressed left at (550, 501)
Screenshot: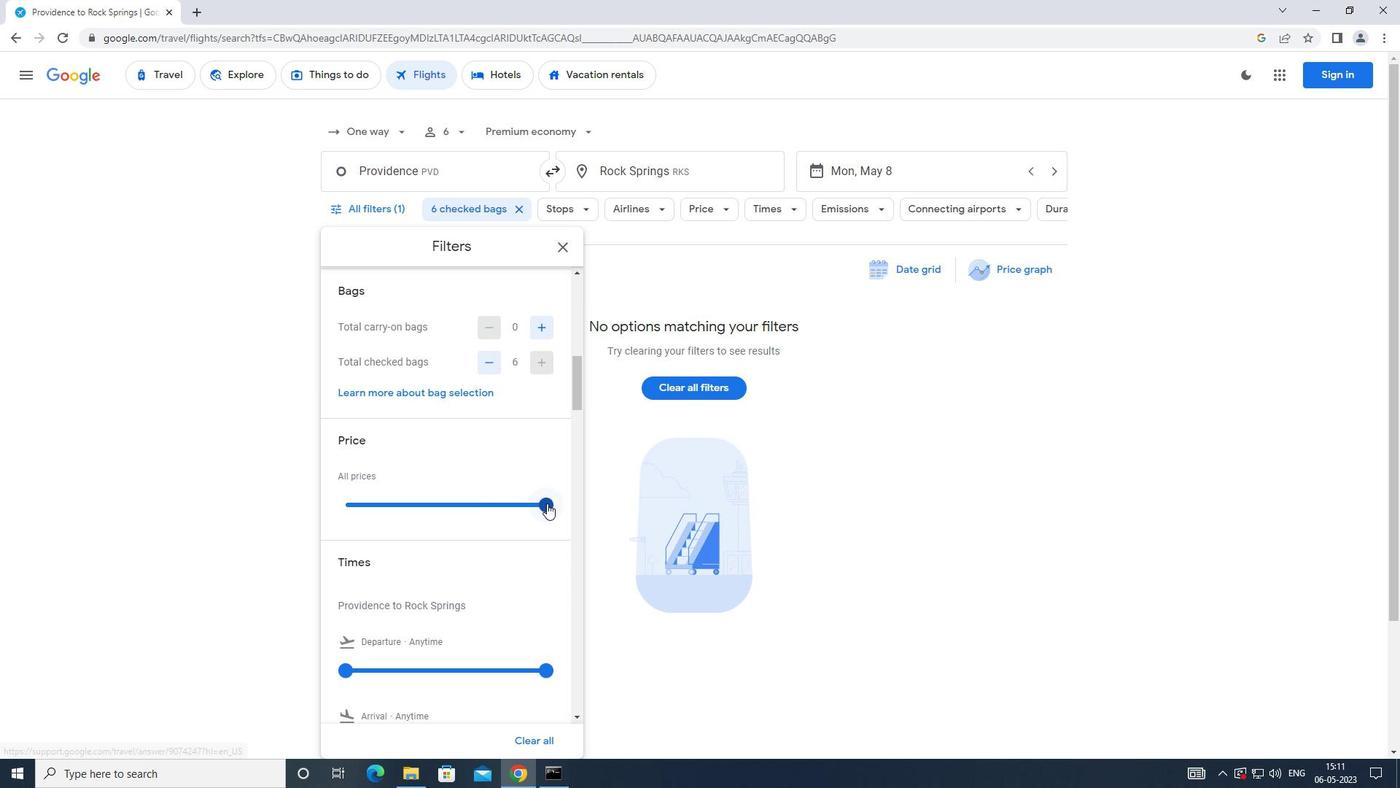 
Action: Mouse moved to (483, 496)
Screenshot: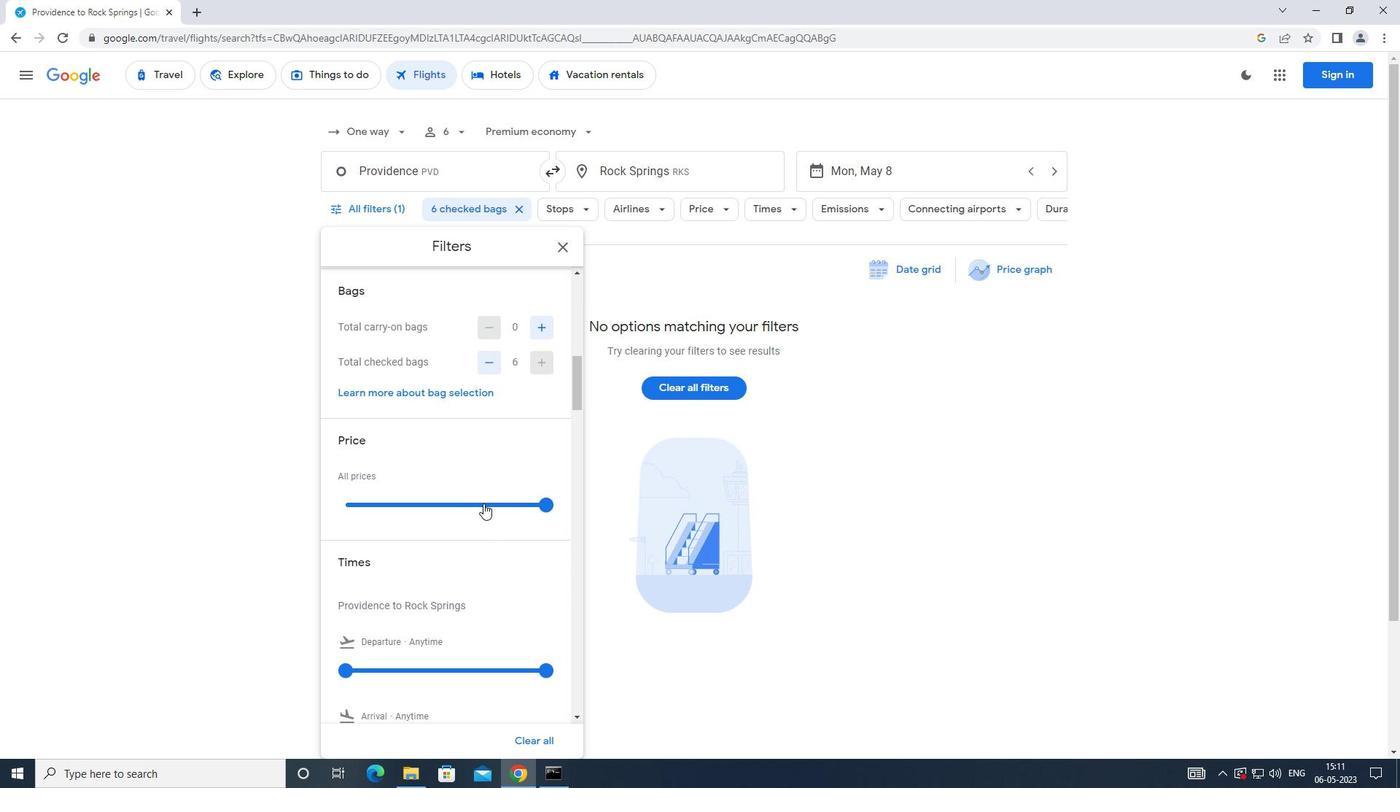 
Action: Mouse scrolled (483, 495) with delta (0, 0)
Screenshot: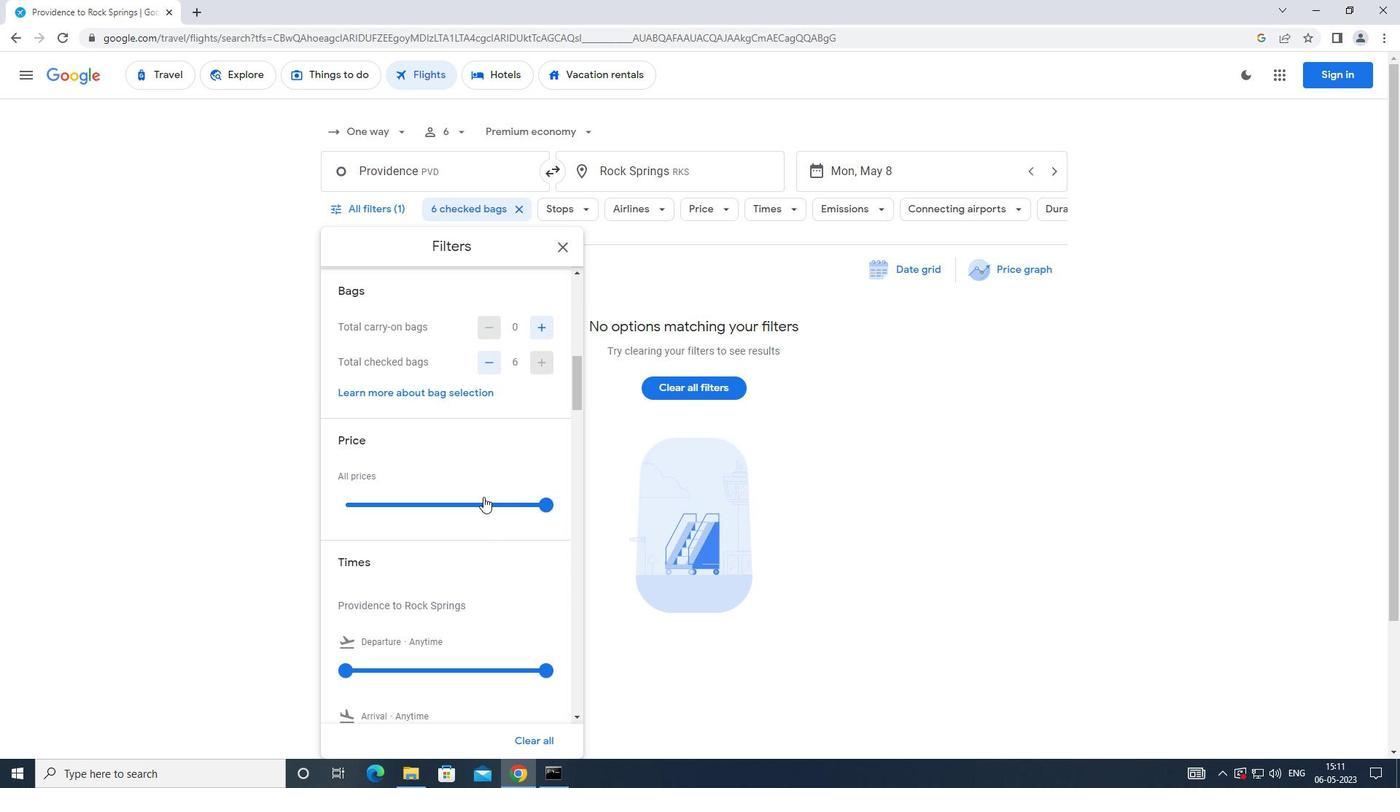 
Action: Mouse scrolled (483, 495) with delta (0, 0)
Screenshot: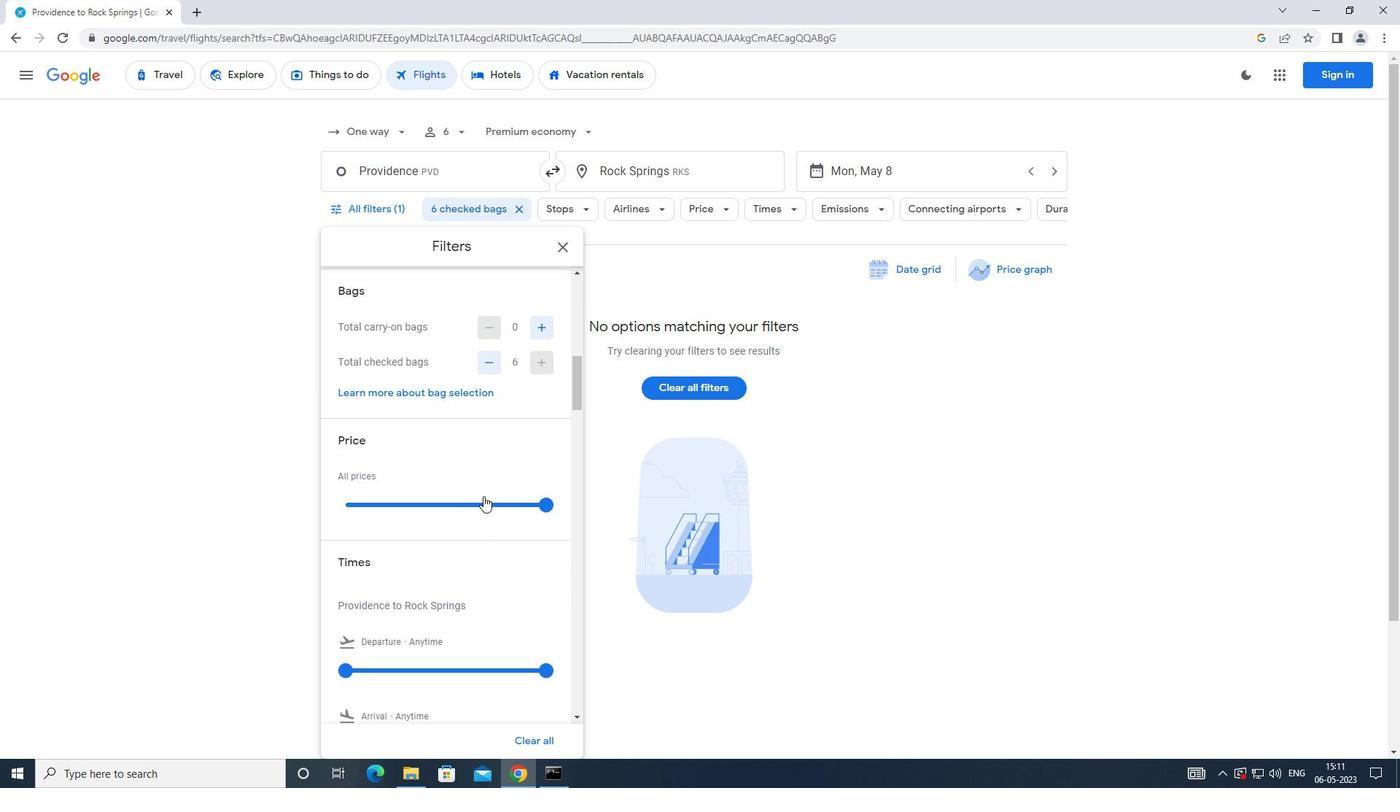 
Action: Mouse moved to (353, 523)
Screenshot: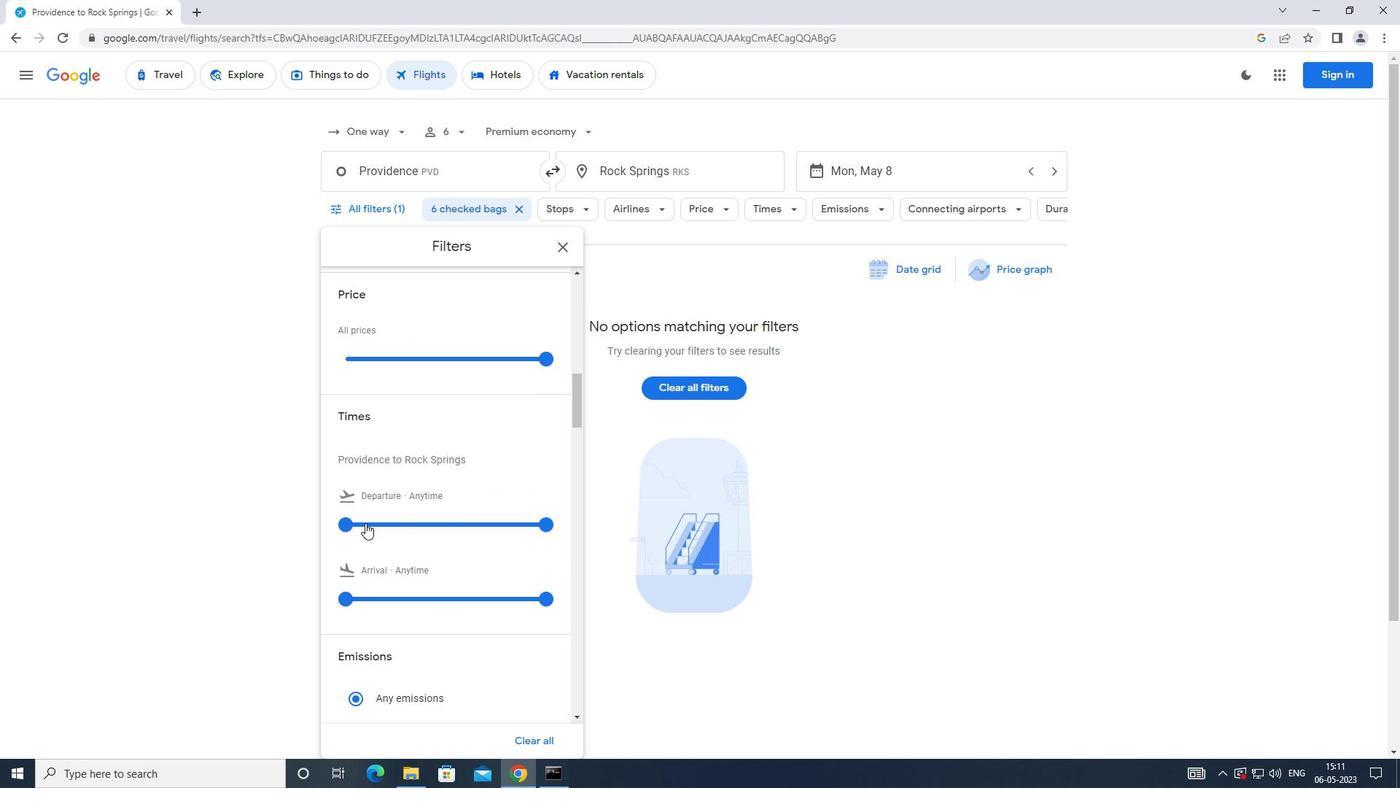 
Action: Mouse pressed left at (353, 523)
Screenshot: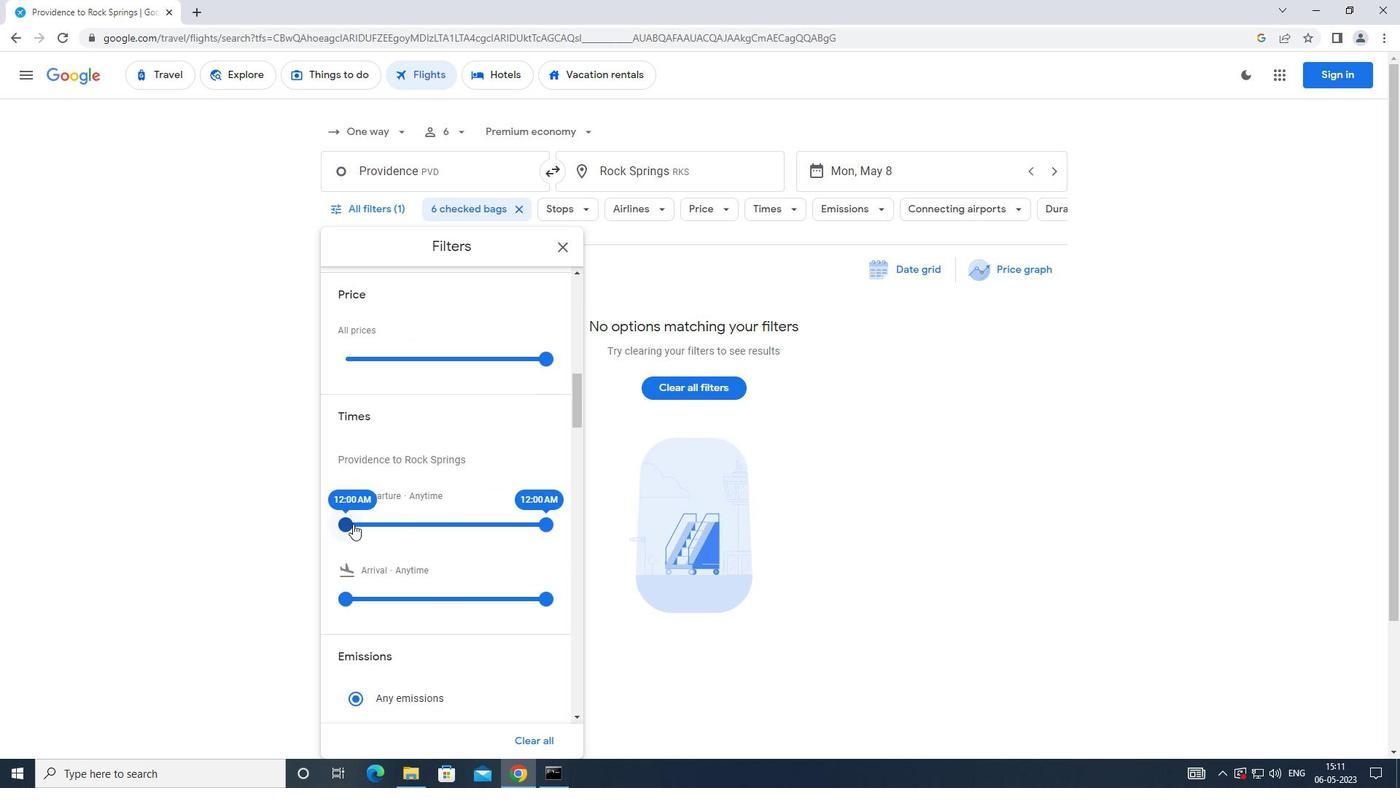 
Action: Mouse moved to (542, 527)
Screenshot: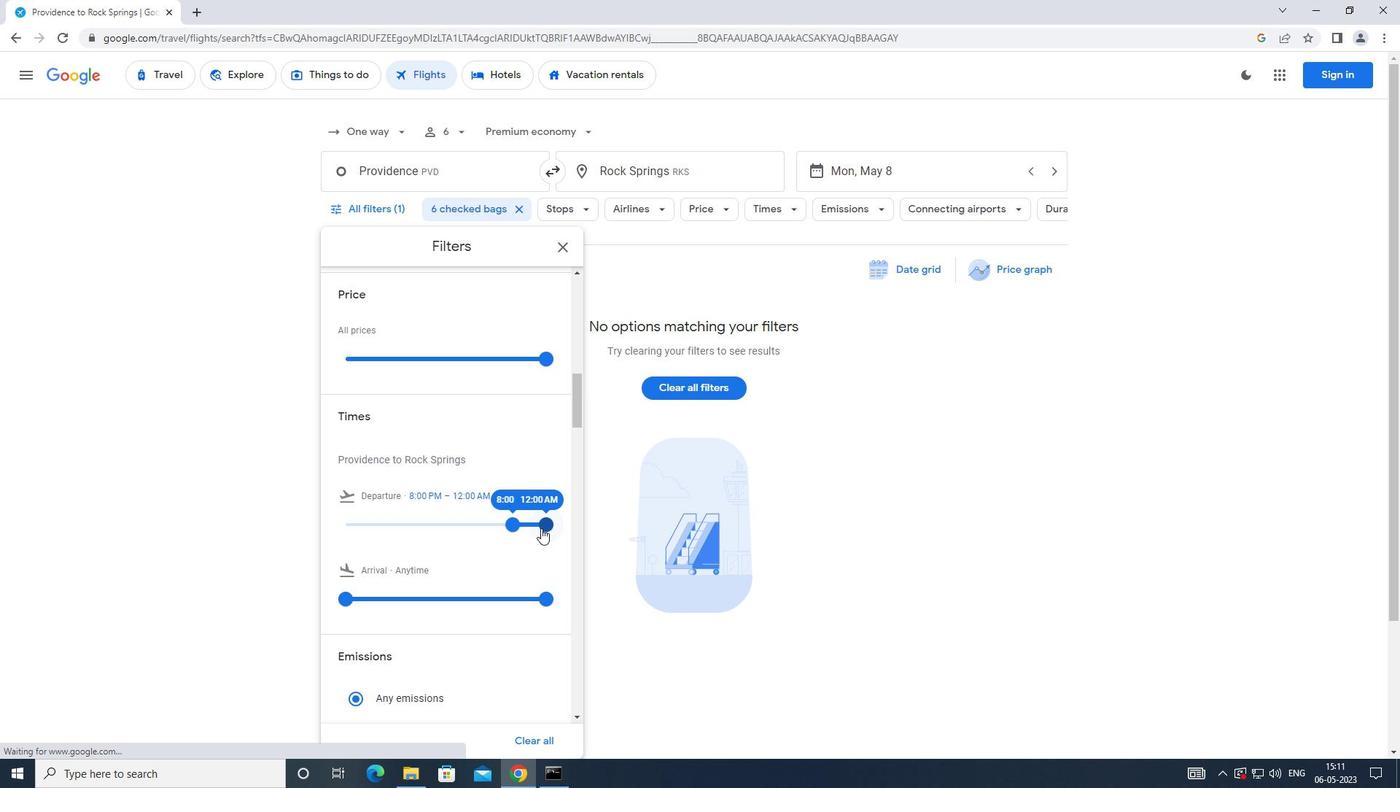 
Action: Mouse pressed left at (542, 527)
Screenshot: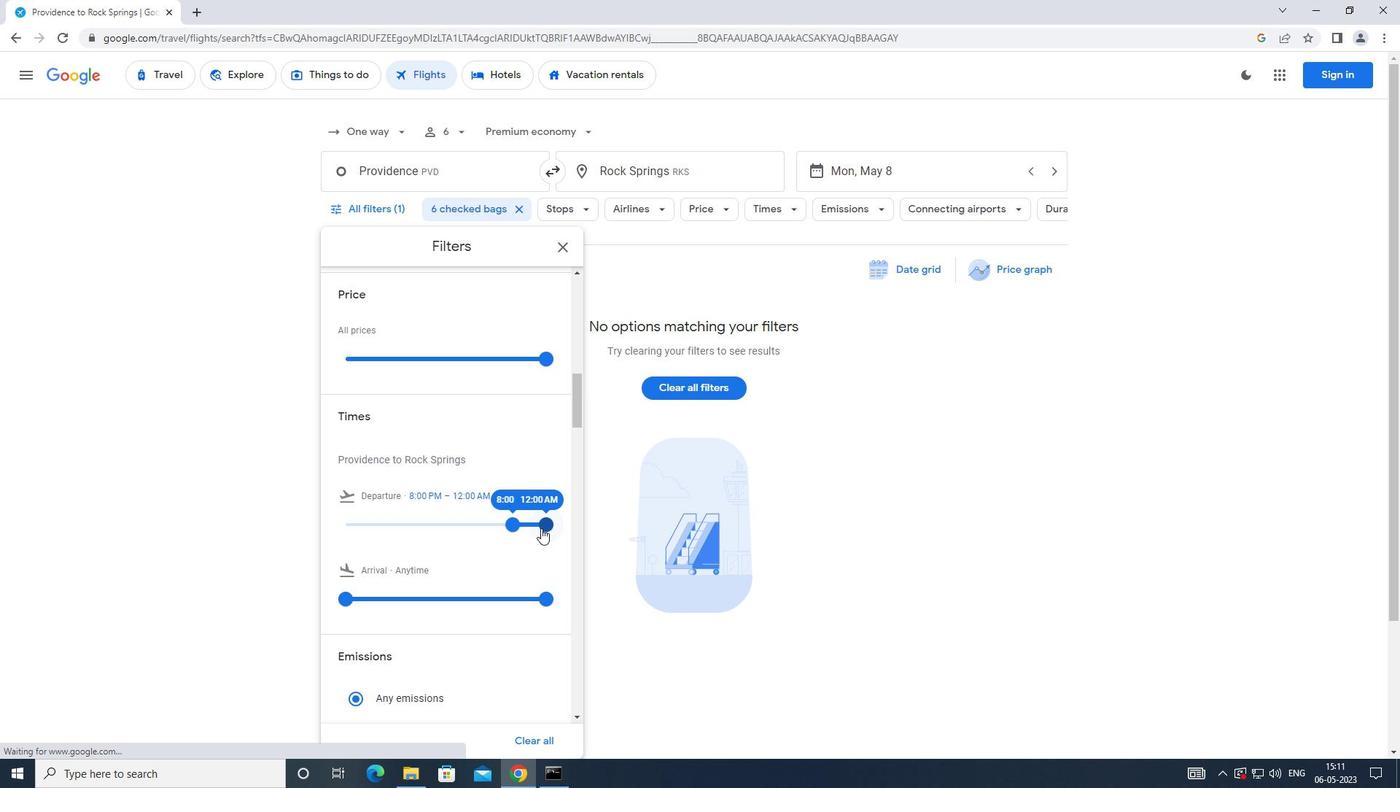 
Action: Mouse moved to (570, 240)
Screenshot: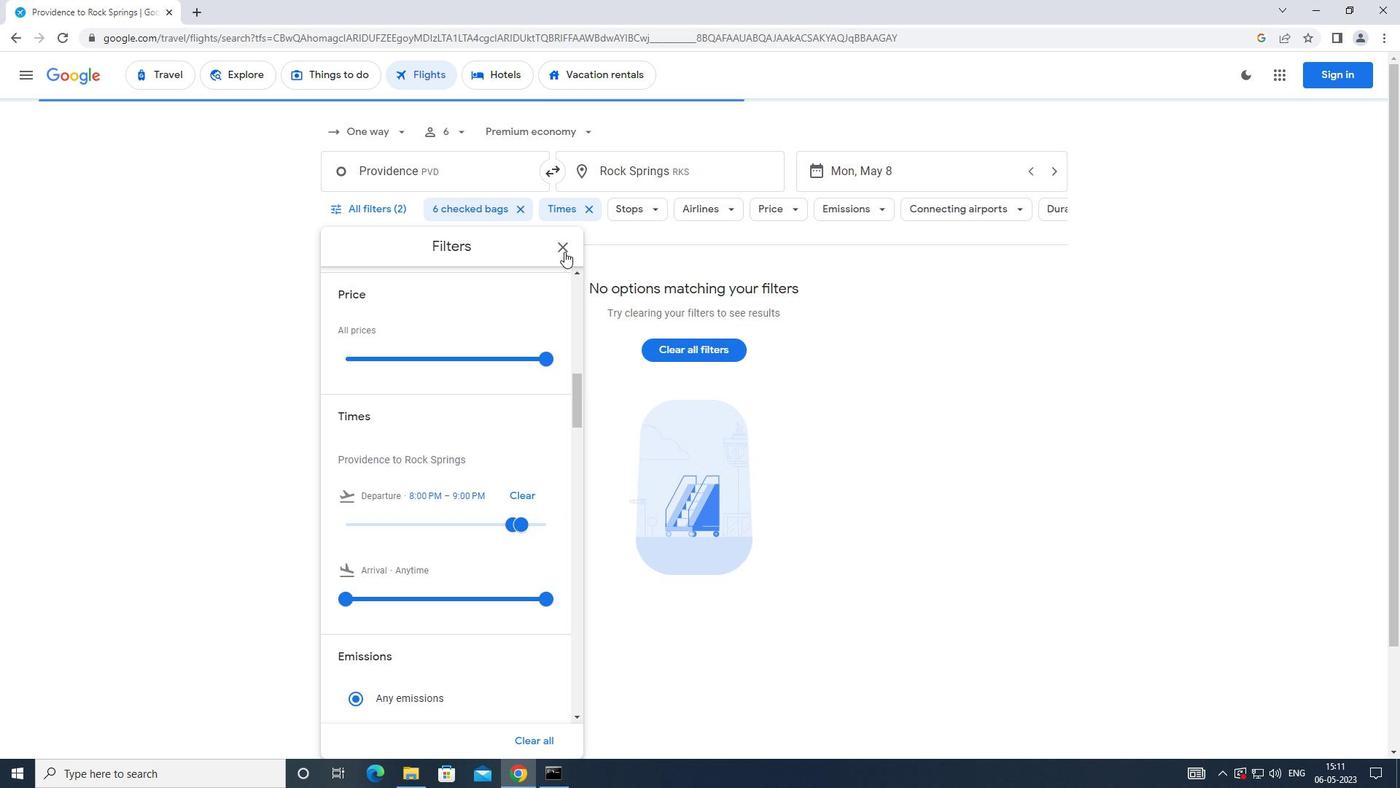 
Action: Mouse pressed left at (570, 240)
Screenshot: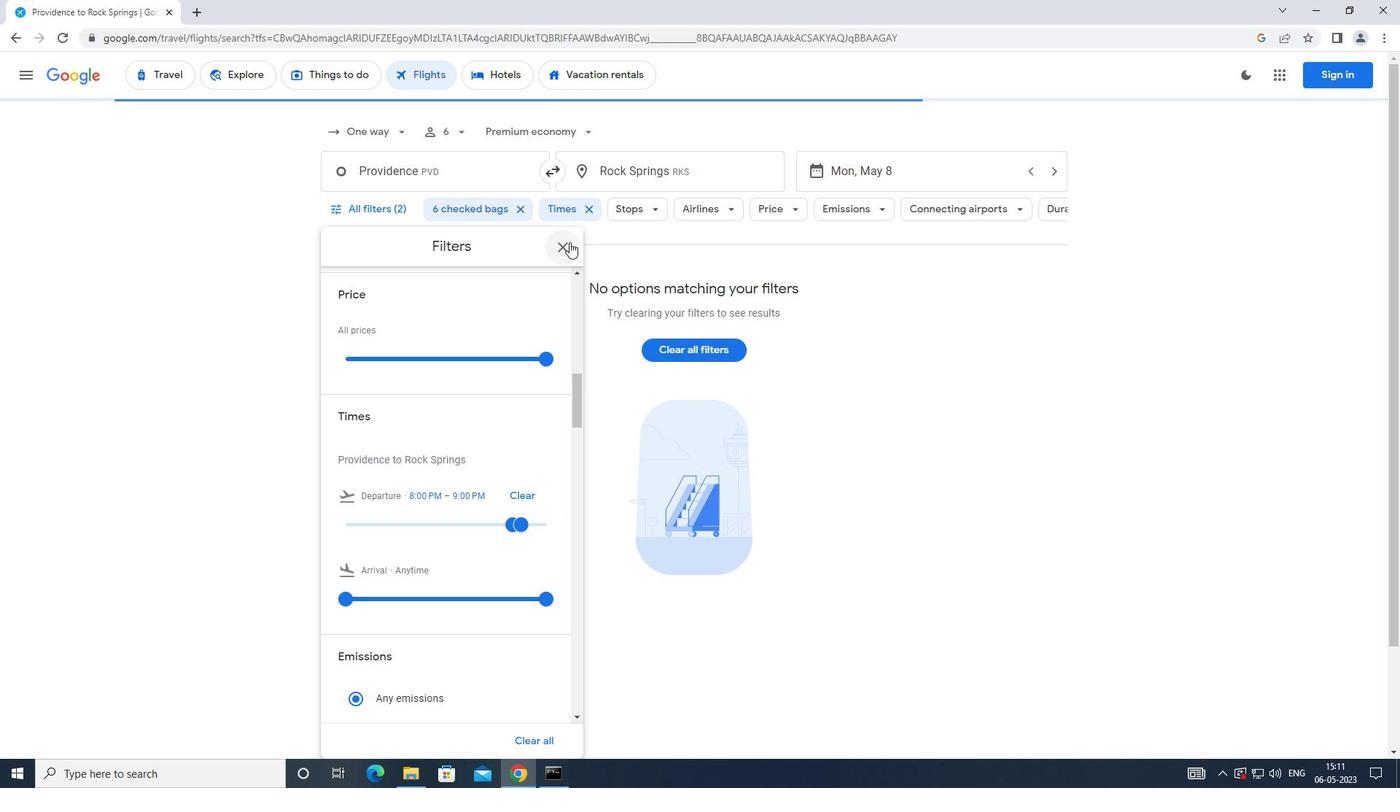 
Action: Mouse moved to (554, 272)
Screenshot: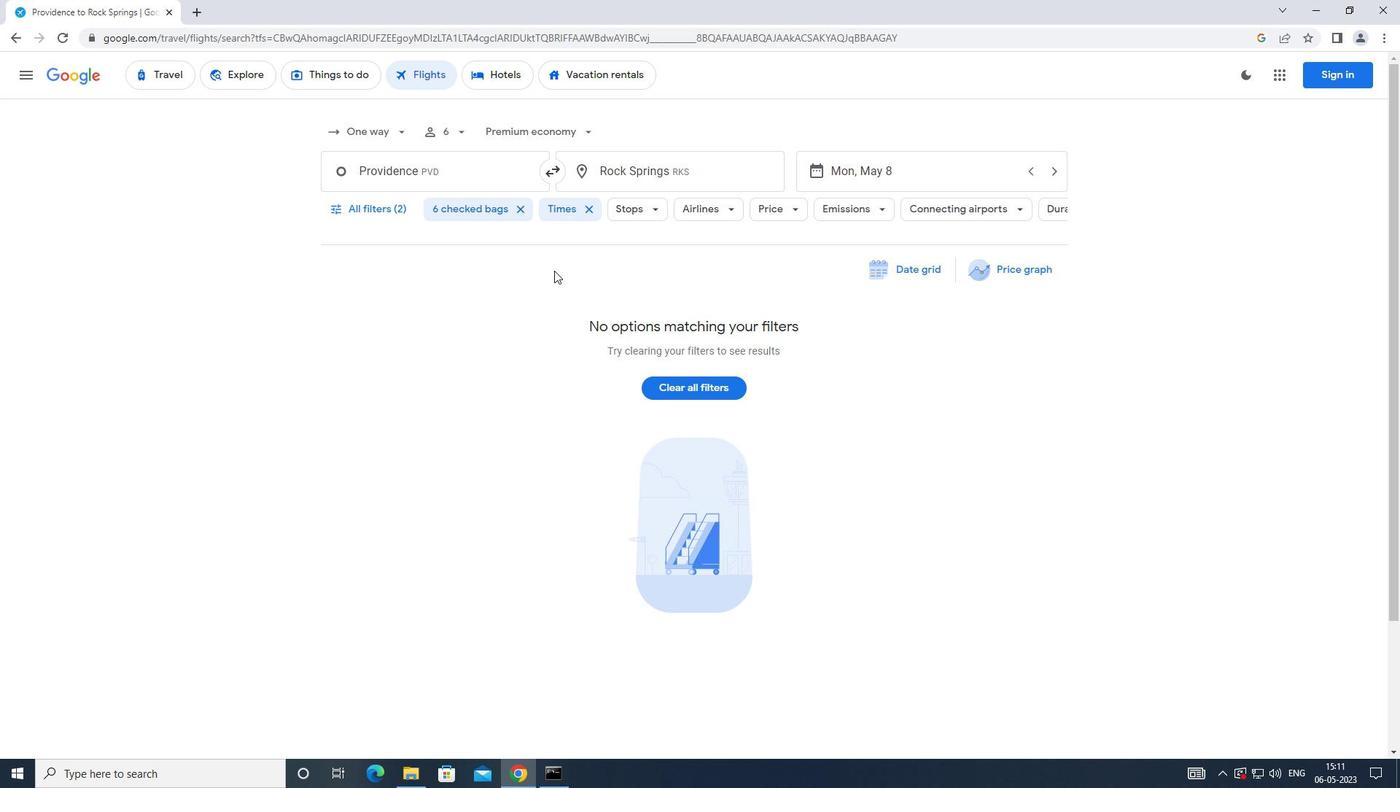 
